 Task: Search one way flight ticket for 1 adult, 1 child, 1 infant in seat in premium economy from Fort Leonard Wood/waynesville: Waynesville-st. Robert Regional Airport (forney Field) to Riverton: Central Wyoming Regional Airport (was Riverton Regional) on 5-4-2023. Choice of flights is Westjet. Number of bags: 1 checked bag. Price is upto 50000. Outbound departure time preference is 4:15.
Action: Mouse moved to (362, 140)
Screenshot: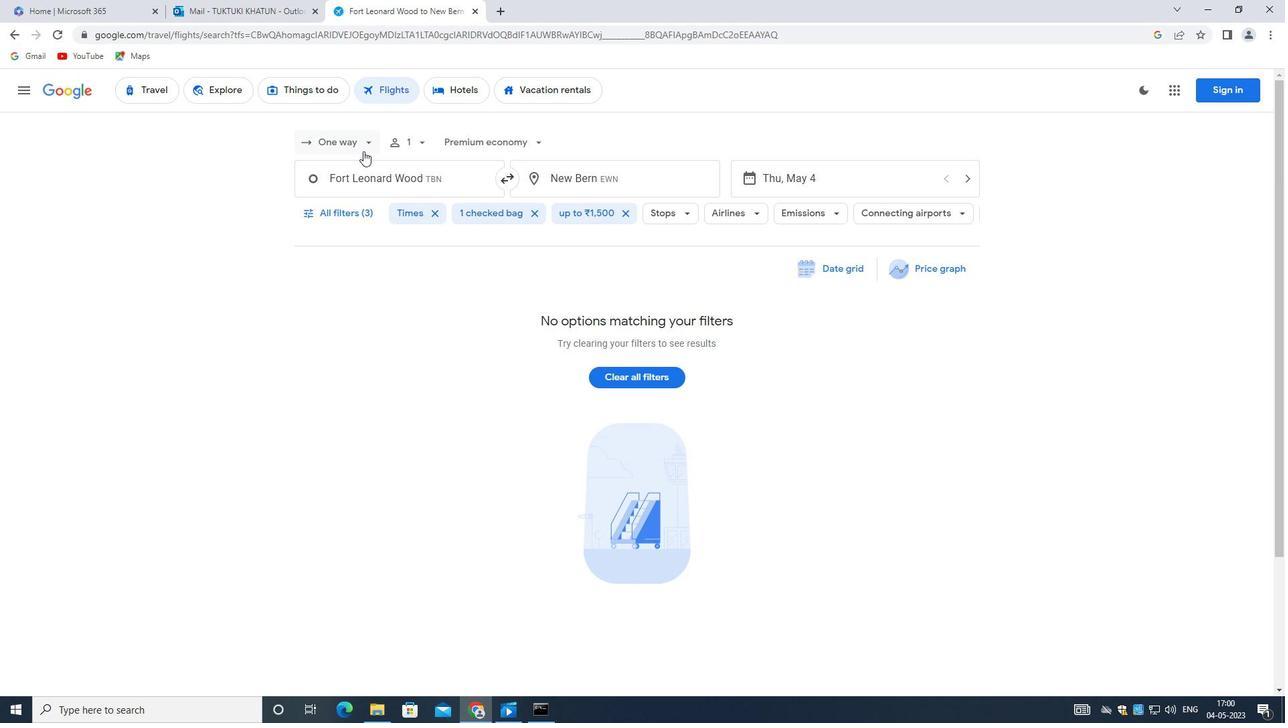 
Action: Mouse pressed left at (362, 140)
Screenshot: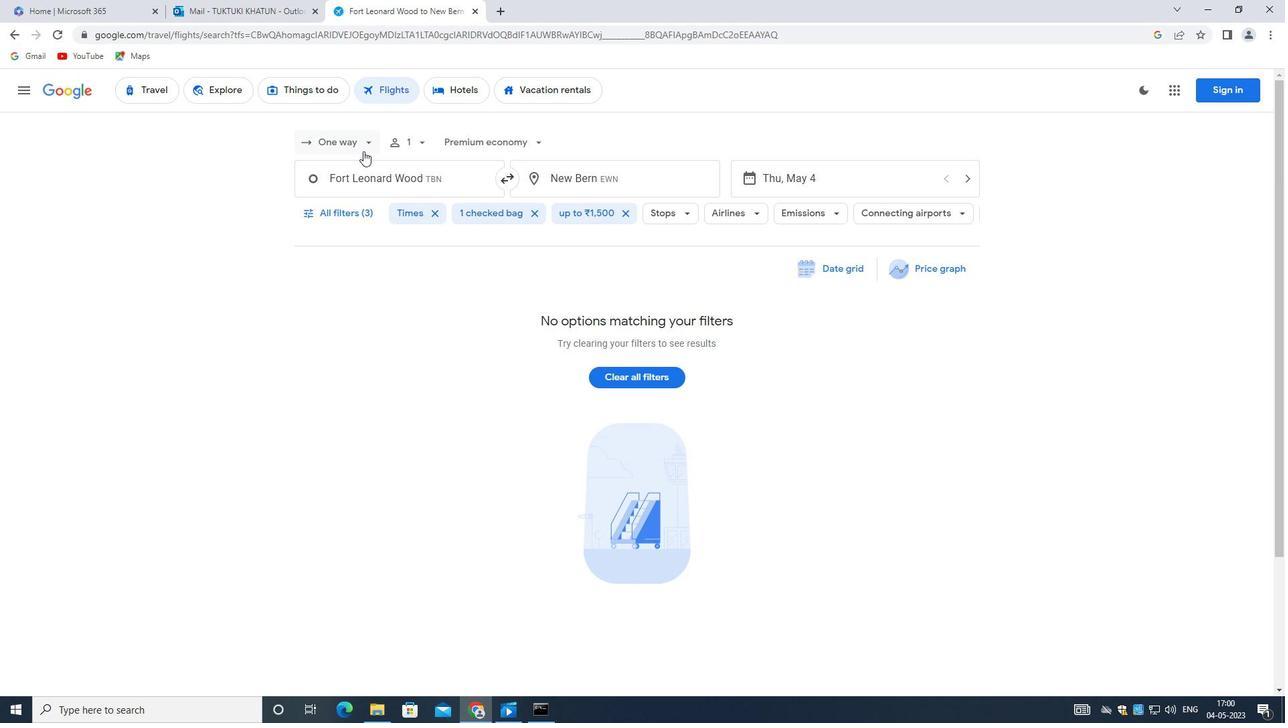 
Action: Mouse moved to (359, 198)
Screenshot: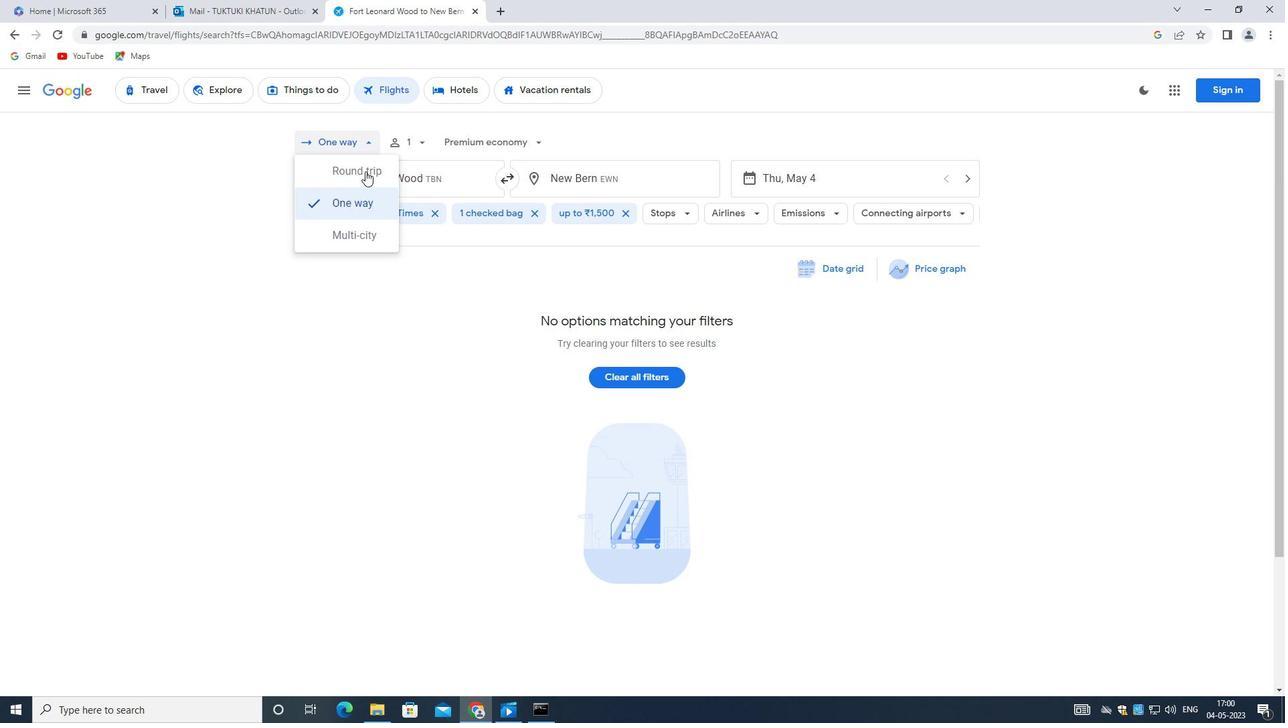 
Action: Mouse pressed left at (359, 198)
Screenshot: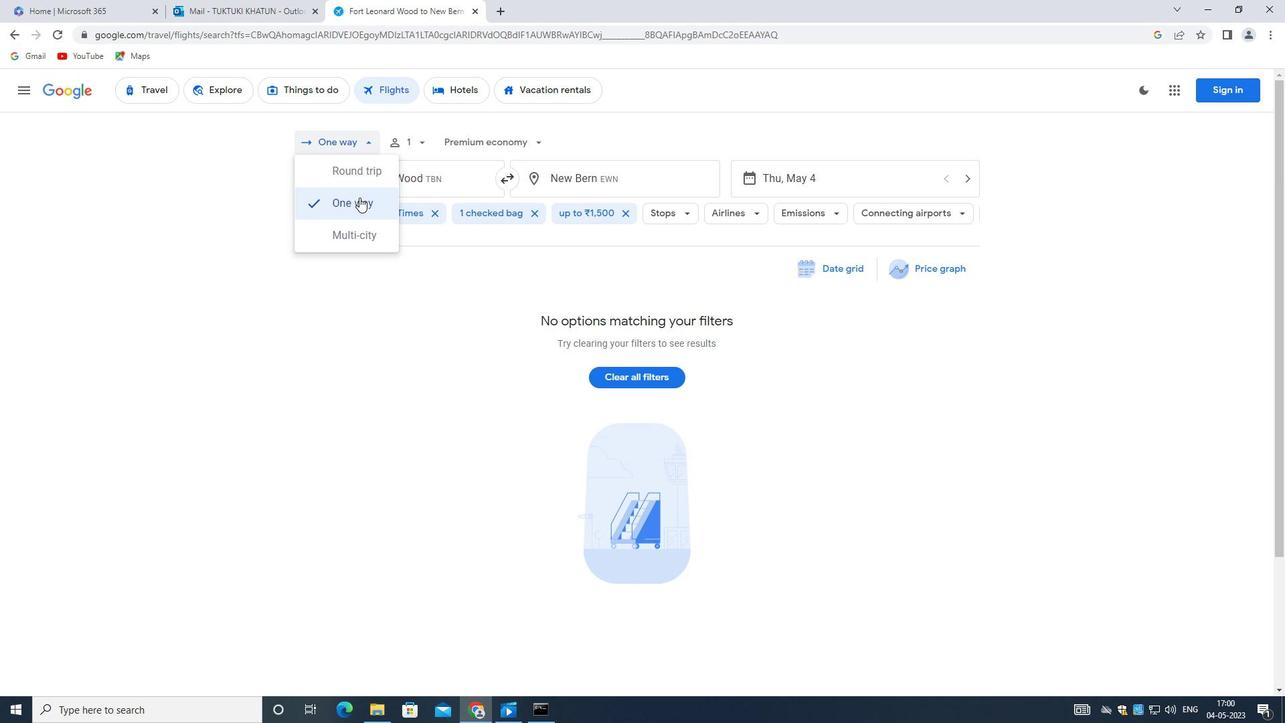 
Action: Mouse moved to (419, 141)
Screenshot: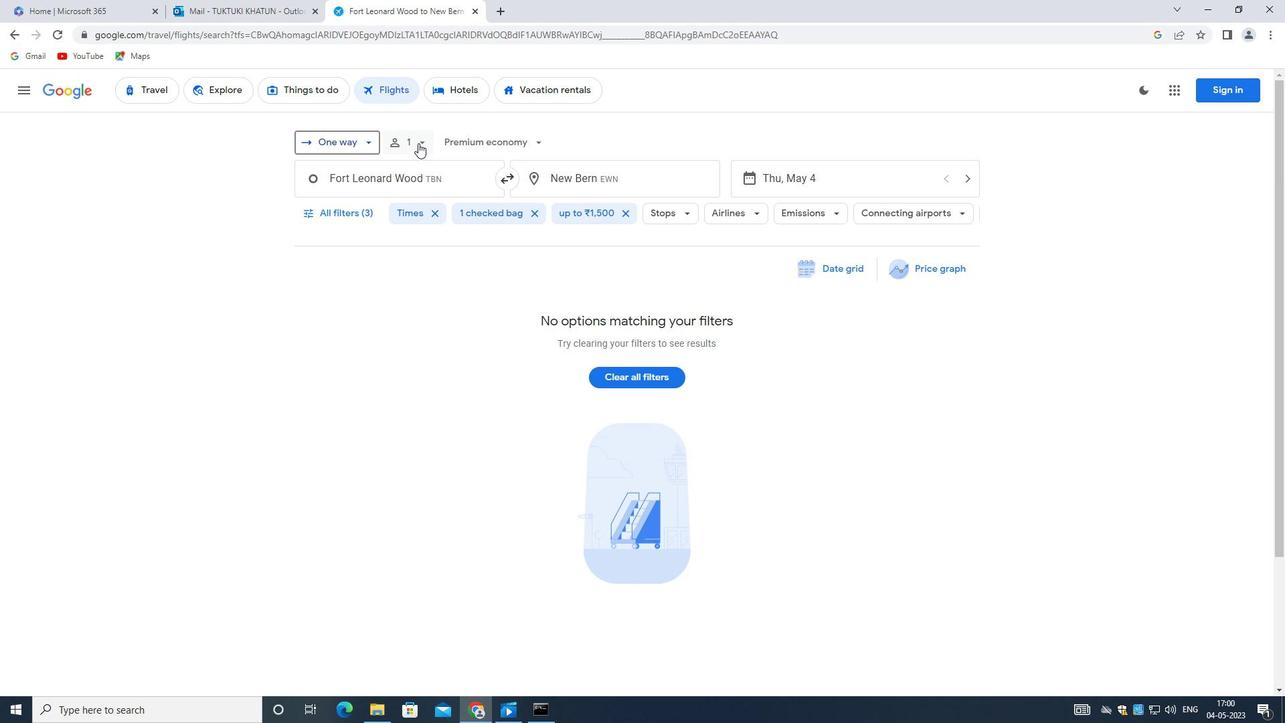 
Action: Mouse pressed left at (419, 141)
Screenshot: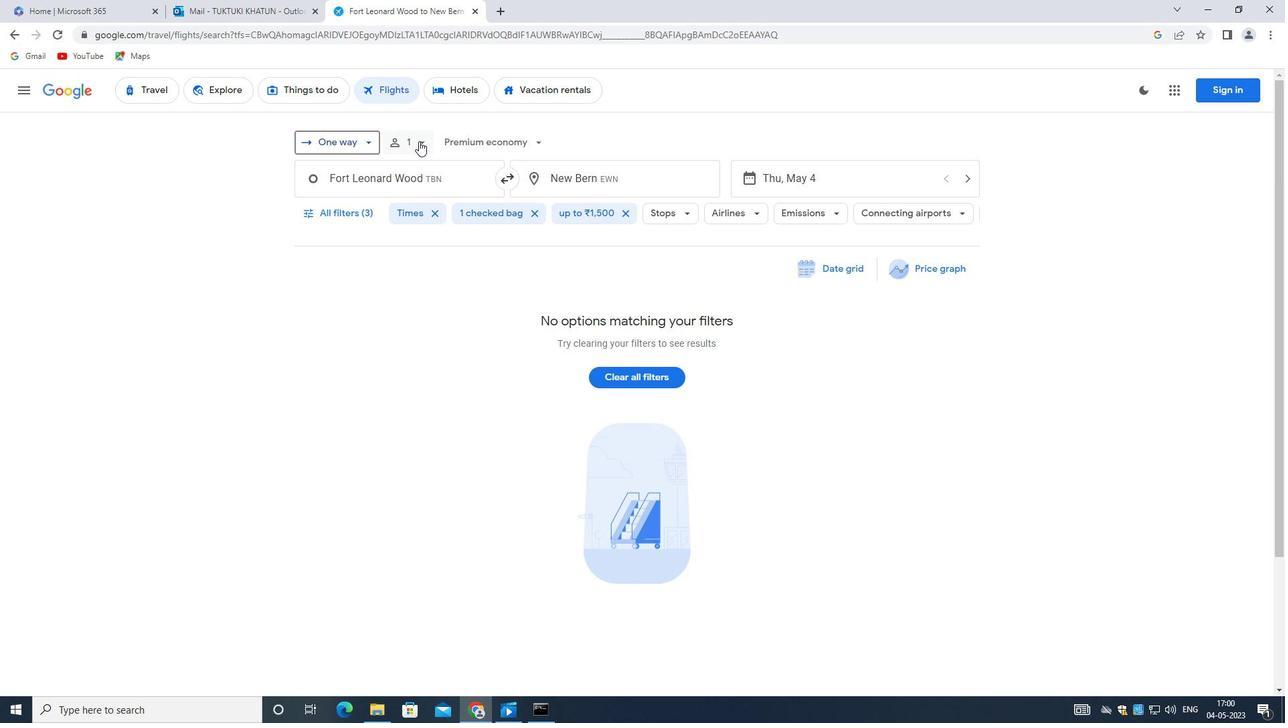 
Action: Mouse moved to (518, 208)
Screenshot: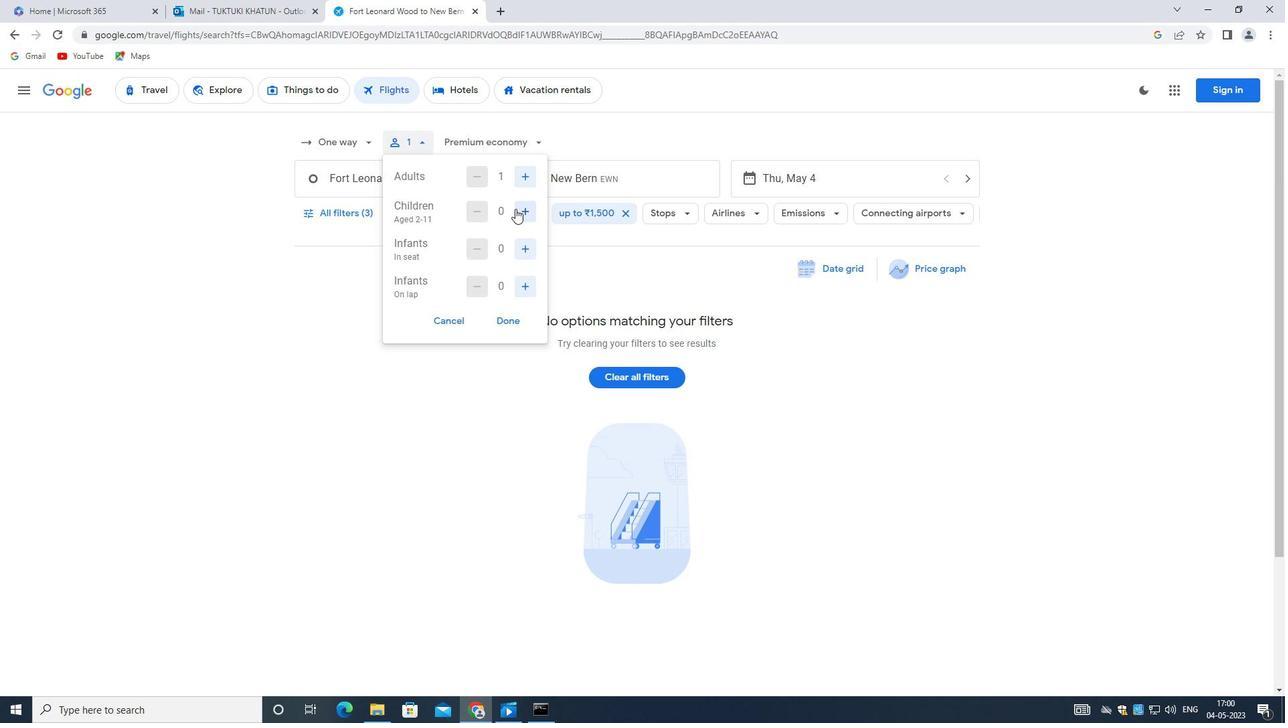 
Action: Mouse pressed left at (518, 208)
Screenshot: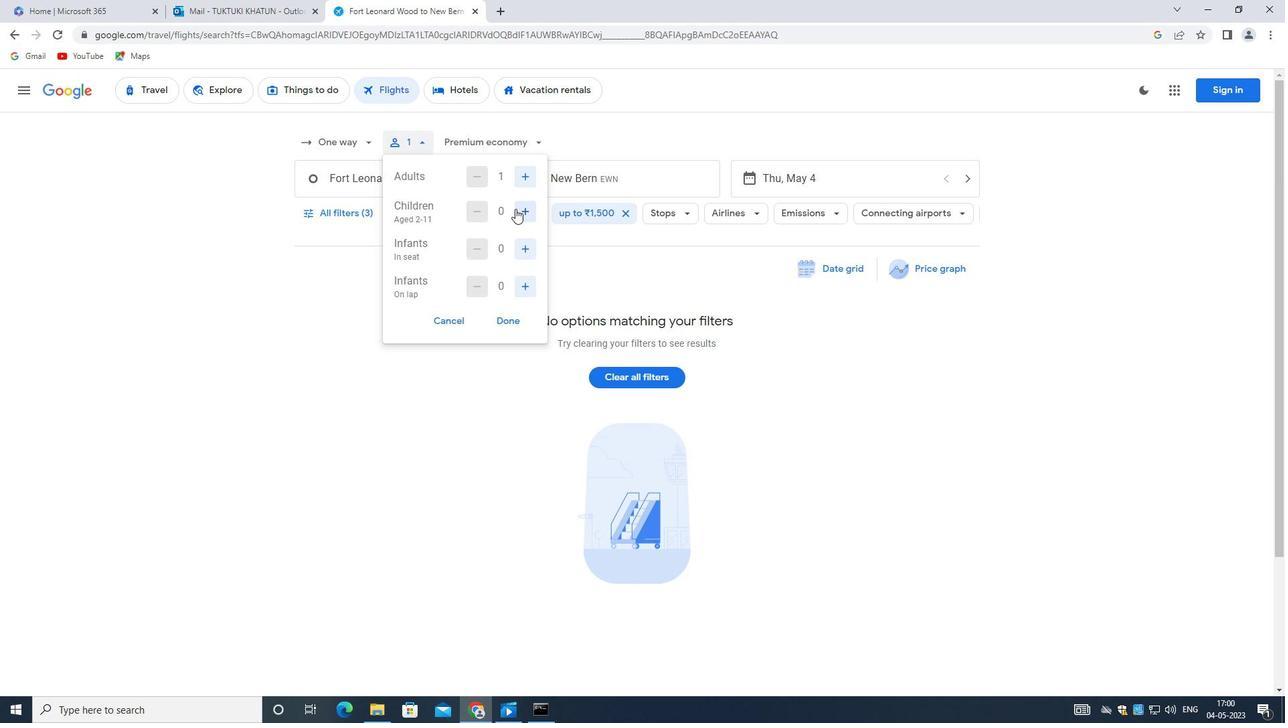 
Action: Mouse moved to (528, 247)
Screenshot: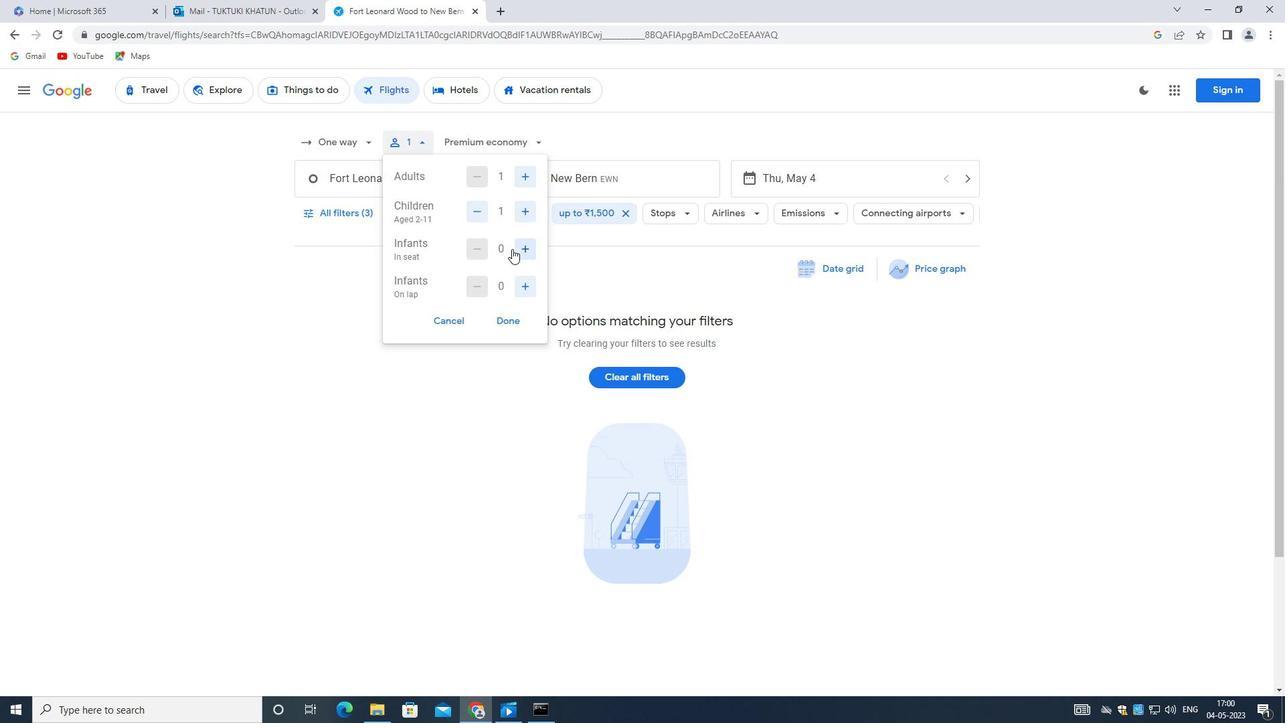 
Action: Mouse pressed left at (528, 247)
Screenshot: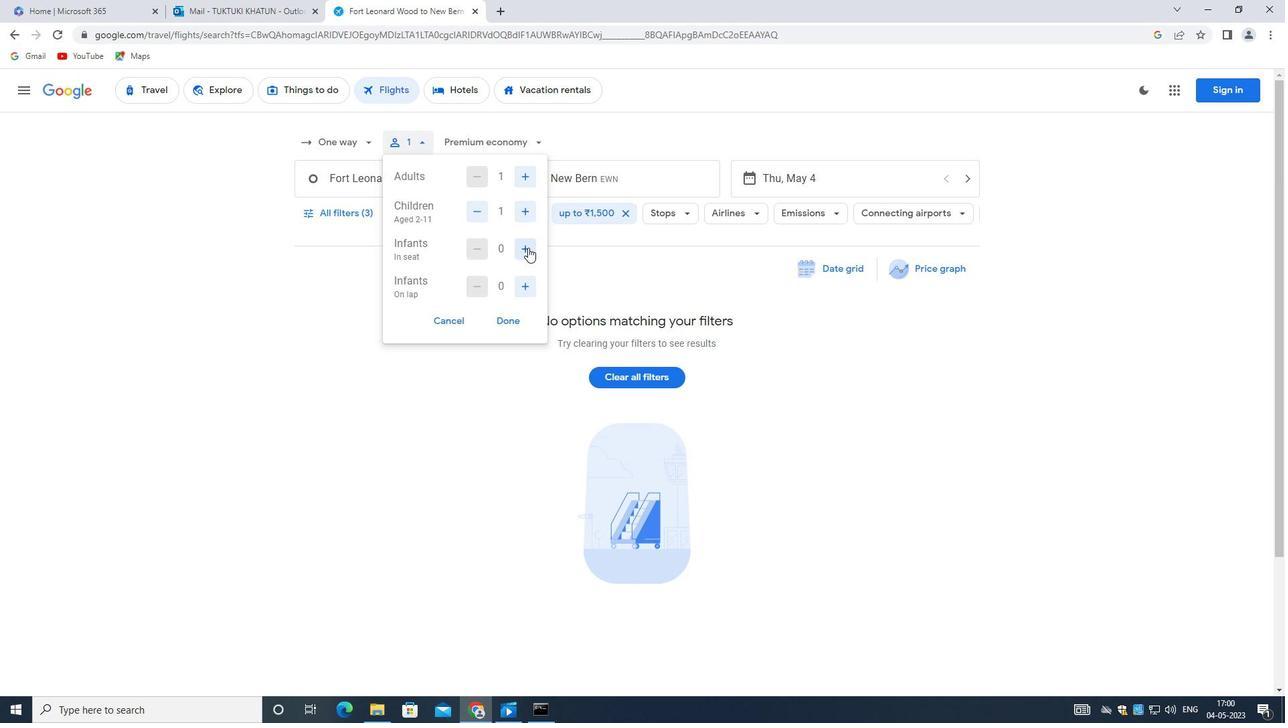 
Action: Mouse moved to (520, 315)
Screenshot: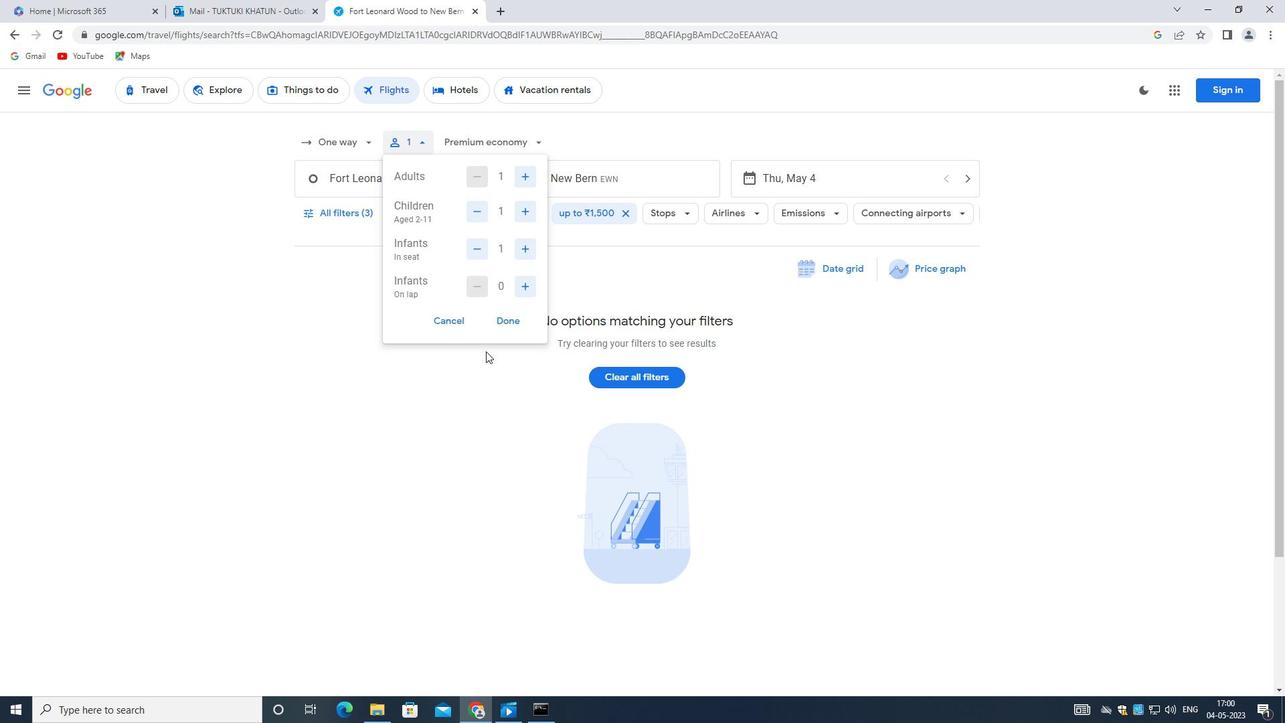 
Action: Mouse pressed left at (520, 315)
Screenshot: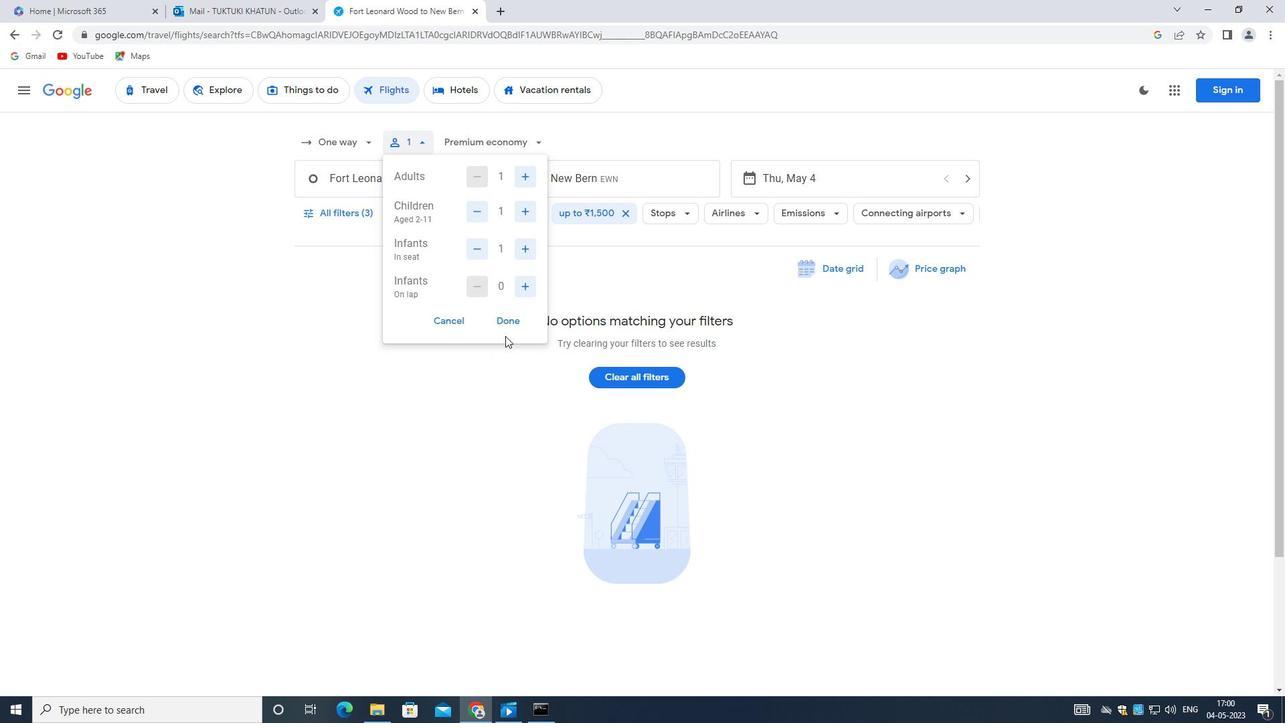 
Action: Mouse moved to (474, 145)
Screenshot: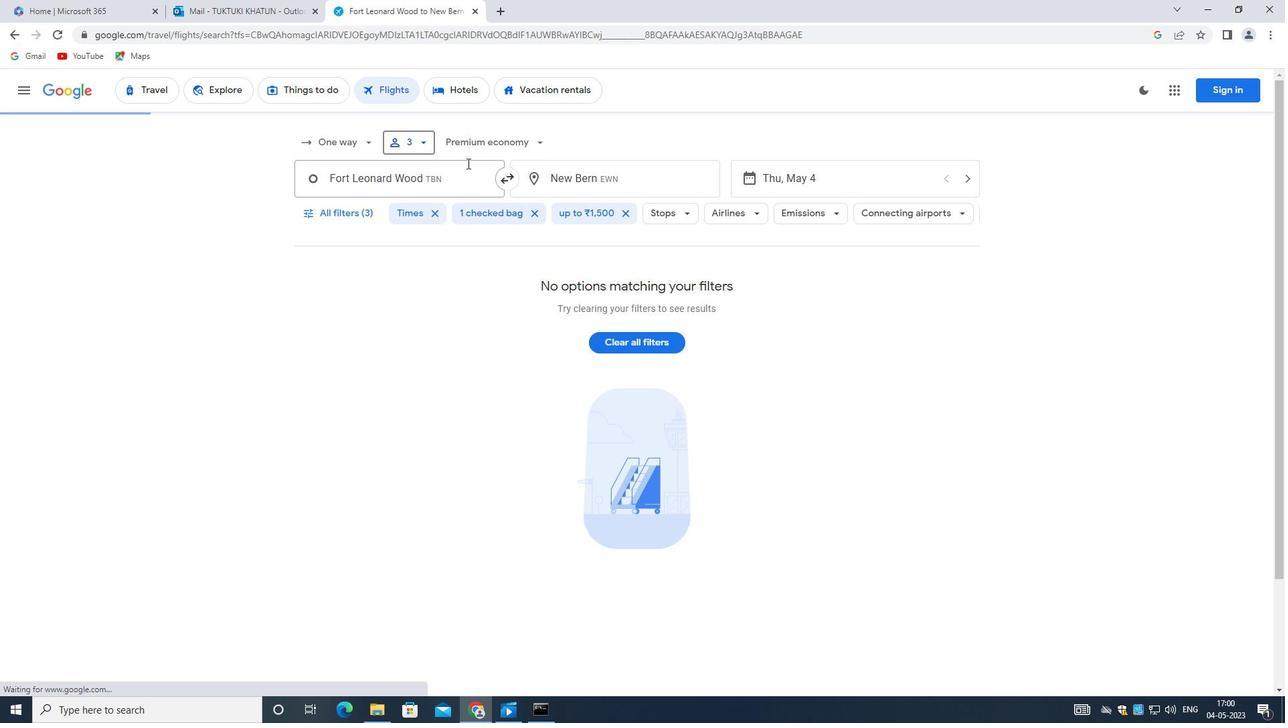 
Action: Mouse pressed left at (474, 145)
Screenshot: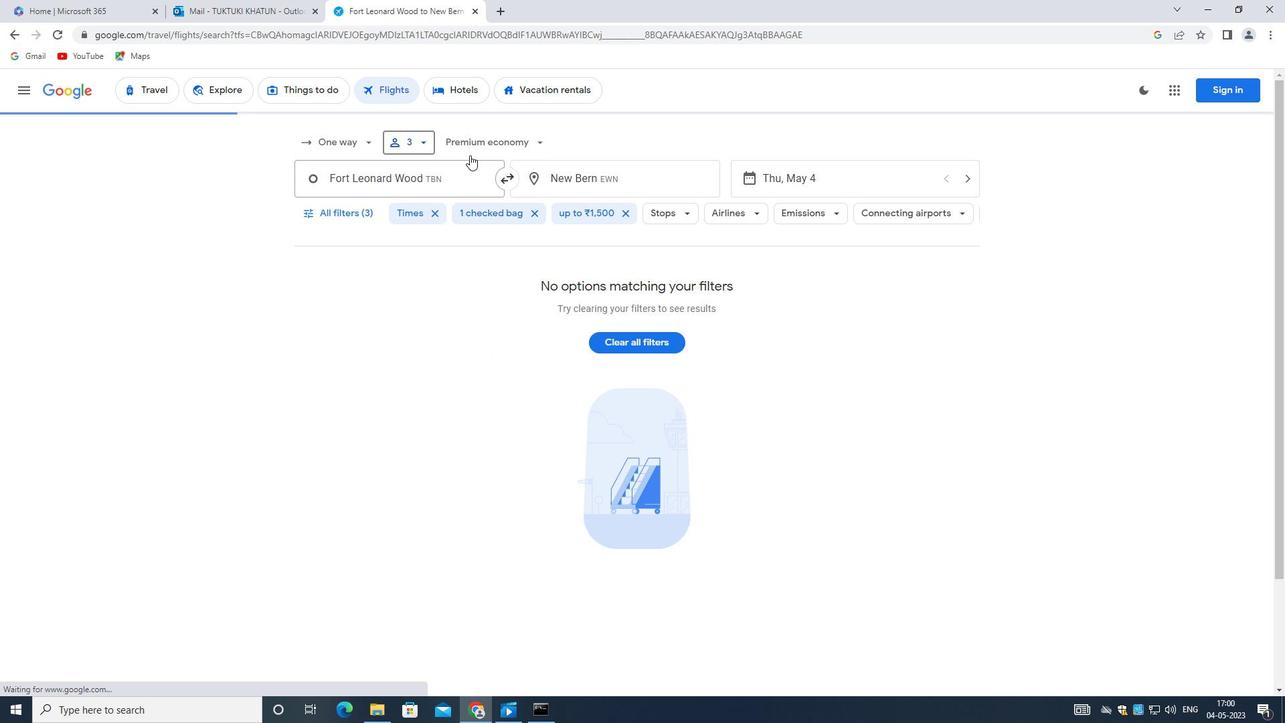 
Action: Mouse moved to (524, 205)
Screenshot: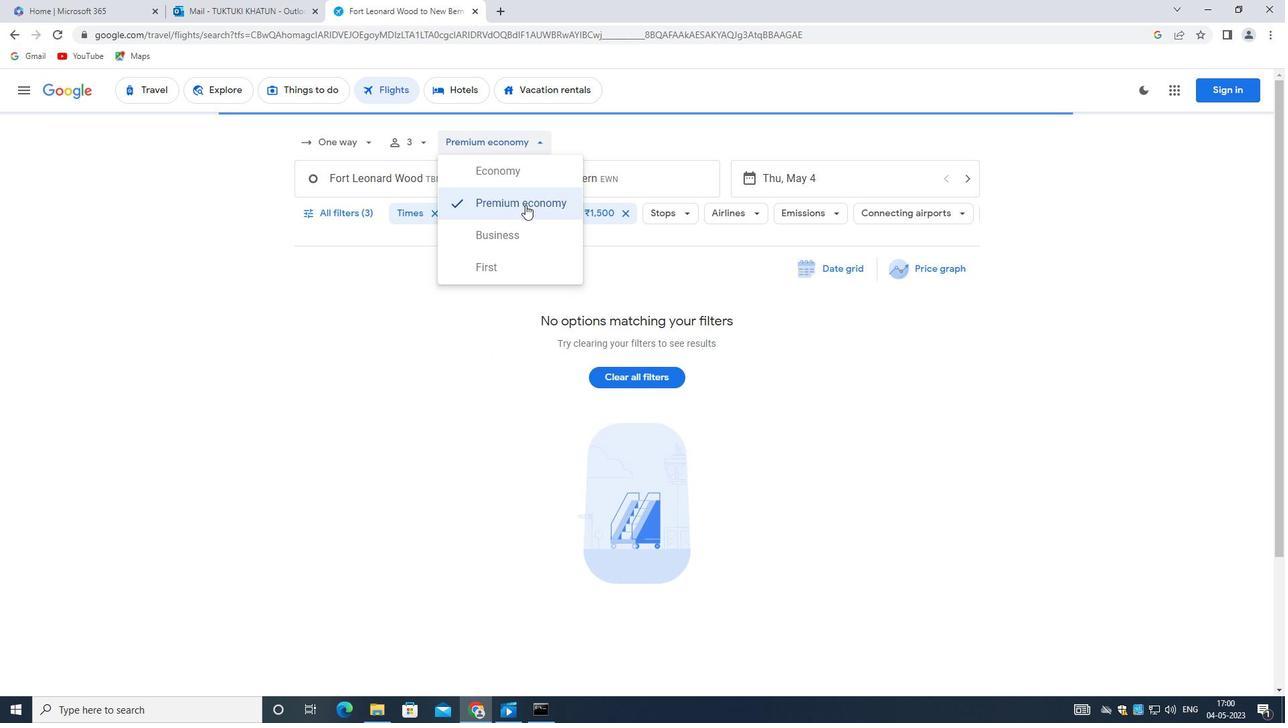 
Action: Mouse pressed left at (524, 205)
Screenshot: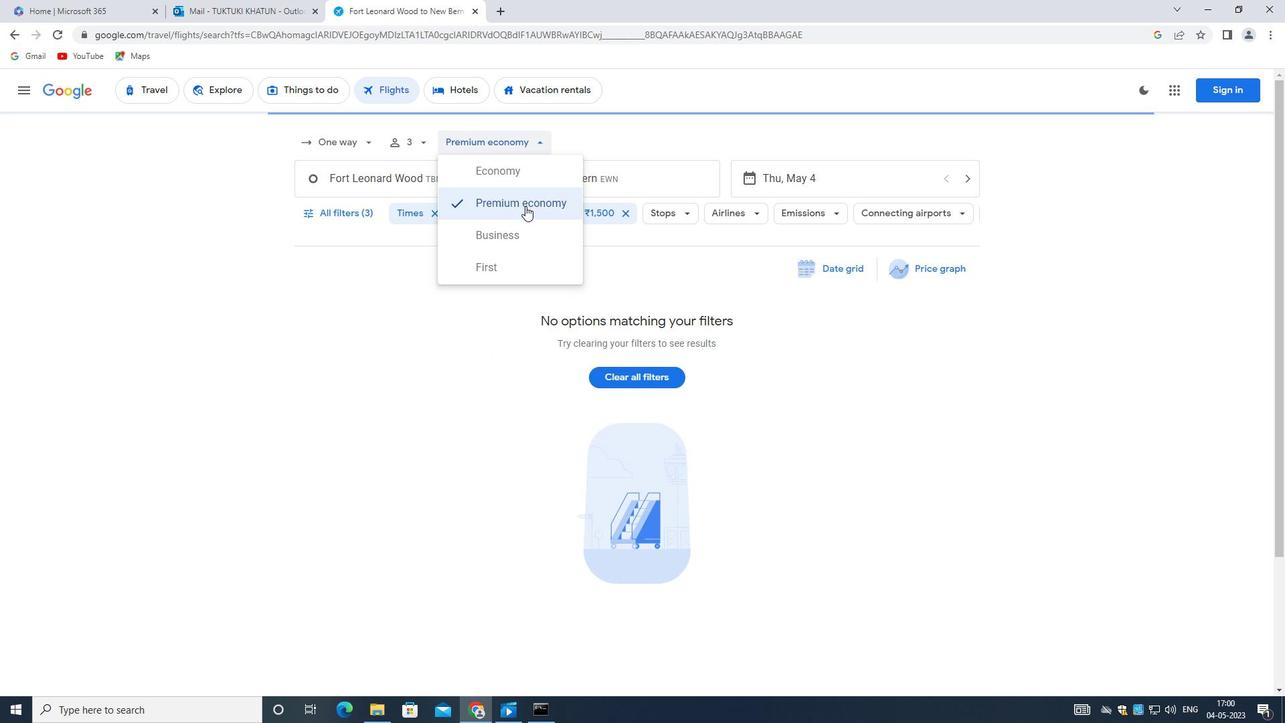 
Action: Mouse moved to (401, 181)
Screenshot: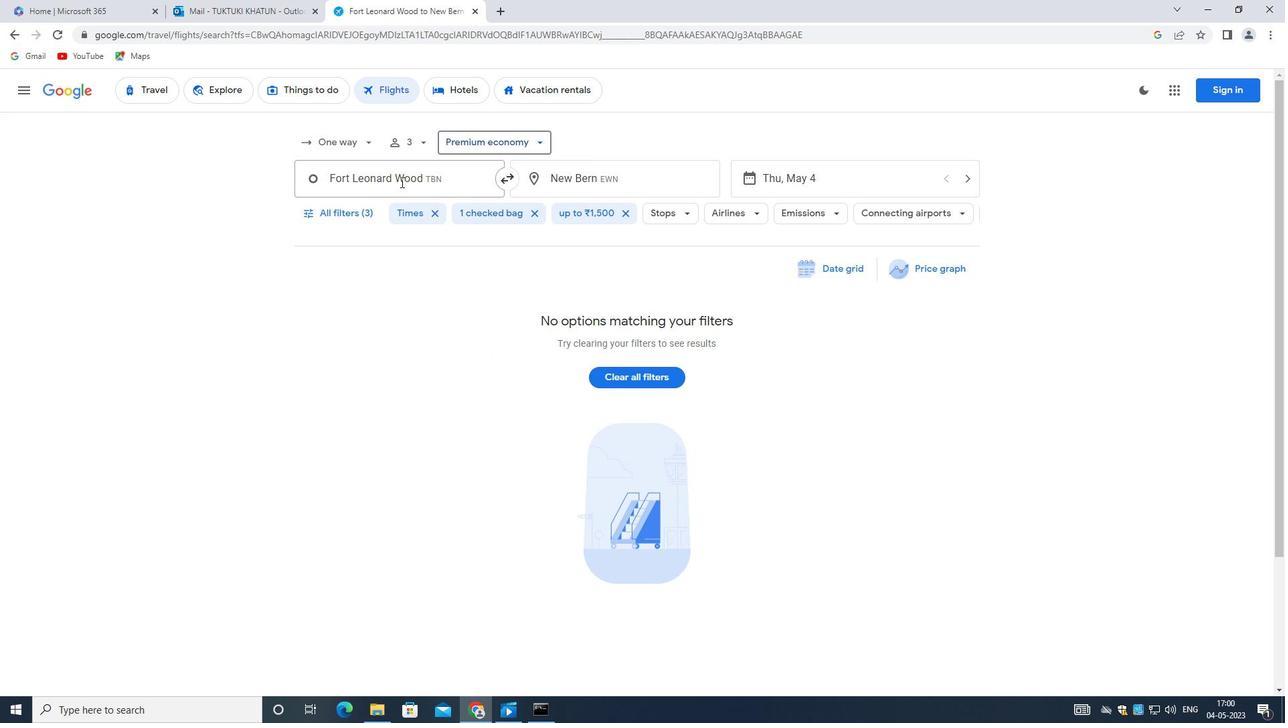 
Action: Mouse pressed left at (401, 181)
Screenshot: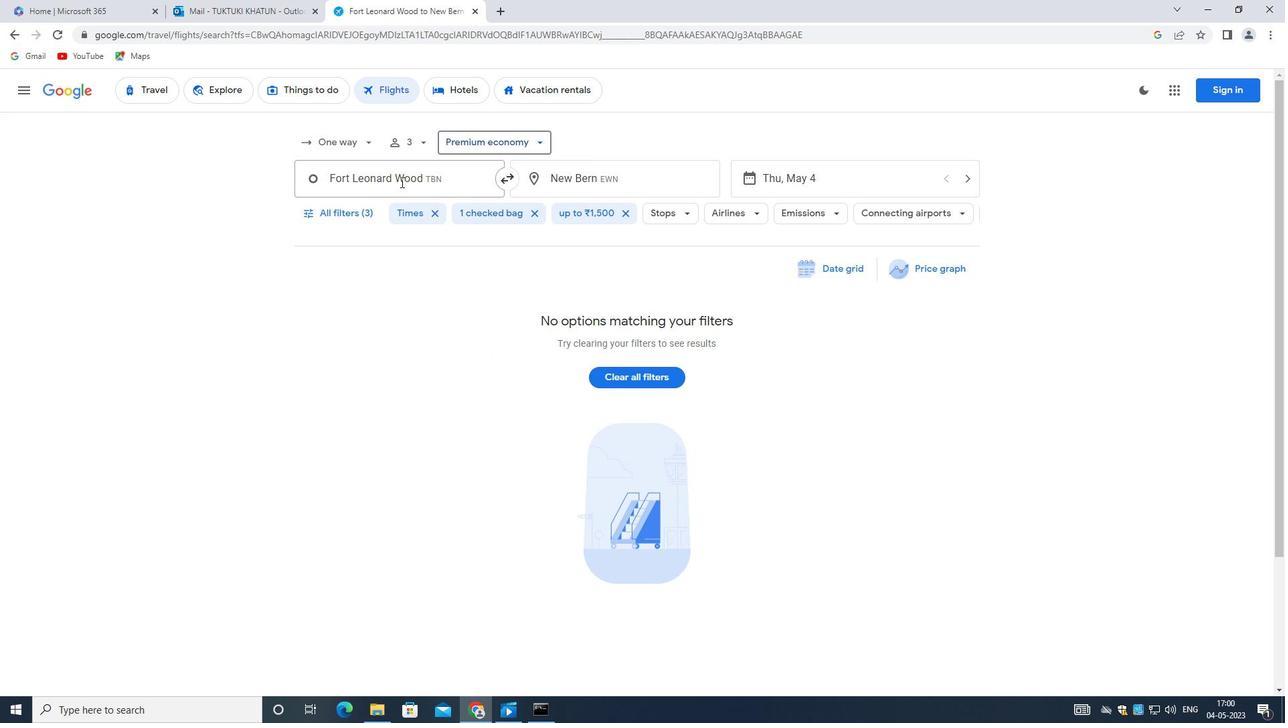 
Action: Mouse moved to (384, 186)
Screenshot: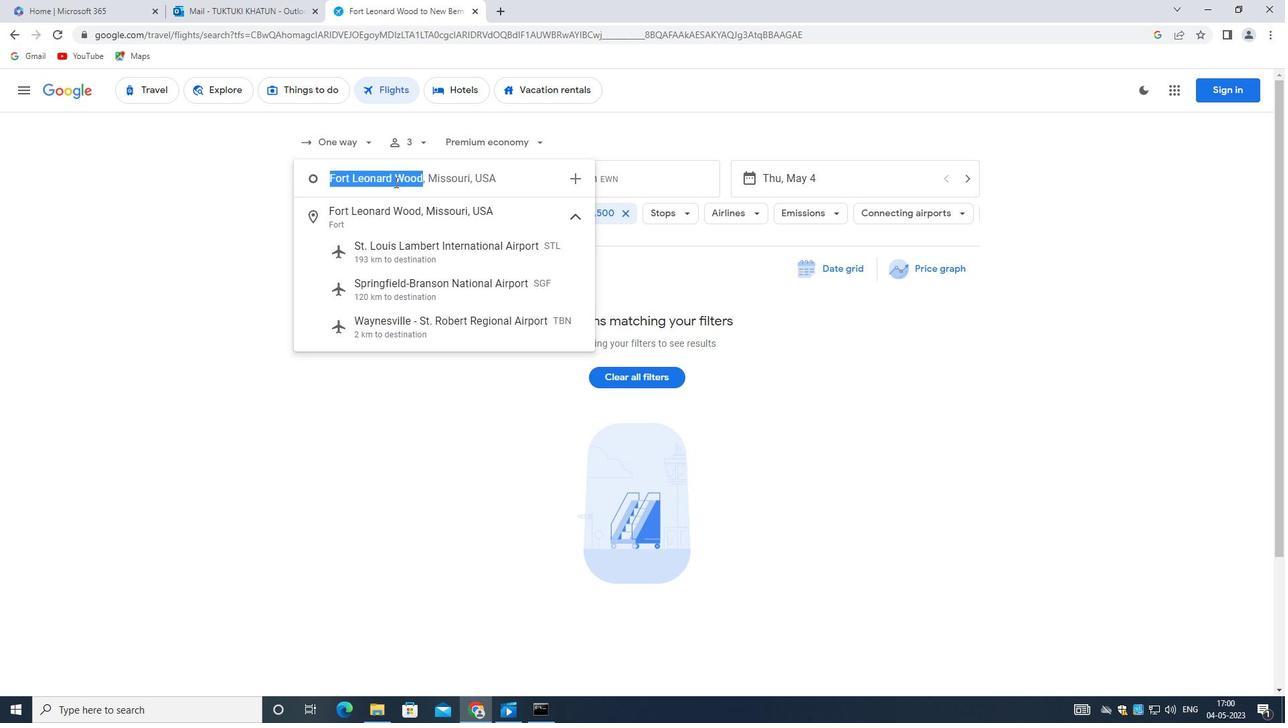
Action: Key pressed <Key.backspace><Key.shift>WAYNES
Screenshot: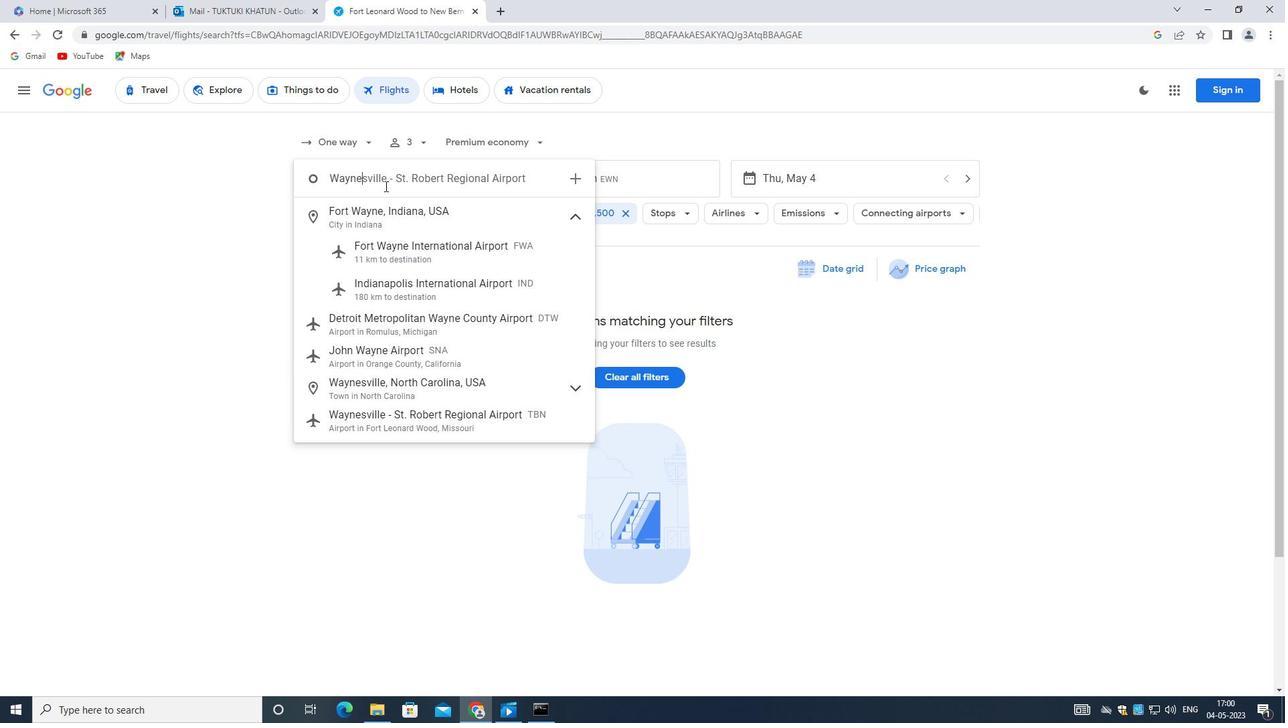 
Action: Mouse moved to (430, 317)
Screenshot: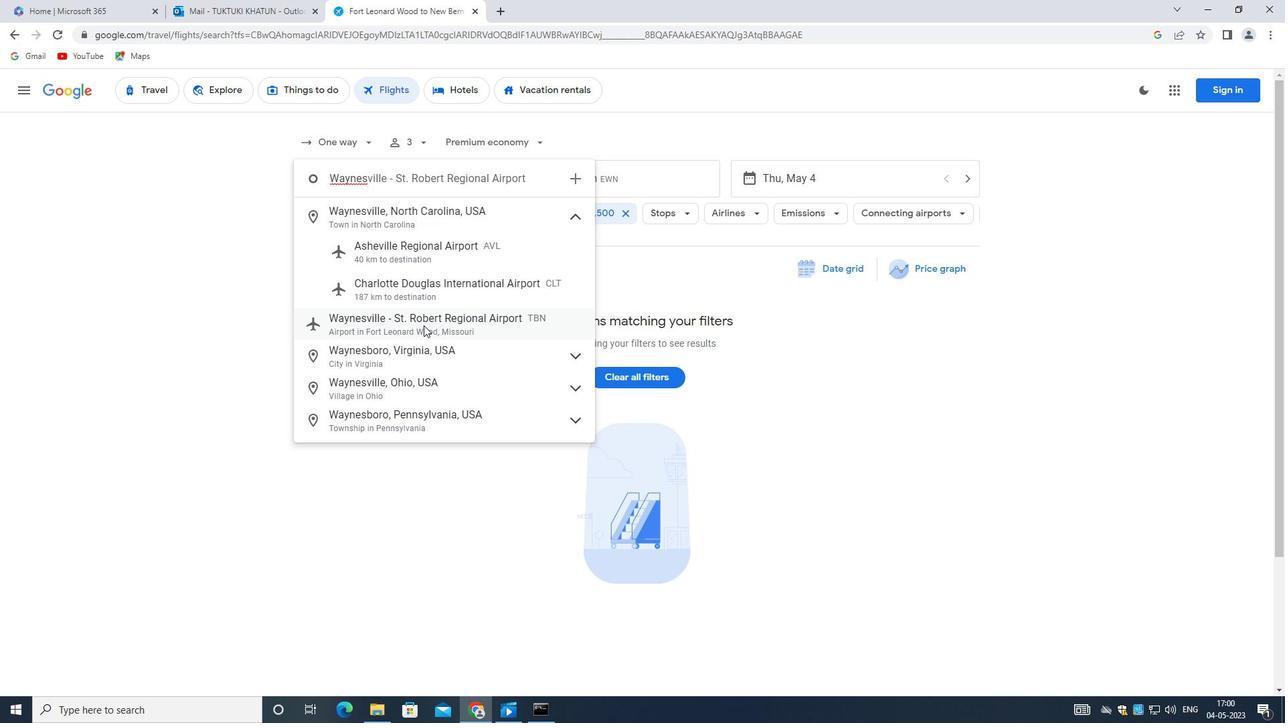 
Action: Mouse pressed left at (430, 317)
Screenshot: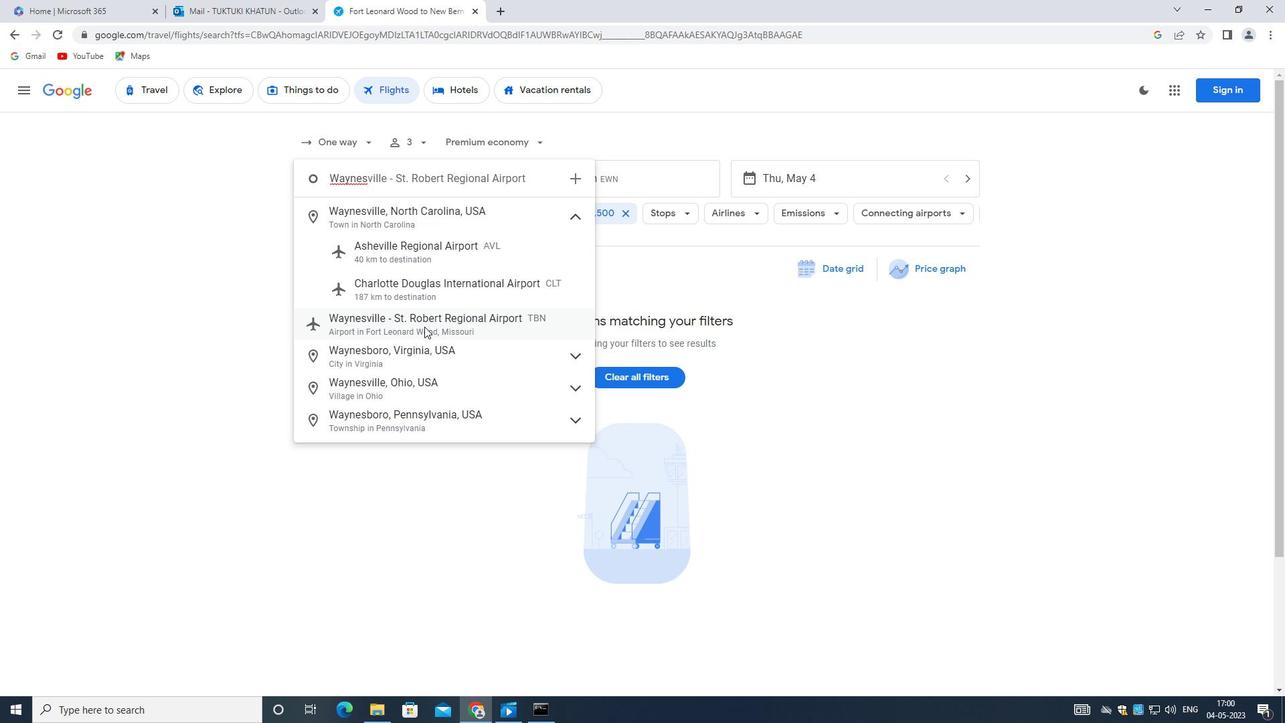 
Action: Mouse moved to (629, 182)
Screenshot: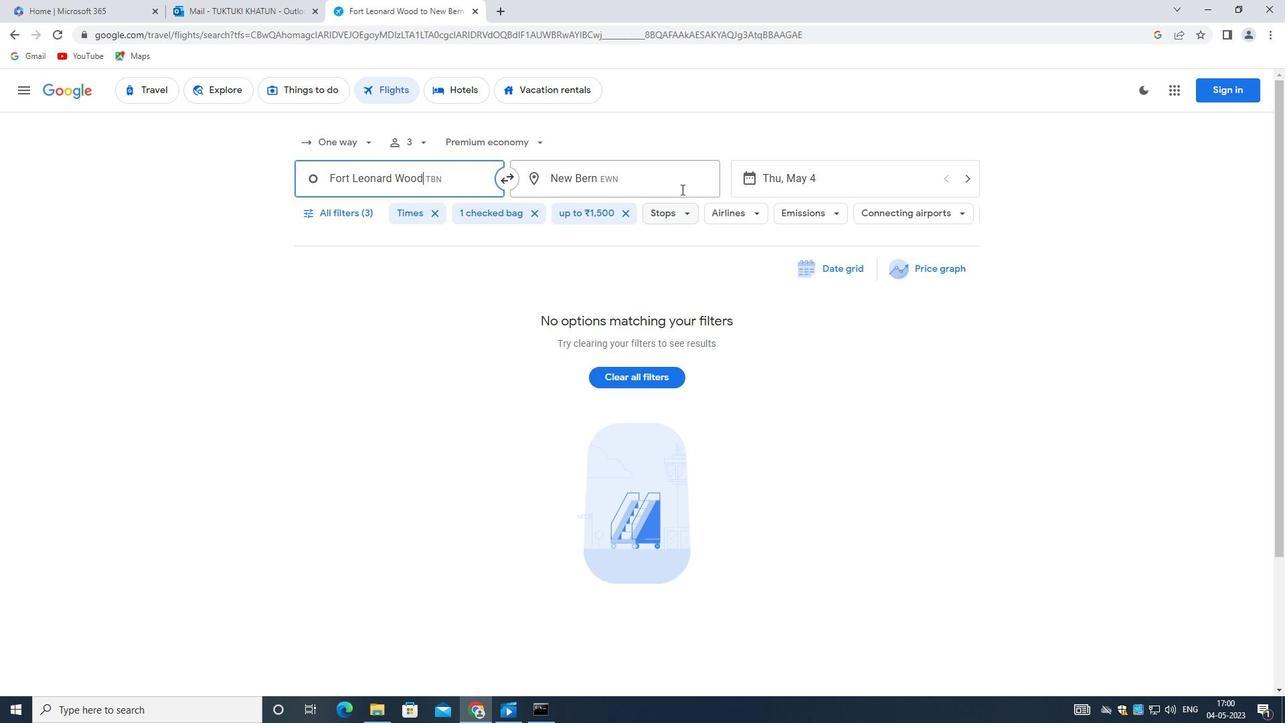 
Action: Mouse pressed left at (629, 182)
Screenshot: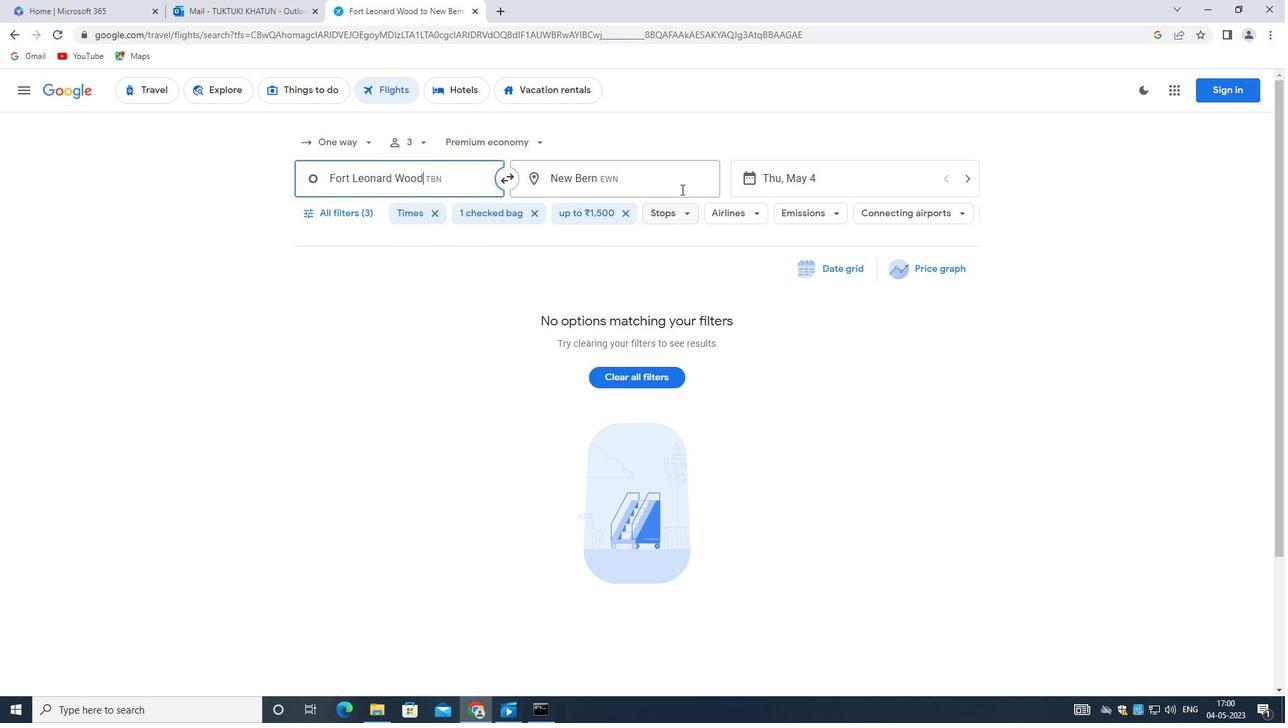 
Action: Mouse moved to (625, 182)
Screenshot: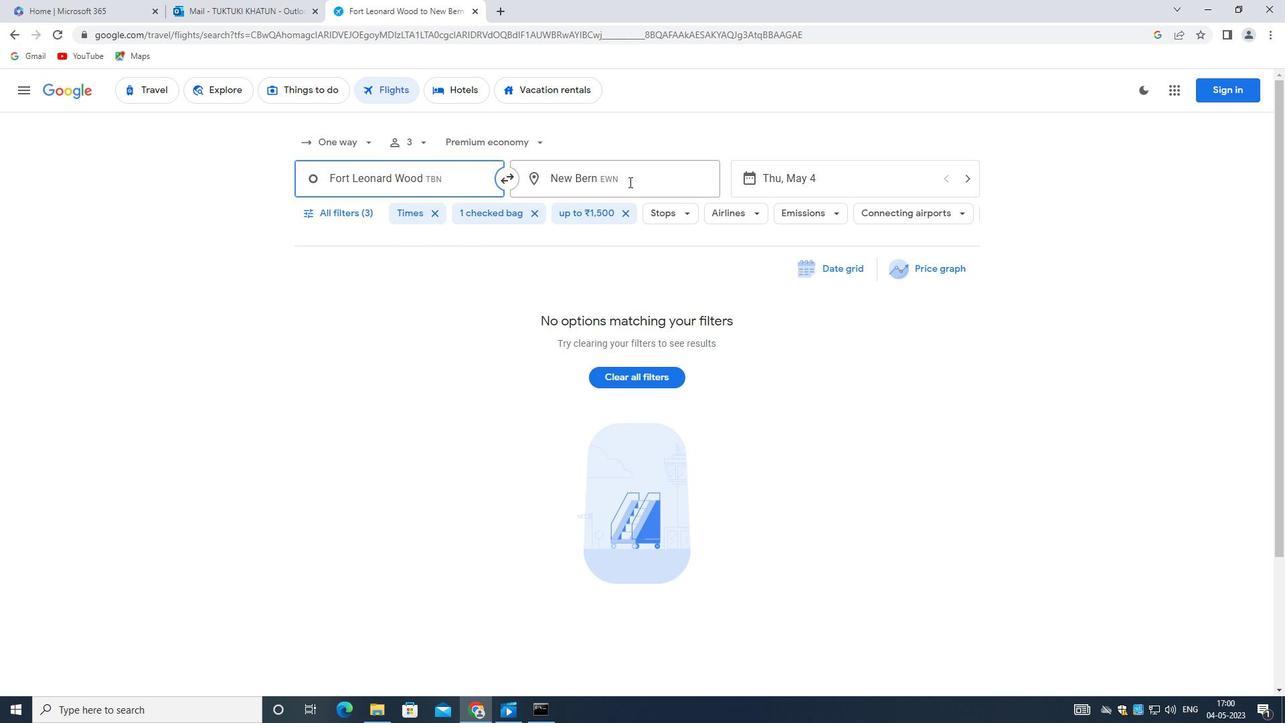 
Action: Key pressed <Key.backspace>
Screenshot: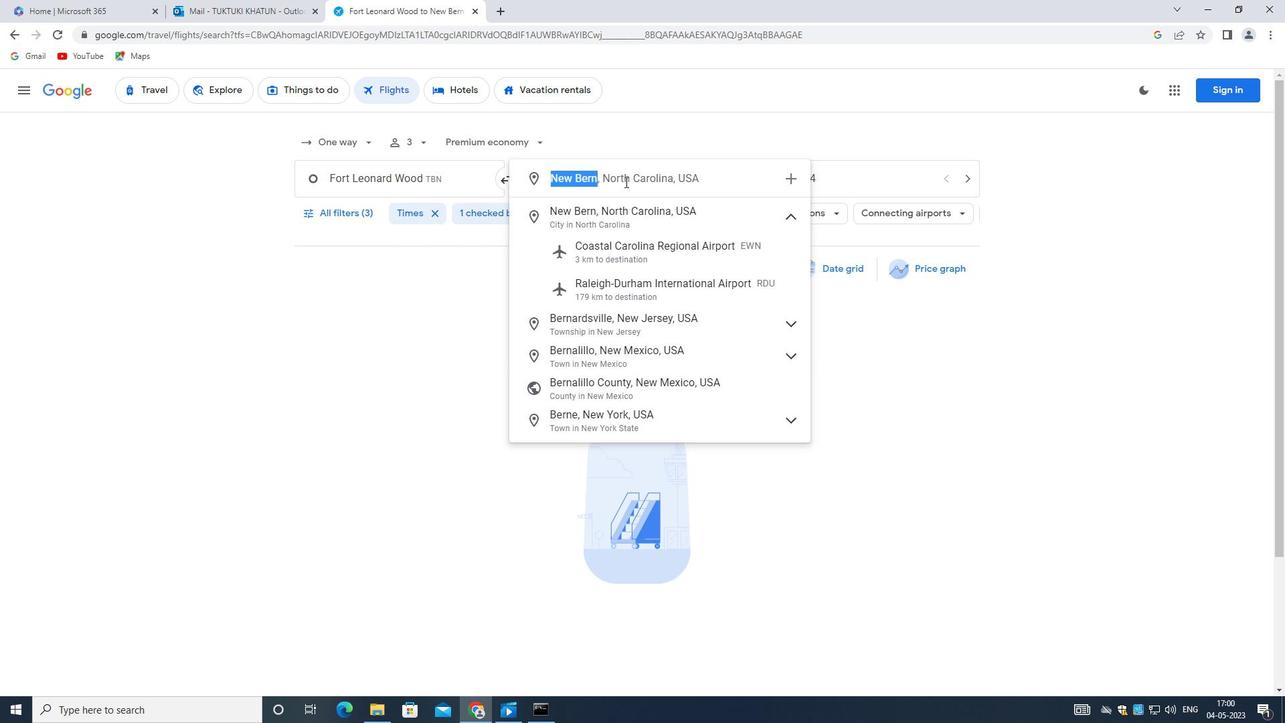 
Action: Mouse moved to (624, 182)
Screenshot: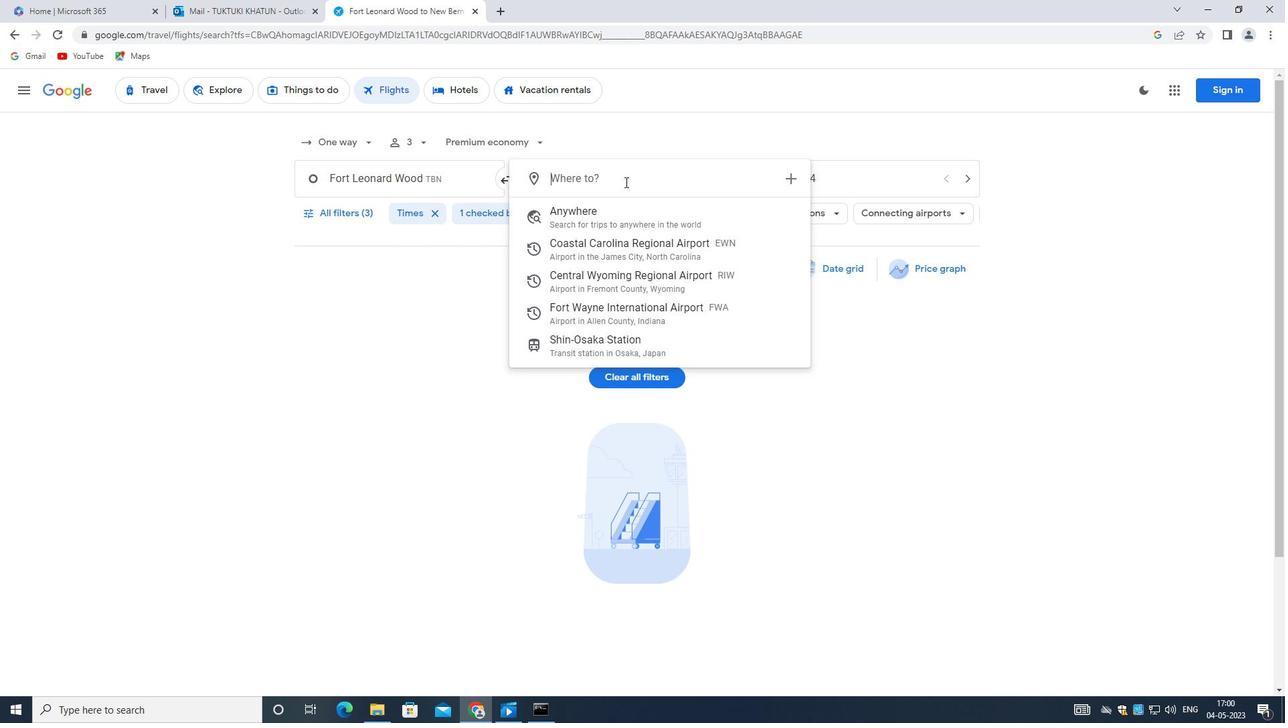 
Action: Key pressed <Key.shift>CENTRAL<Key.space><Key.shift>WYOM
Screenshot: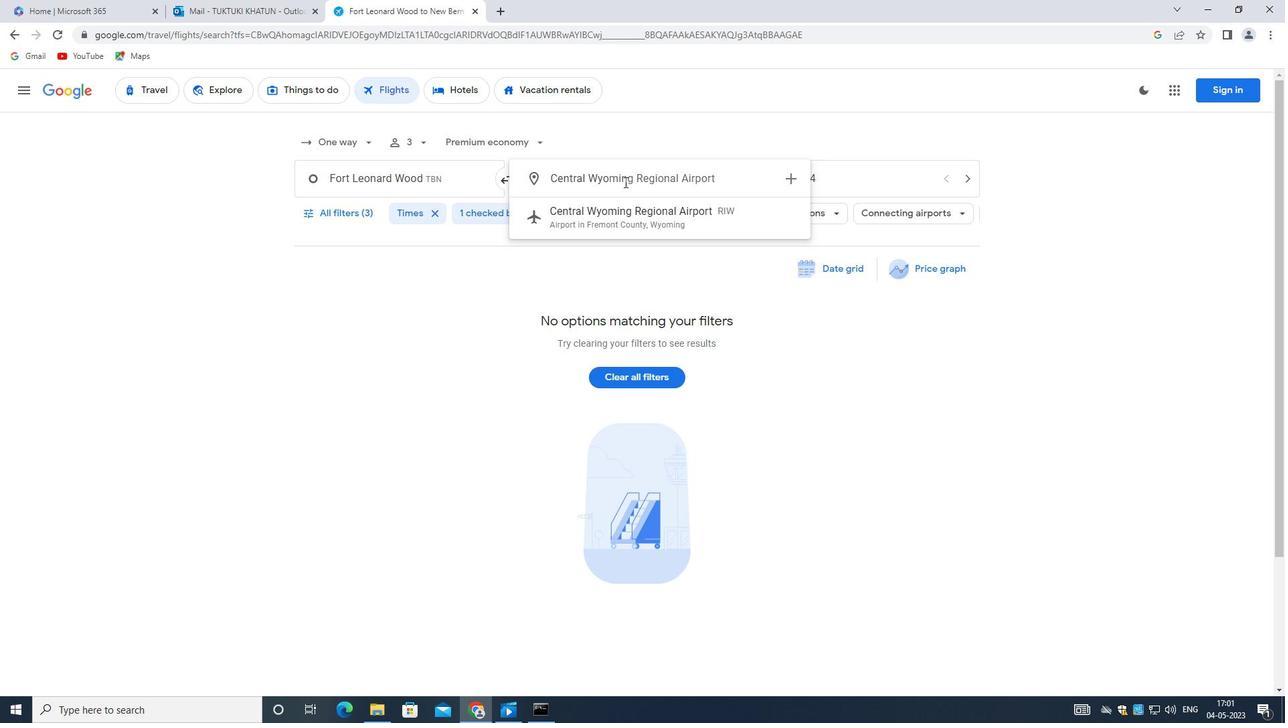 
Action: Mouse moved to (636, 213)
Screenshot: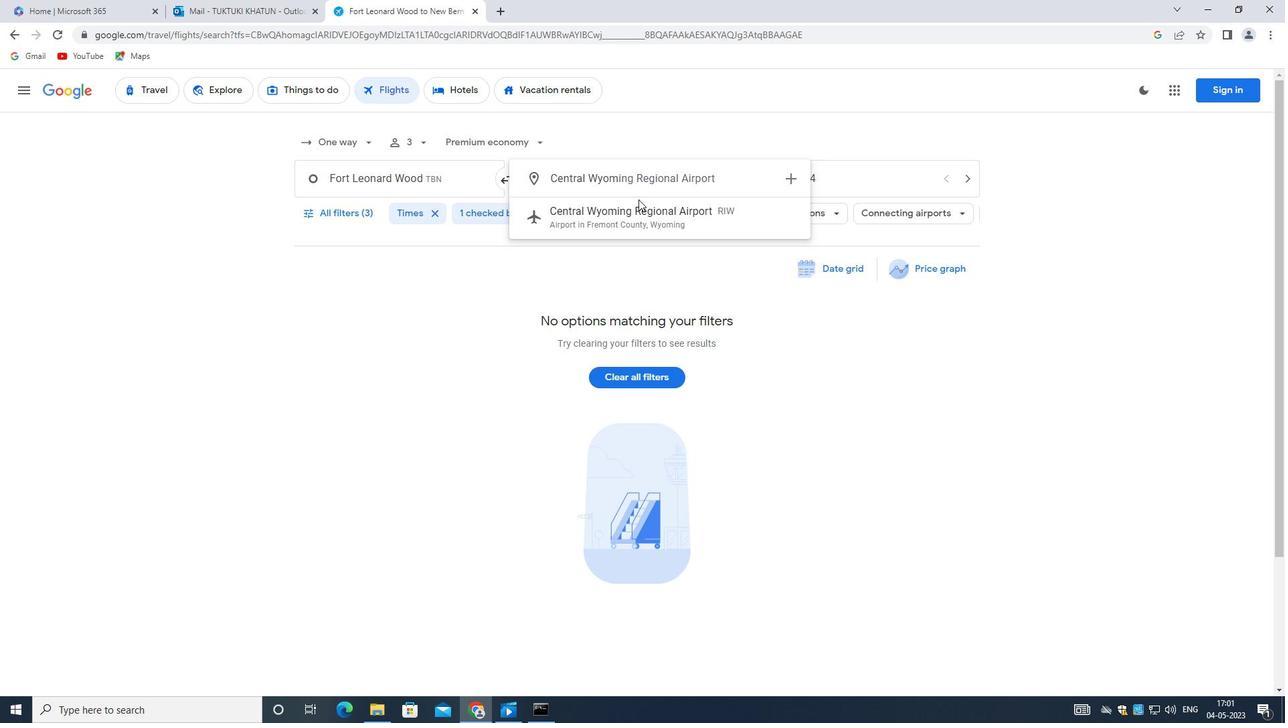 
Action: Mouse pressed left at (636, 213)
Screenshot: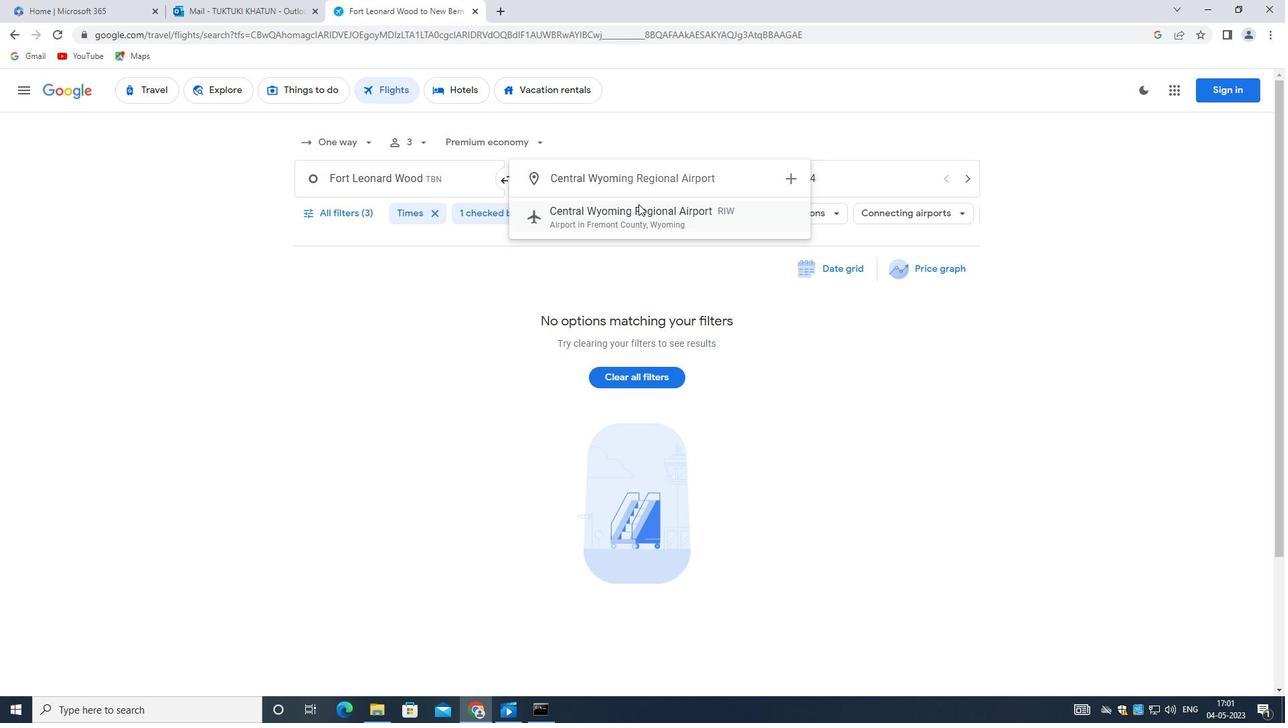 
Action: Mouse moved to (800, 174)
Screenshot: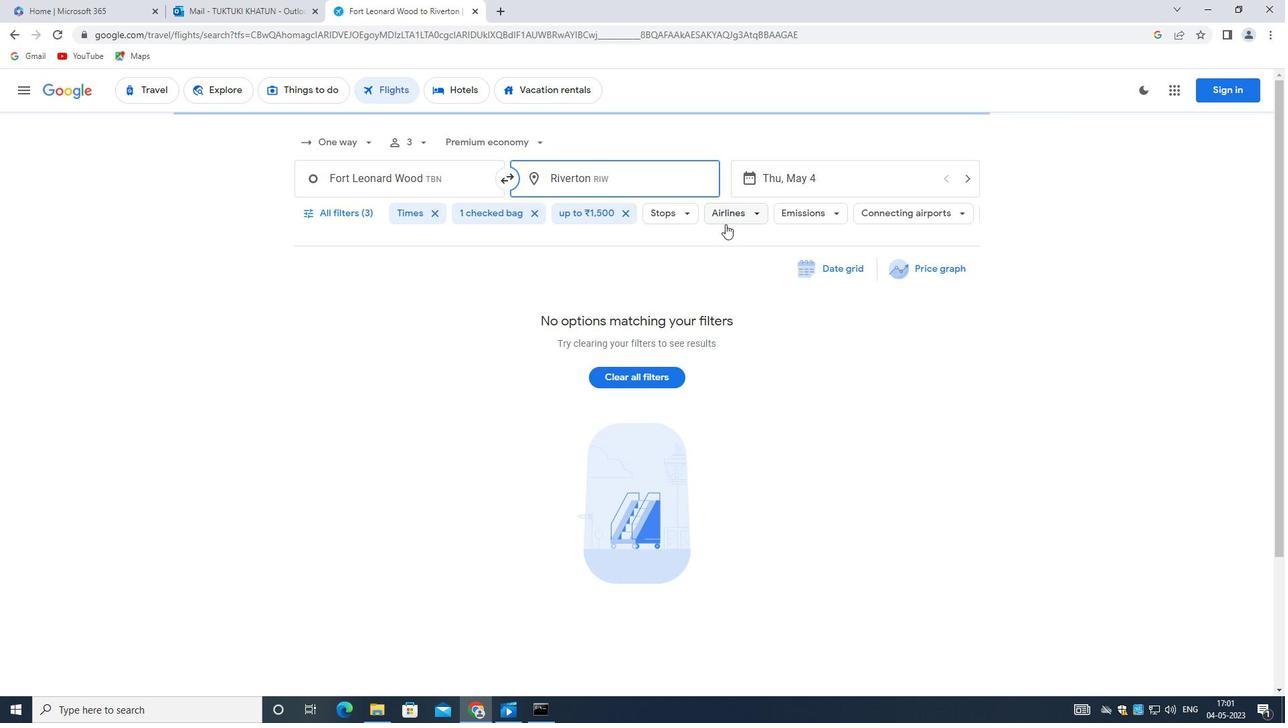 
Action: Mouse pressed left at (800, 174)
Screenshot: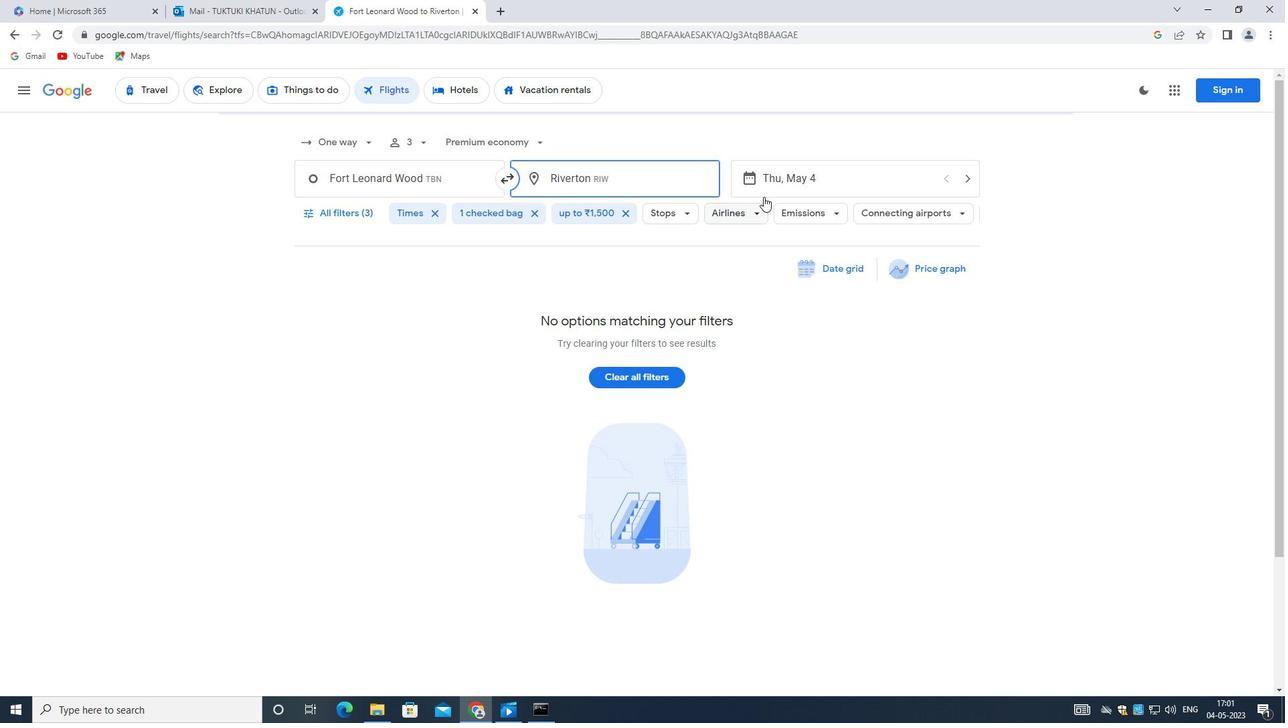 
Action: Mouse moved to (967, 501)
Screenshot: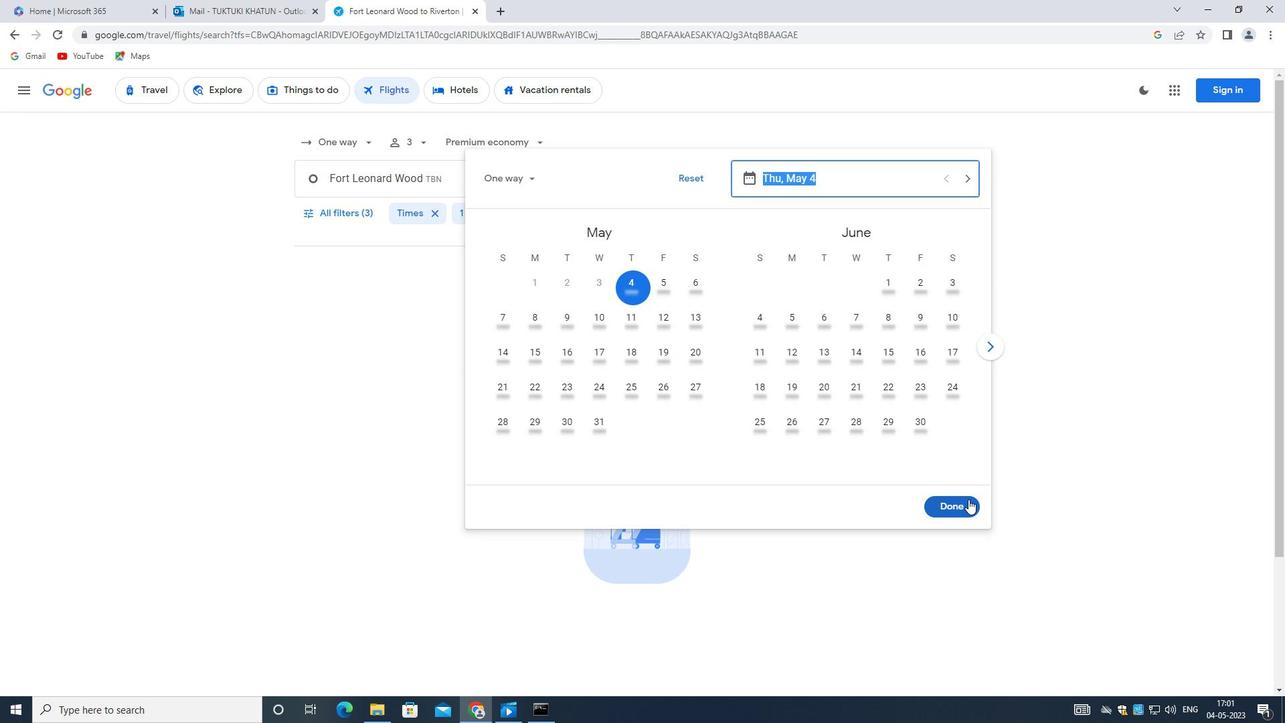 
Action: Mouse pressed left at (967, 501)
Screenshot: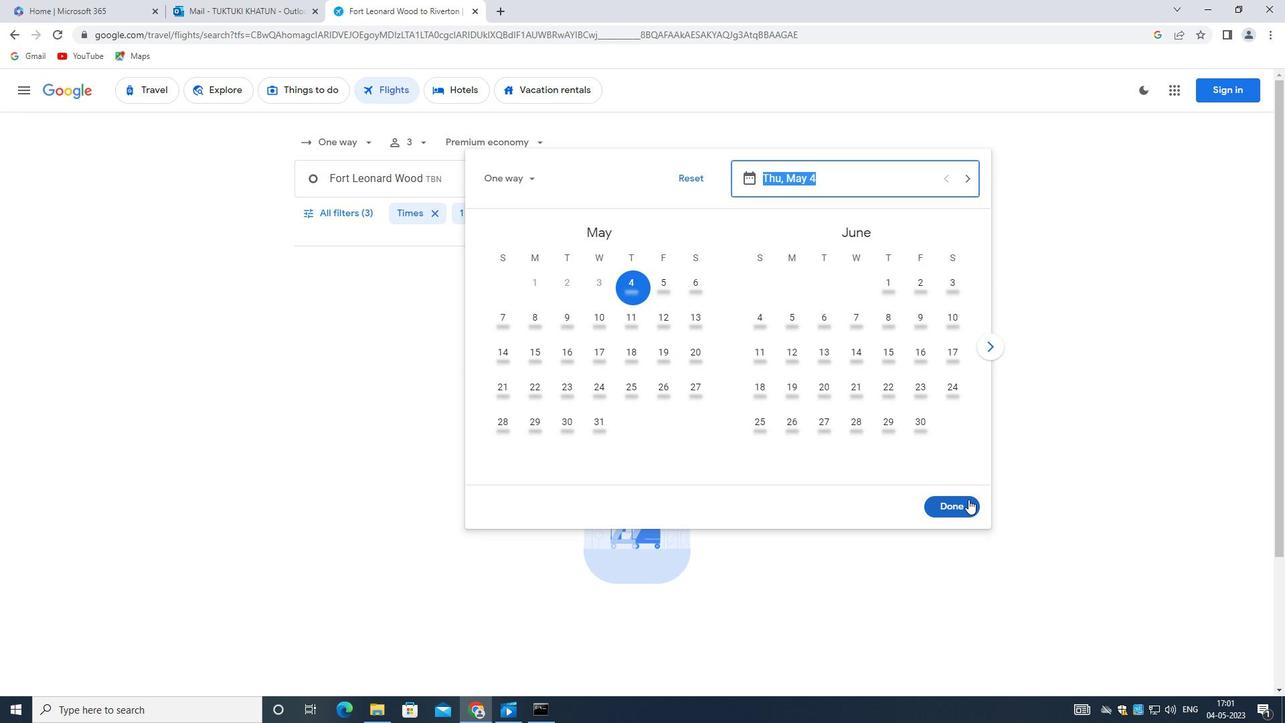 
Action: Mouse moved to (350, 210)
Screenshot: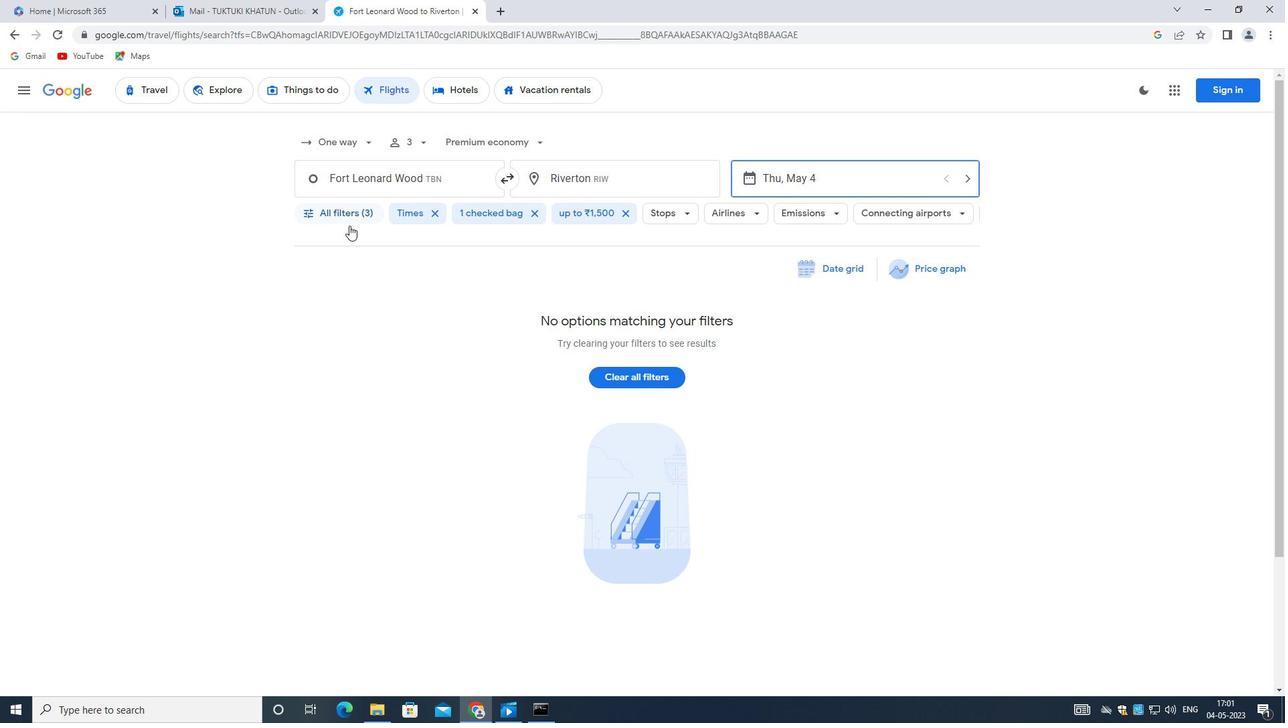 
Action: Mouse pressed left at (350, 210)
Screenshot: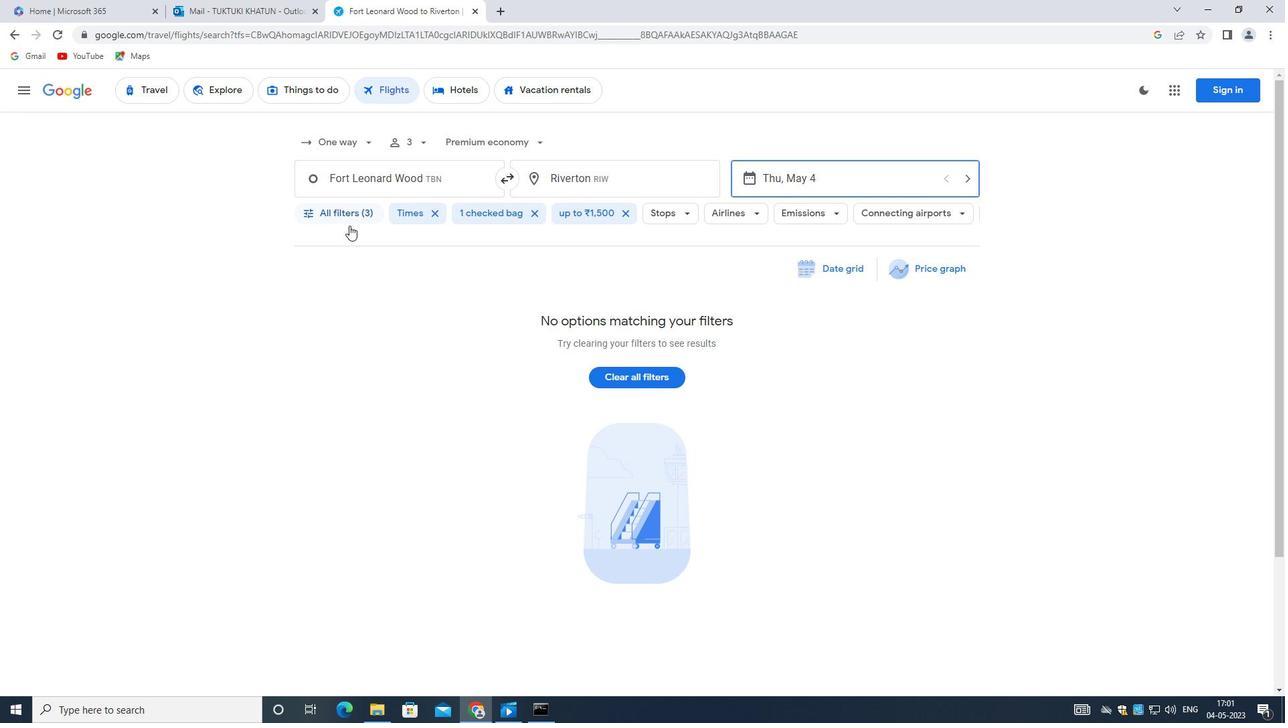
Action: Mouse moved to (371, 253)
Screenshot: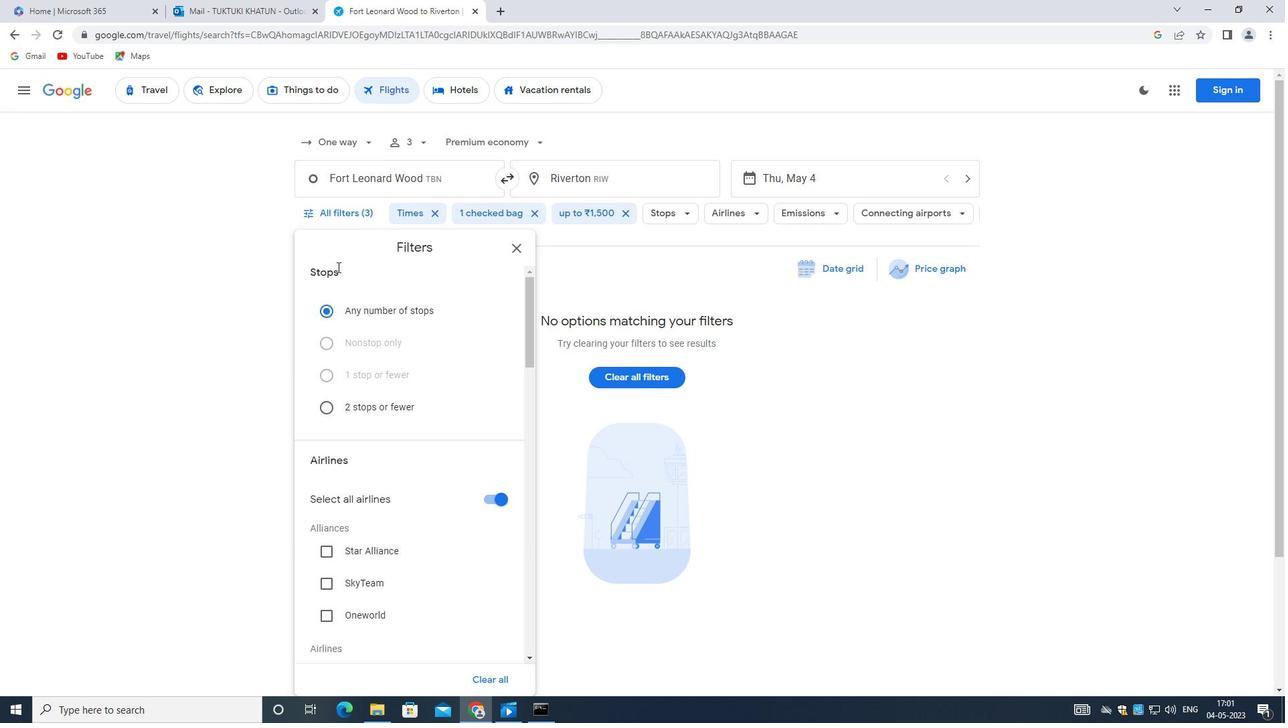 
Action: Mouse scrolled (371, 252) with delta (0, 0)
Screenshot: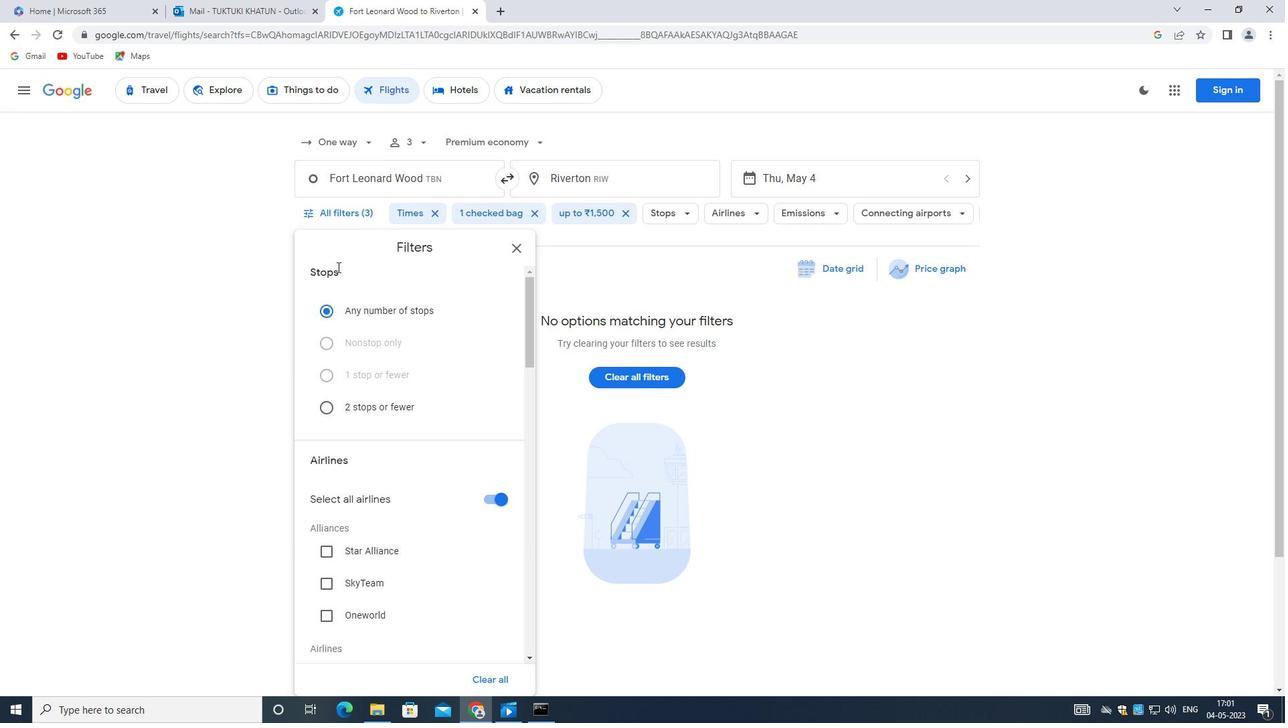 
Action: Mouse moved to (377, 266)
Screenshot: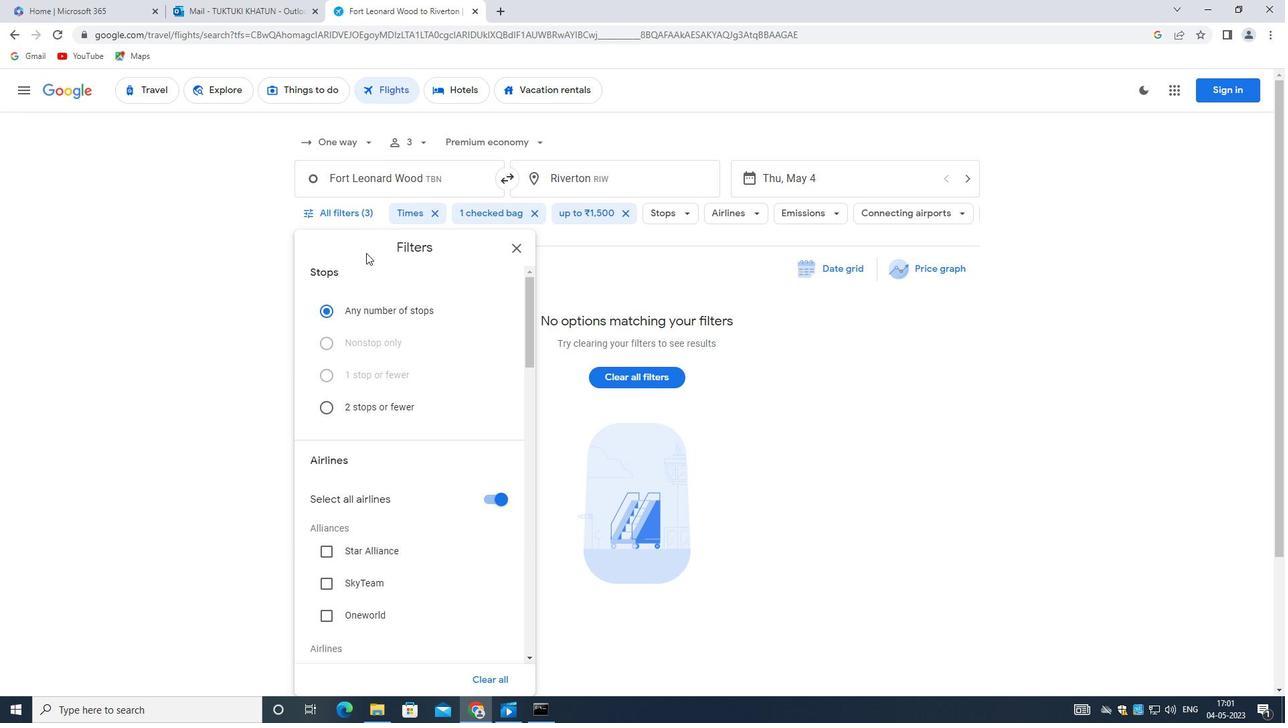 
Action: Mouse scrolled (377, 265) with delta (0, 0)
Screenshot: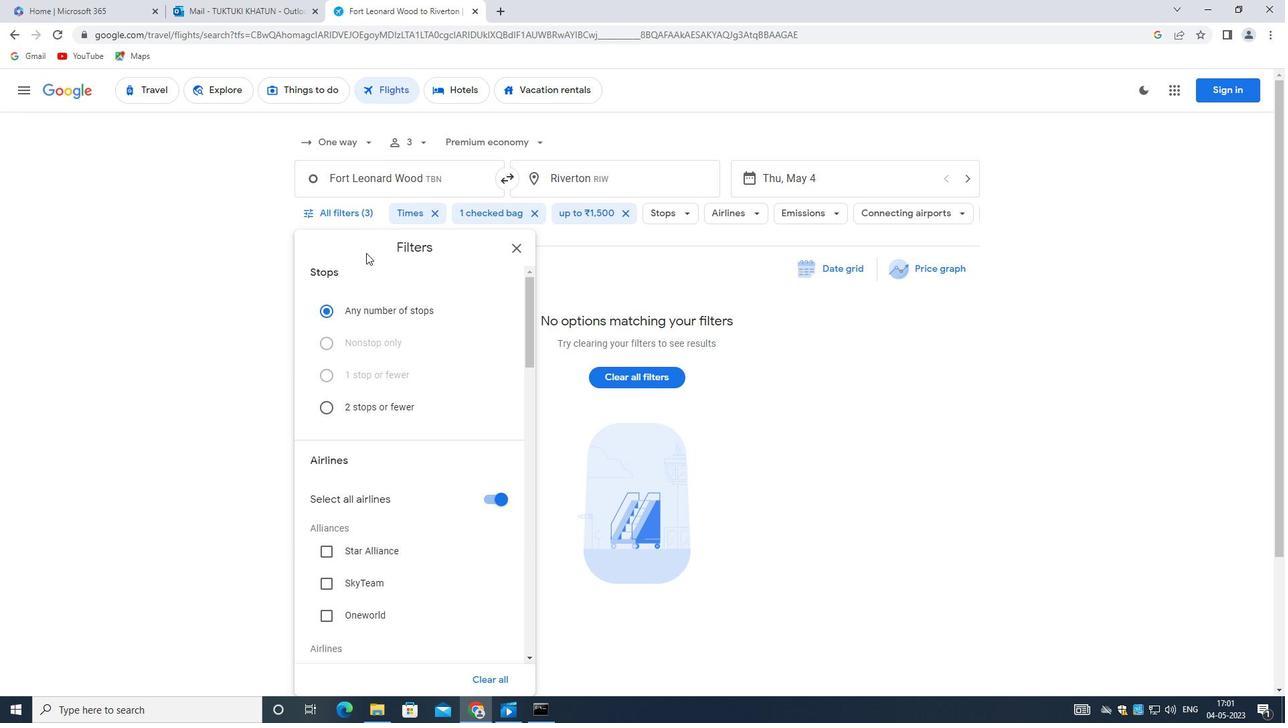 
Action: Mouse moved to (385, 383)
Screenshot: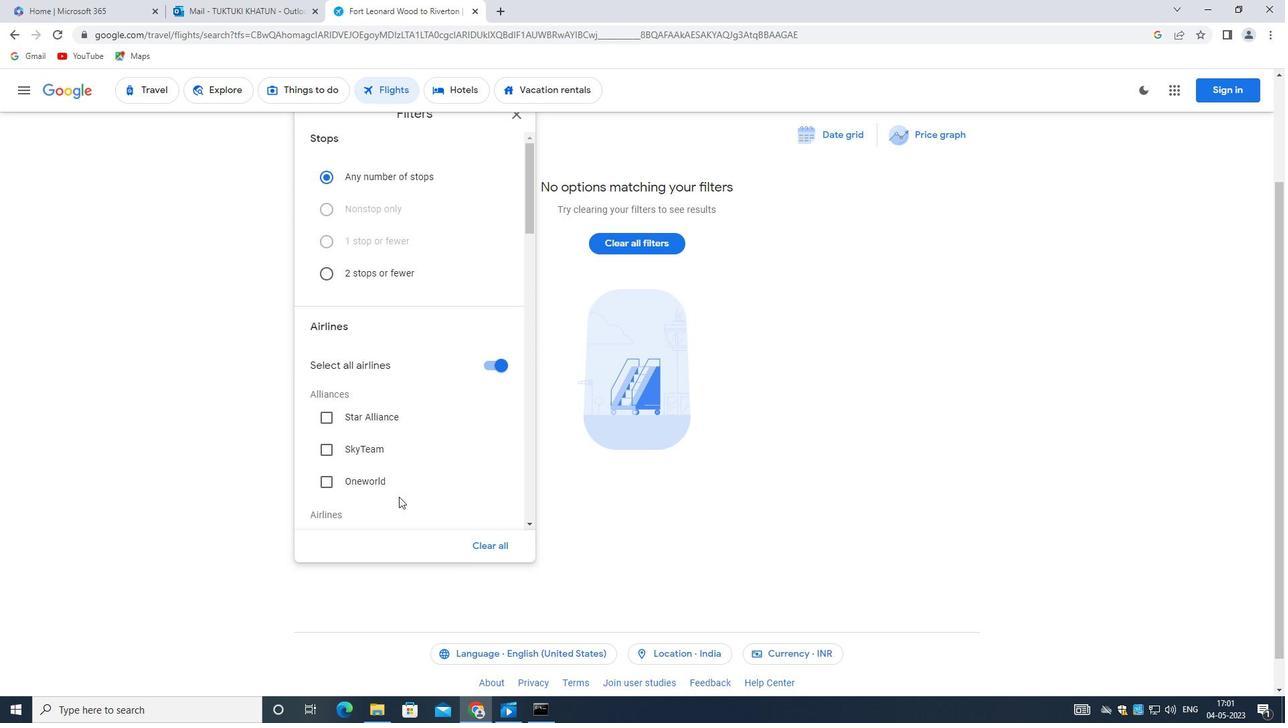 
Action: Mouse scrolled (385, 382) with delta (0, 0)
Screenshot: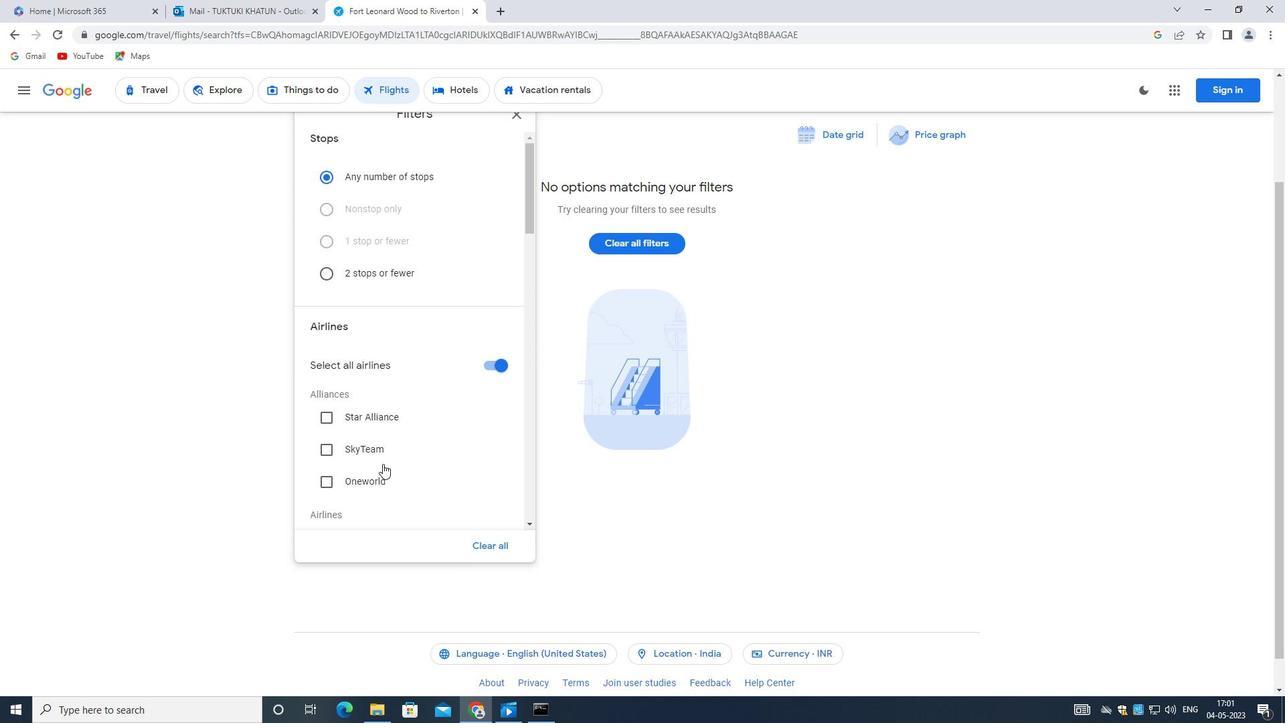 
Action: Mouse moved to (494, 353)
Screenshot: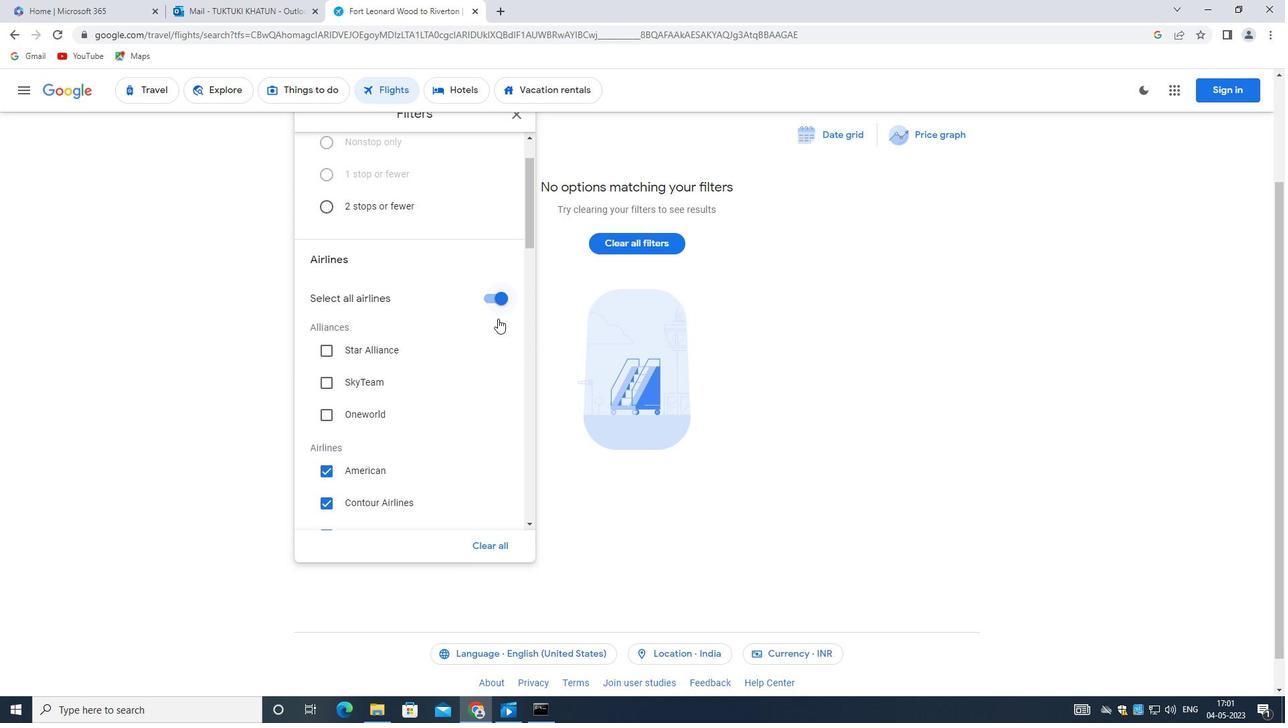 
Action: Mouse scrolled (494, 352) with delta (0, 0)
Screenshot: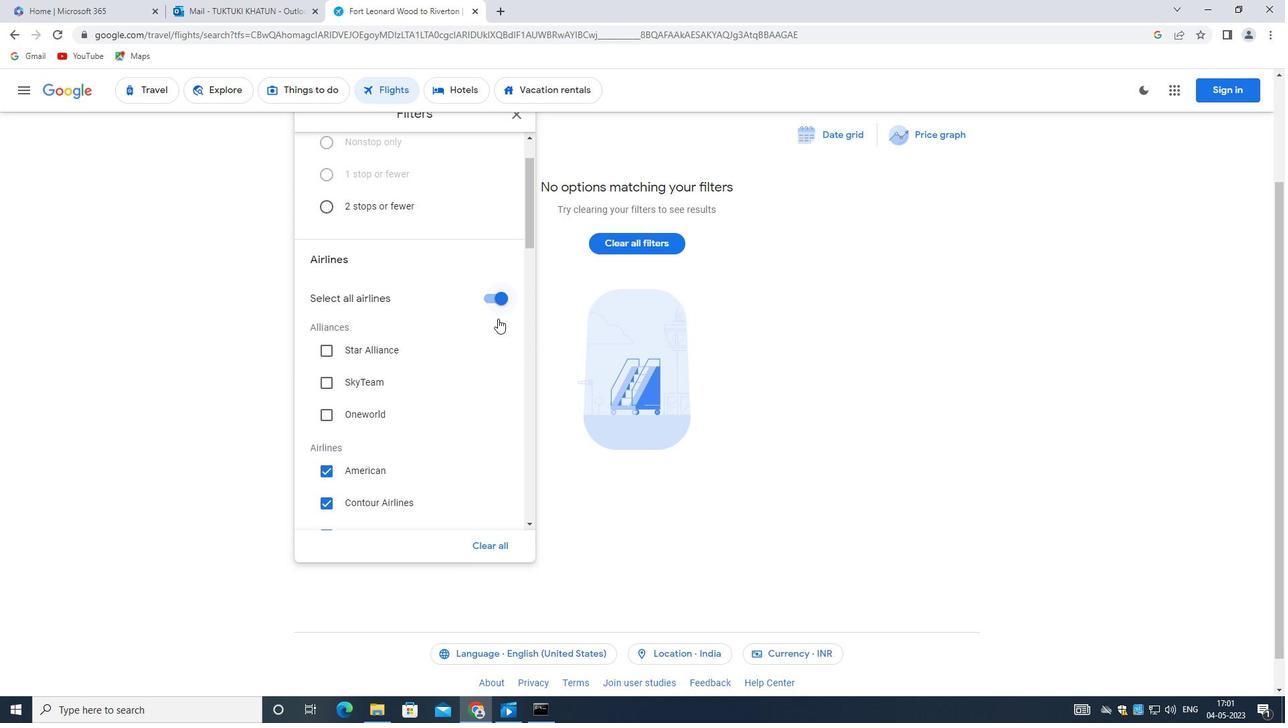 
Action: Mouse moved to (494, 356)
Screenshot: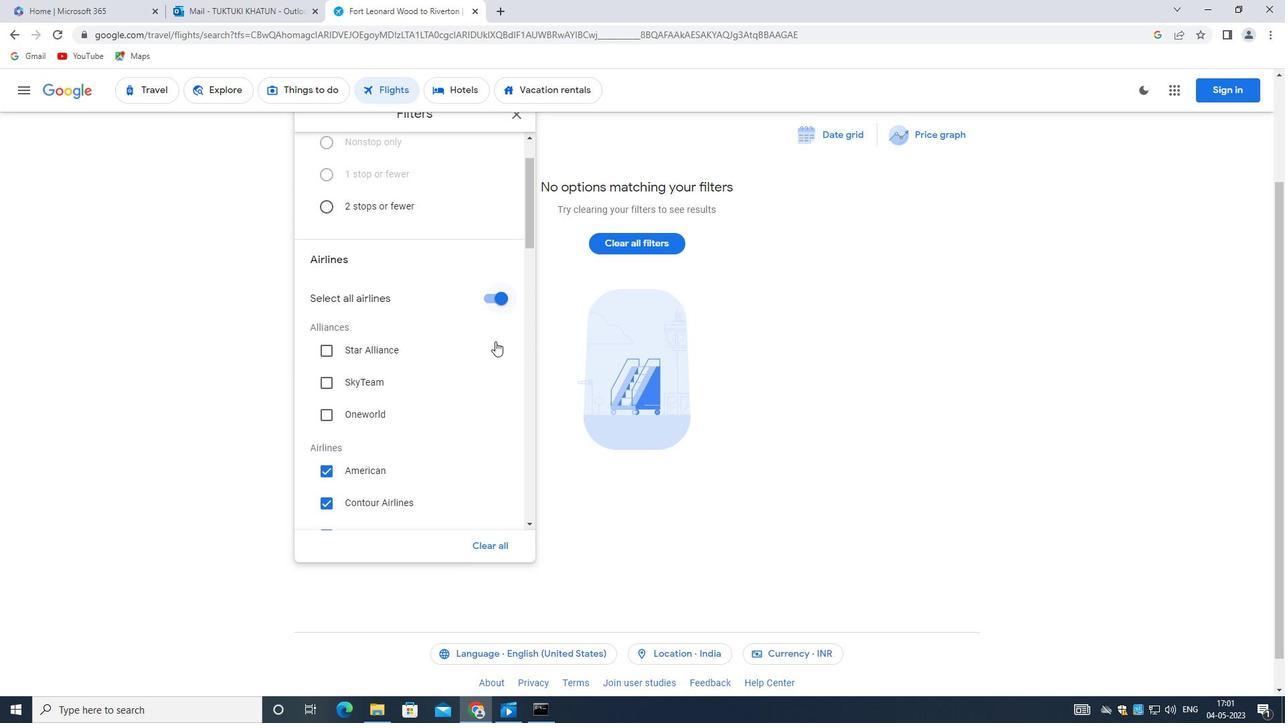 
Action: Mouse scrolled (494, 356) with delta (0, 0)
Screenshot: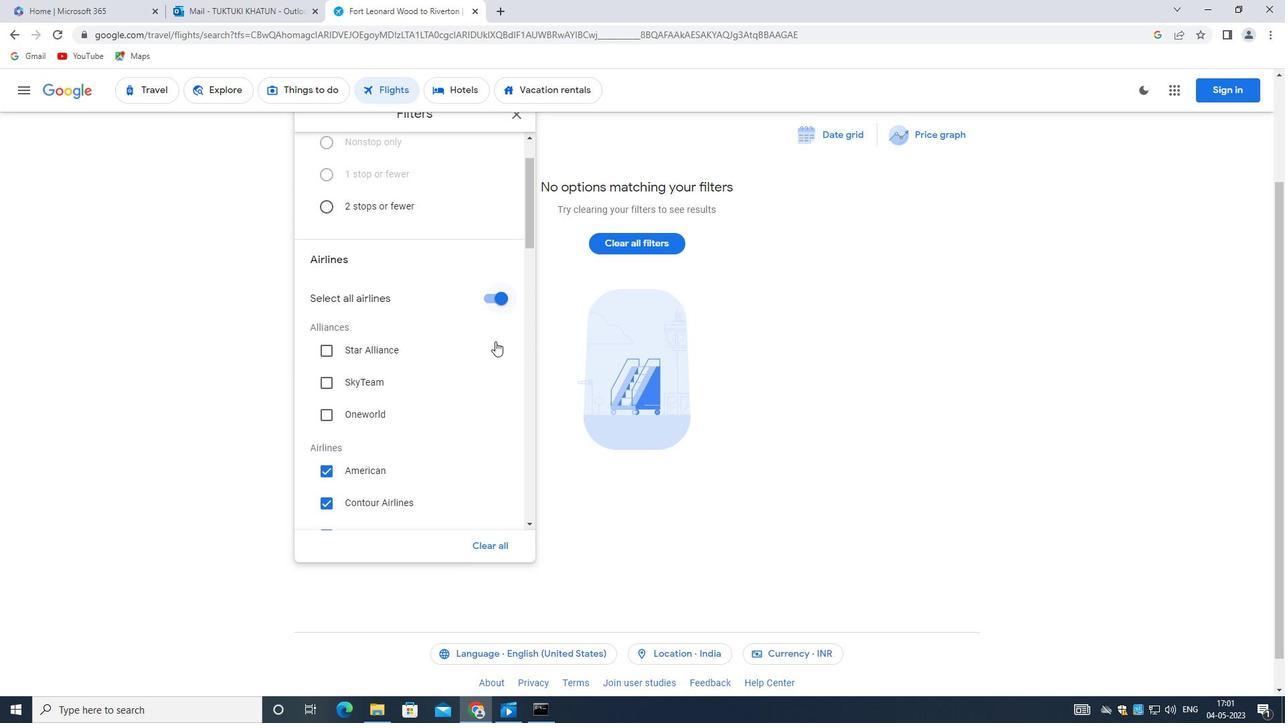 
Action: Mouse moved to (494, 358)
Screenshot: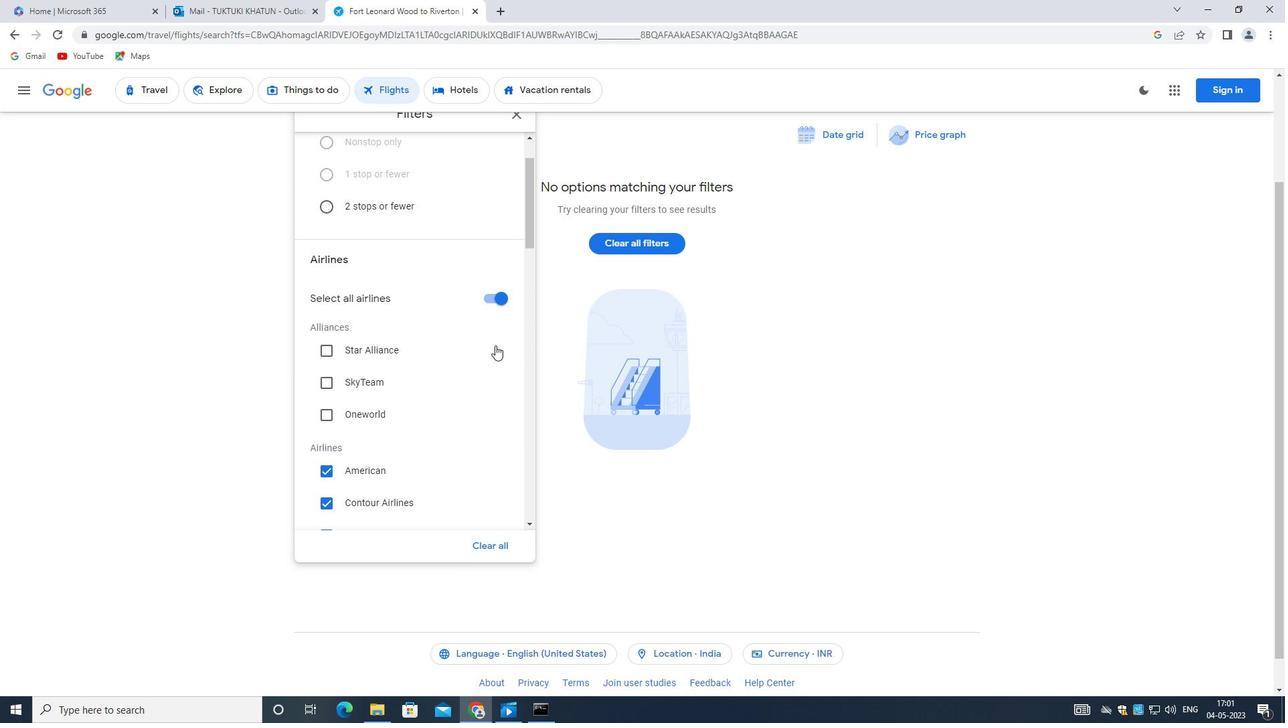 
Action: Mouse scrolled (494, 357) with delta (0, 0)
Screenshot: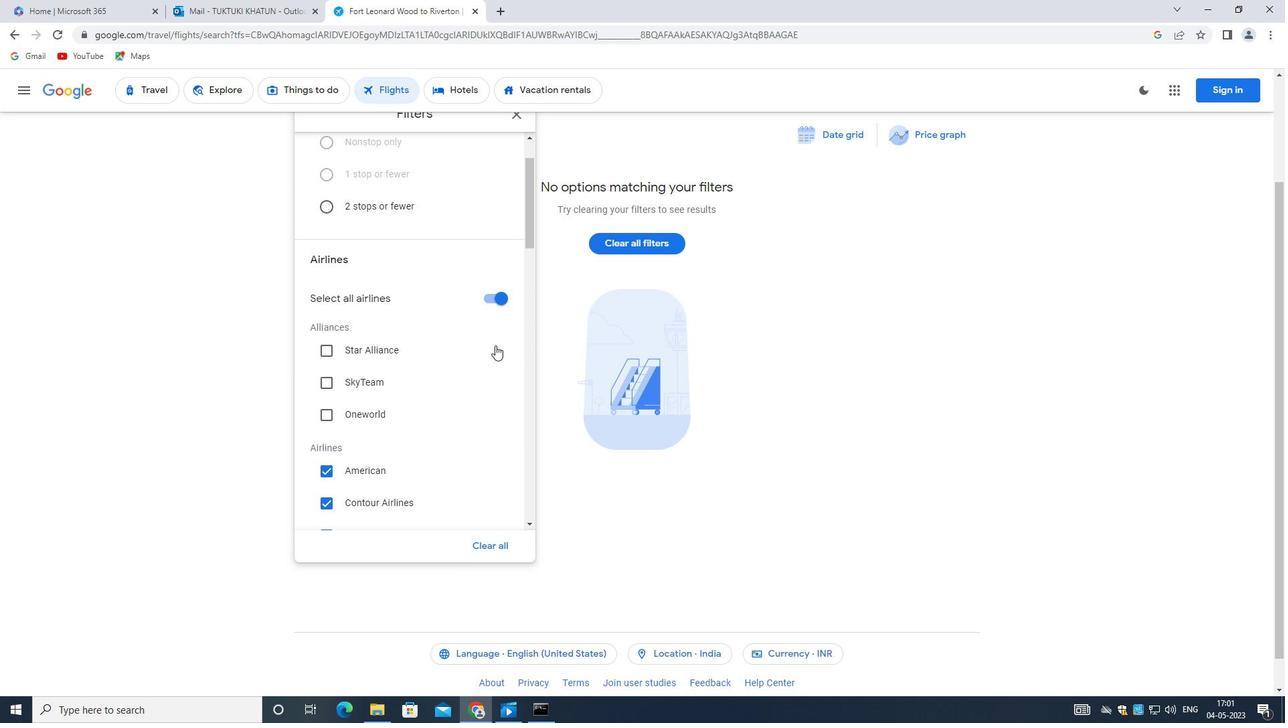 
Action: Mouse moved to (493, 359)
Screenshot: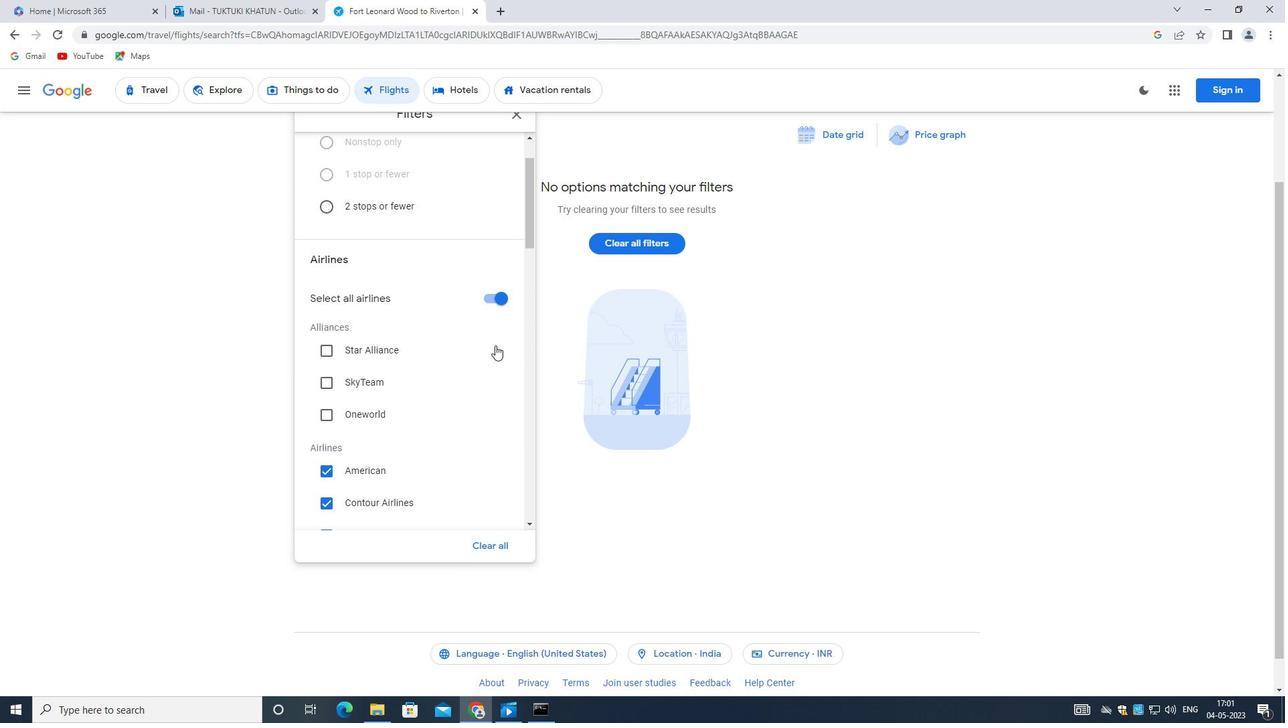 
Action: Mouse scrolled (493, 358) with delta (0, 0)
Screenshot: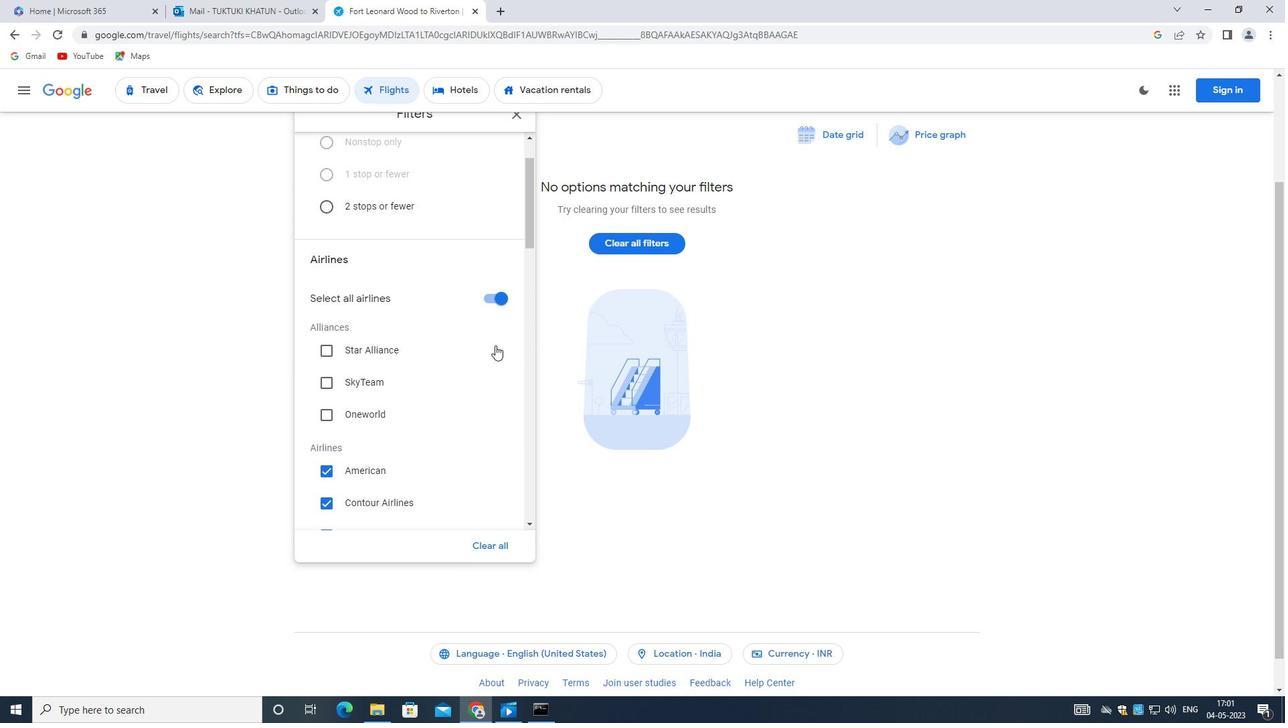 
Action: Mouse moved to (415, 318)
Screenshot: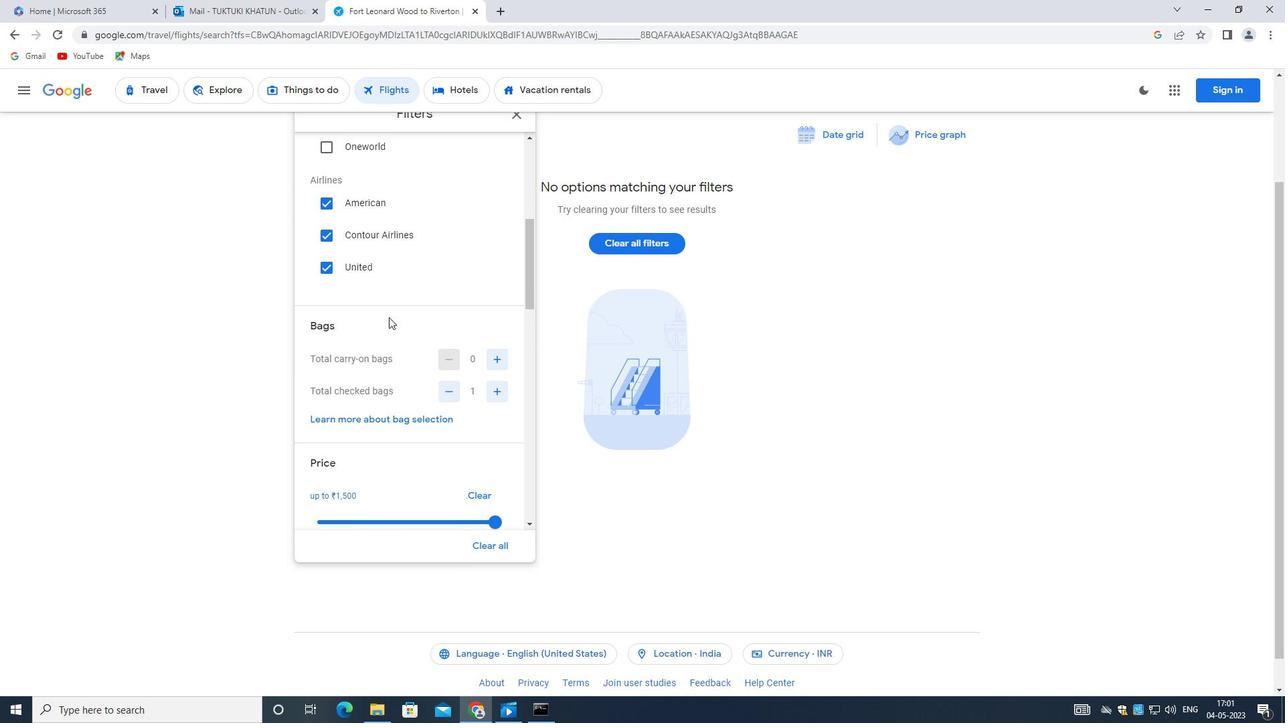 
Action: Mouse scrolled (415, 319) with delta (0, 0)
Screenshot: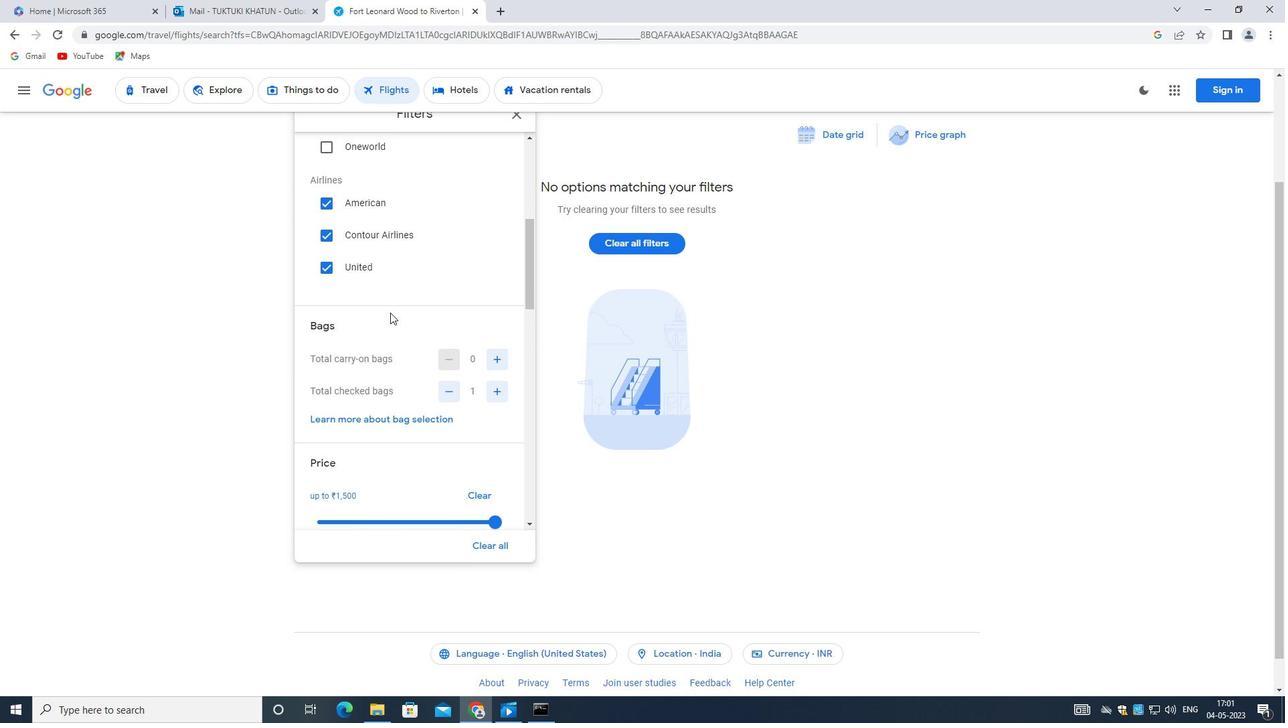 
Action: Mouse scrolled (415, 319) with delta (0, 0)
Screenshot: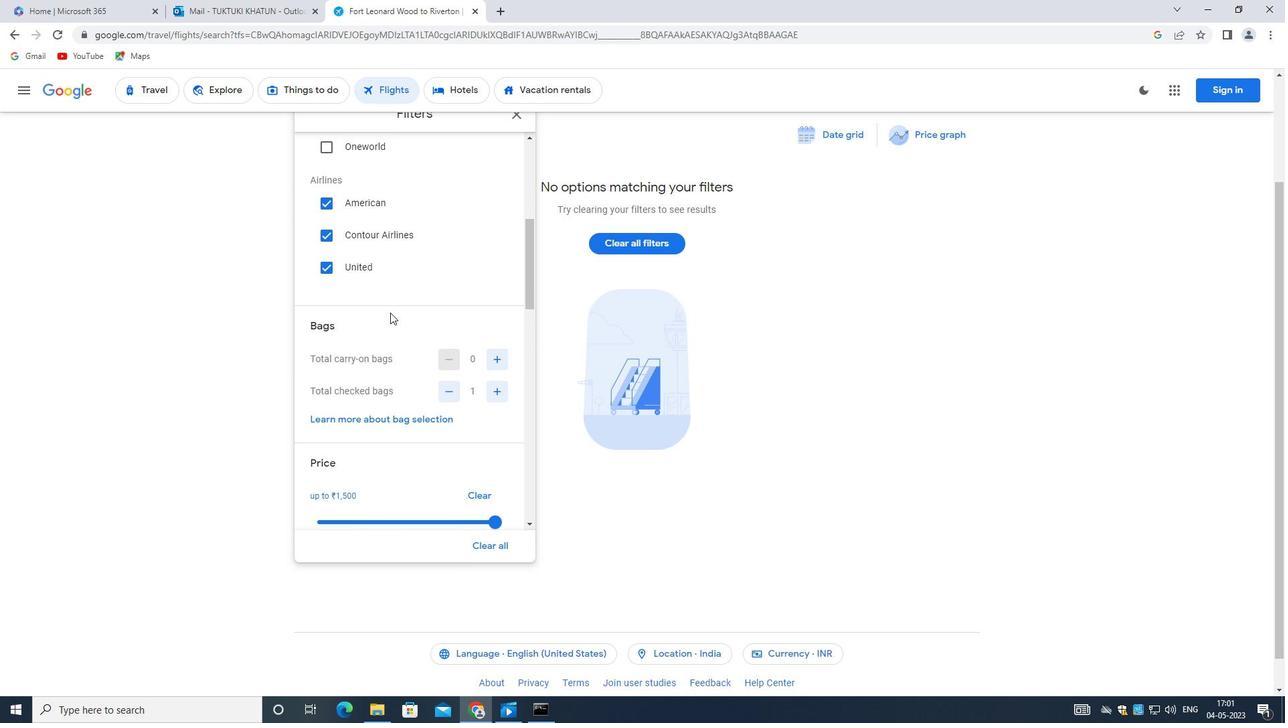 
Action: Mouse scrolled (415, 319) with delta (0, 0)
Screenshot: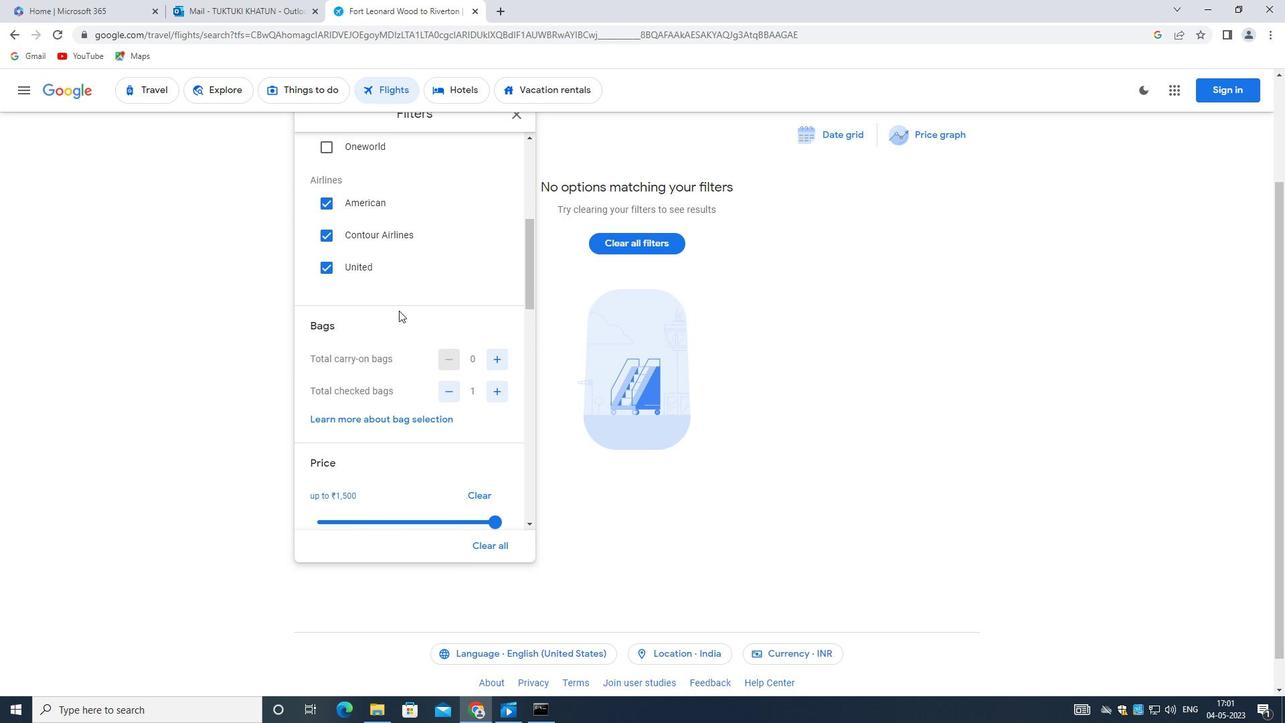 
Action: Mouse scrolled (415, 319) with delta (0, 0)
Screenshot: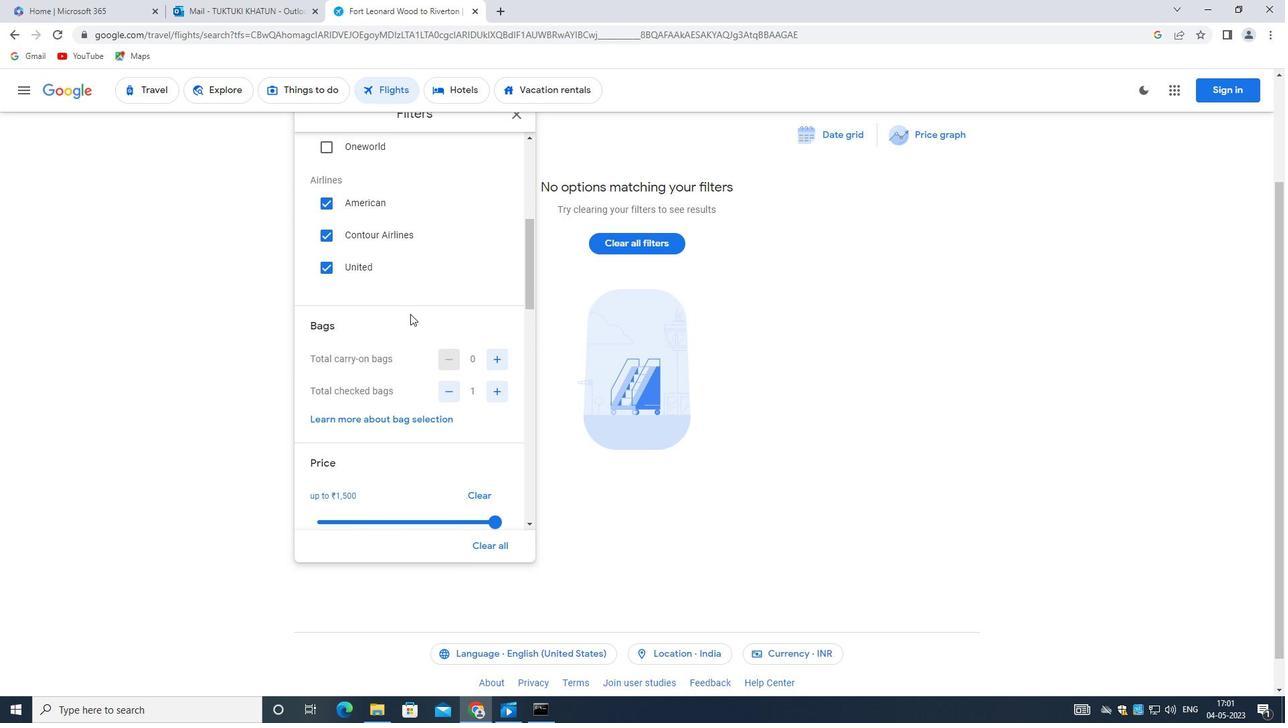 
Action: Mouse moved to (493, 298)
Screenshot: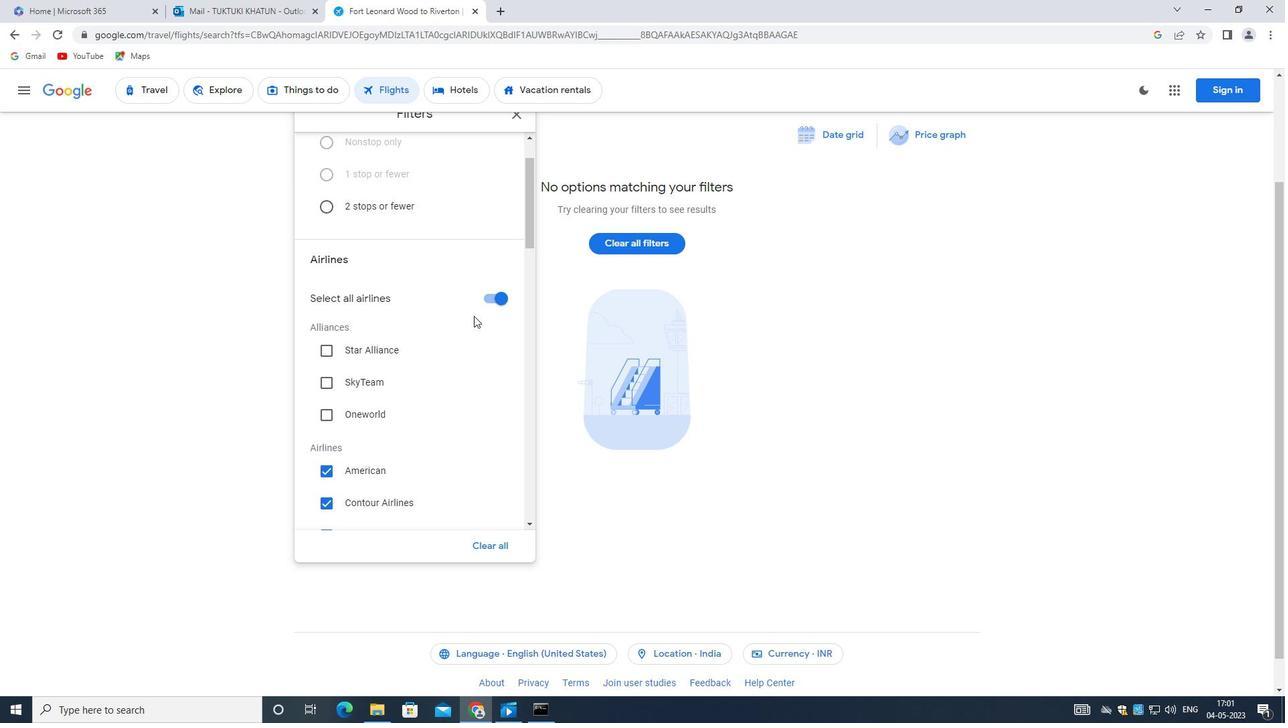 
Action: Mouse pressed left at (493, 298)
Screenshot: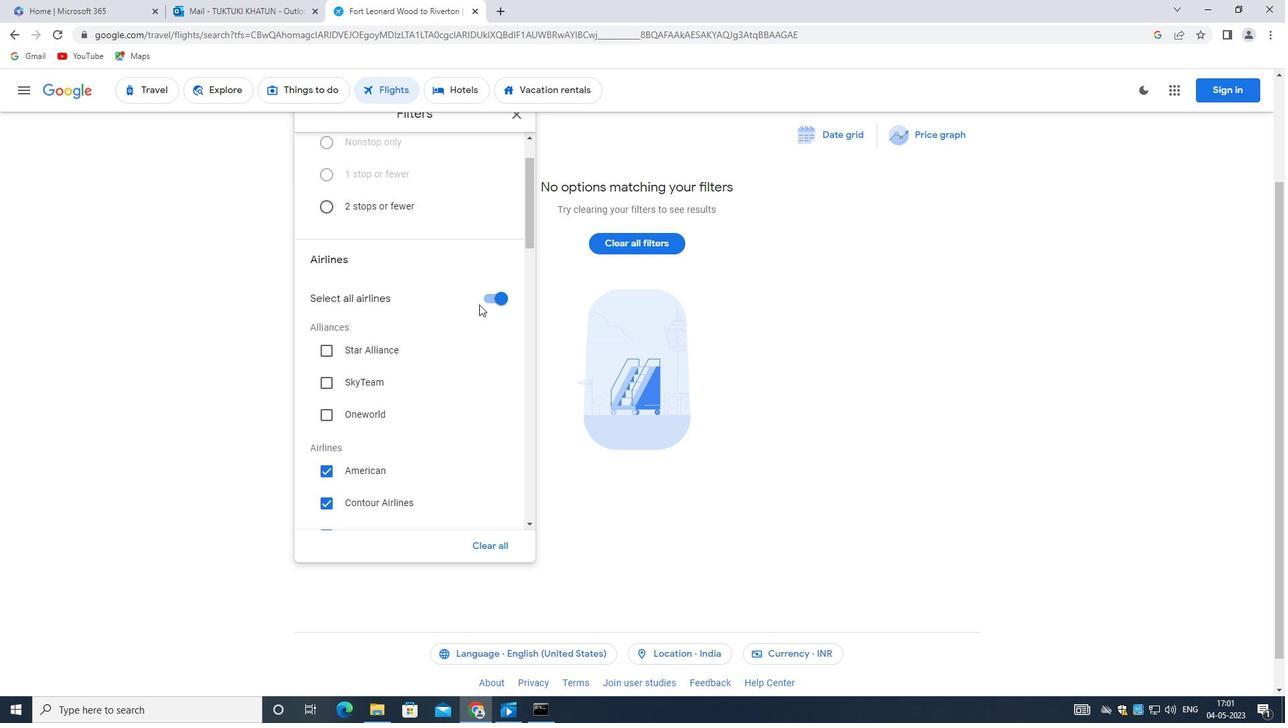 
Action: Mouse moved to (451, 331)
Screenshot: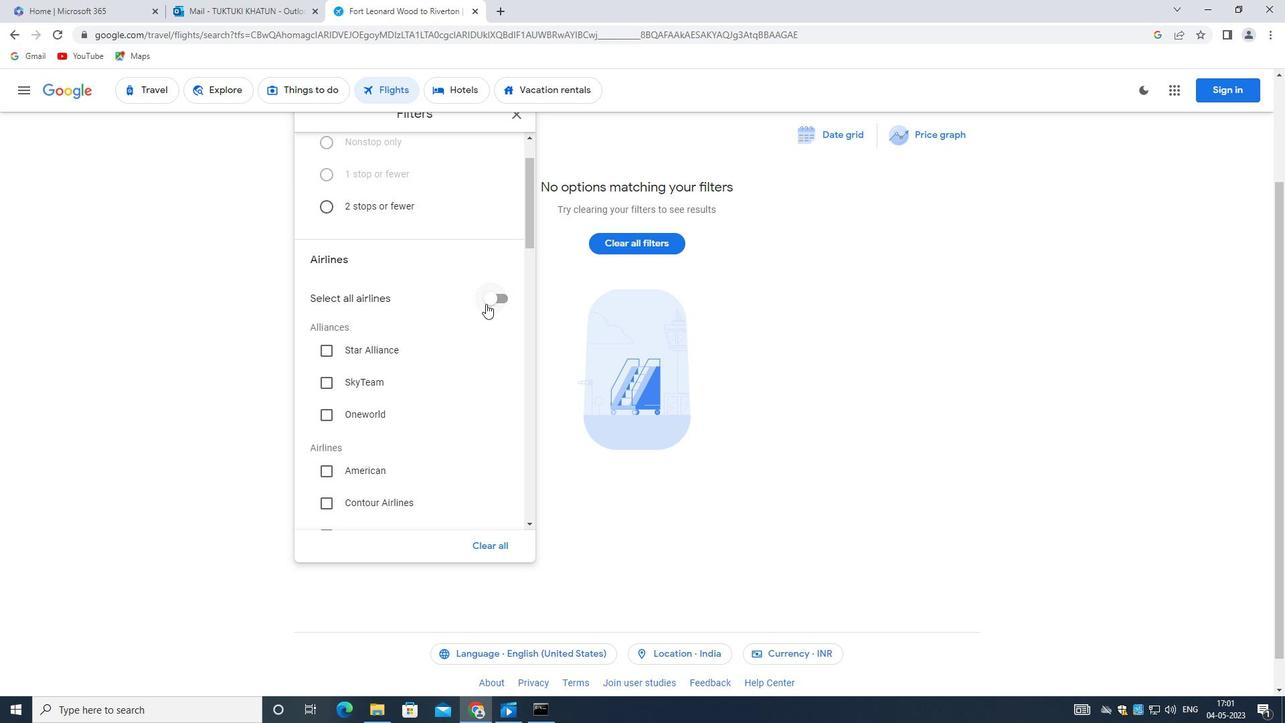 
Action: Mouse scrolled (451, 330) with delta (0, 0)
Screenshot: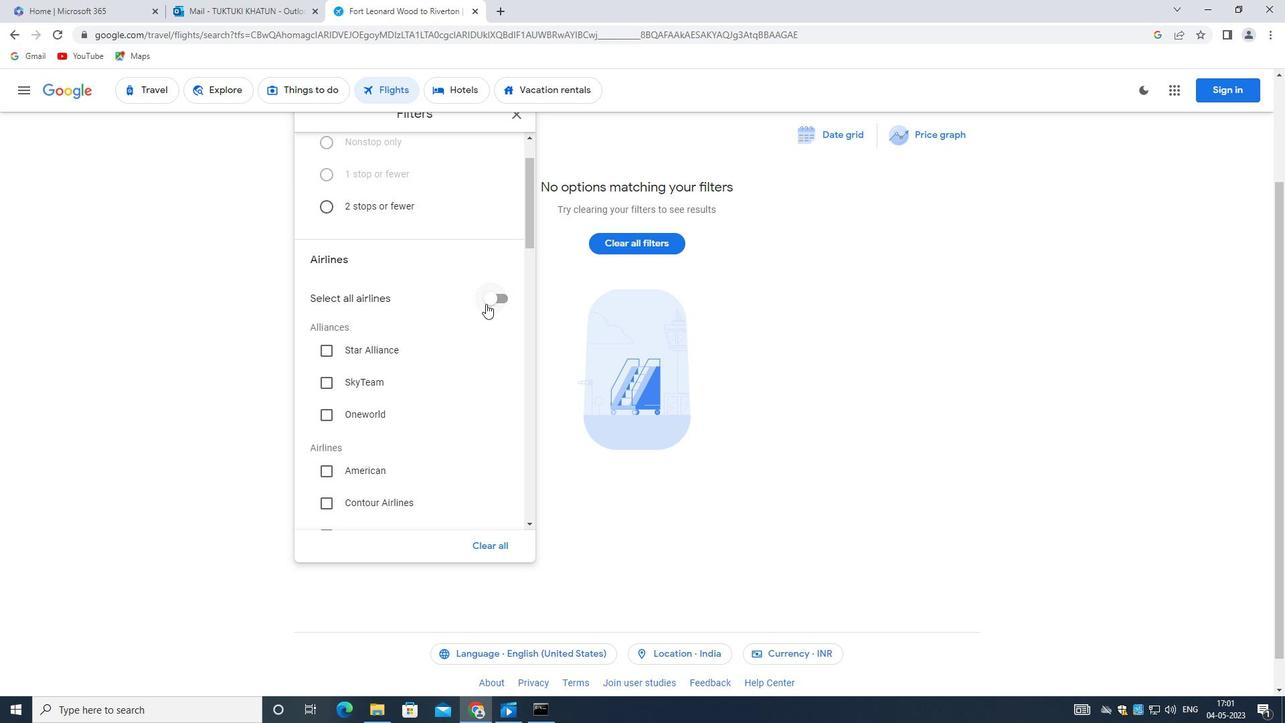 
Action: Mouse moved to (451, 336)
Screenshot: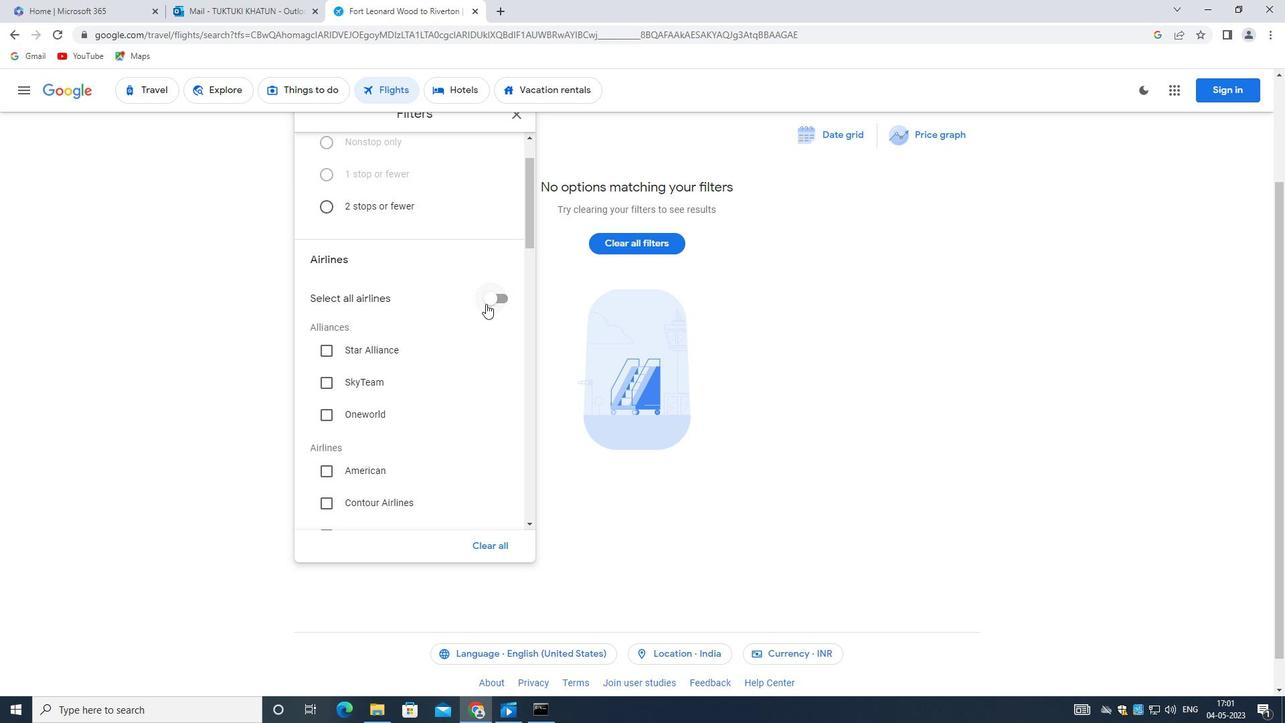 
Action: Mouse scrolled (451, 335) with delta (0, 0)
Screenshot: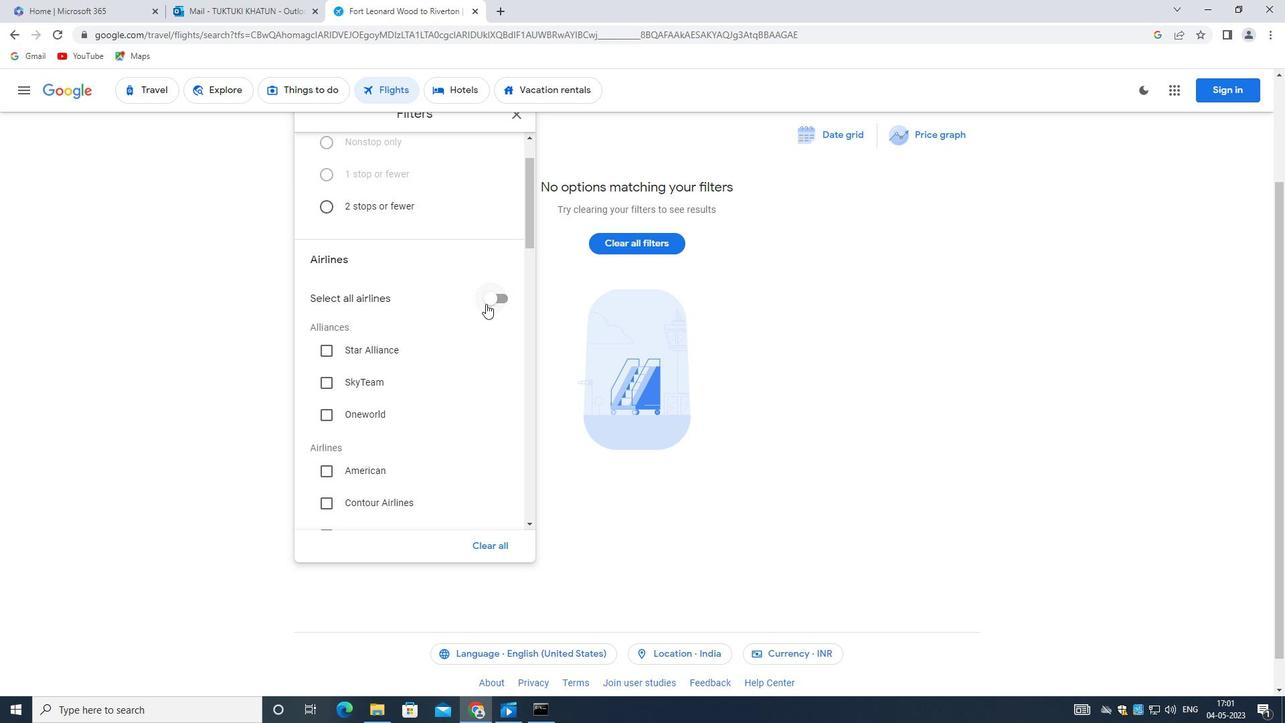 
Action: Mouse moved to (449, 338)
Screenshot: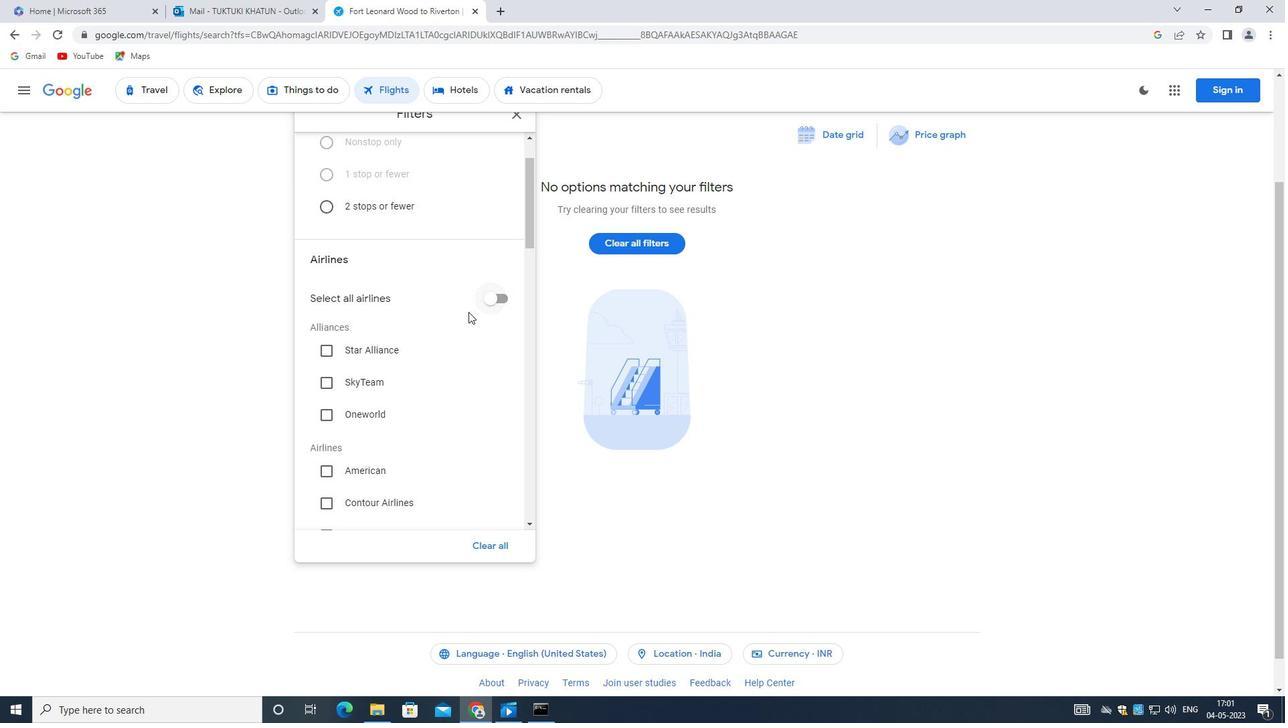 
Action: Mouse scrolled (449, 338) with delta (0, 0)
Screenshot: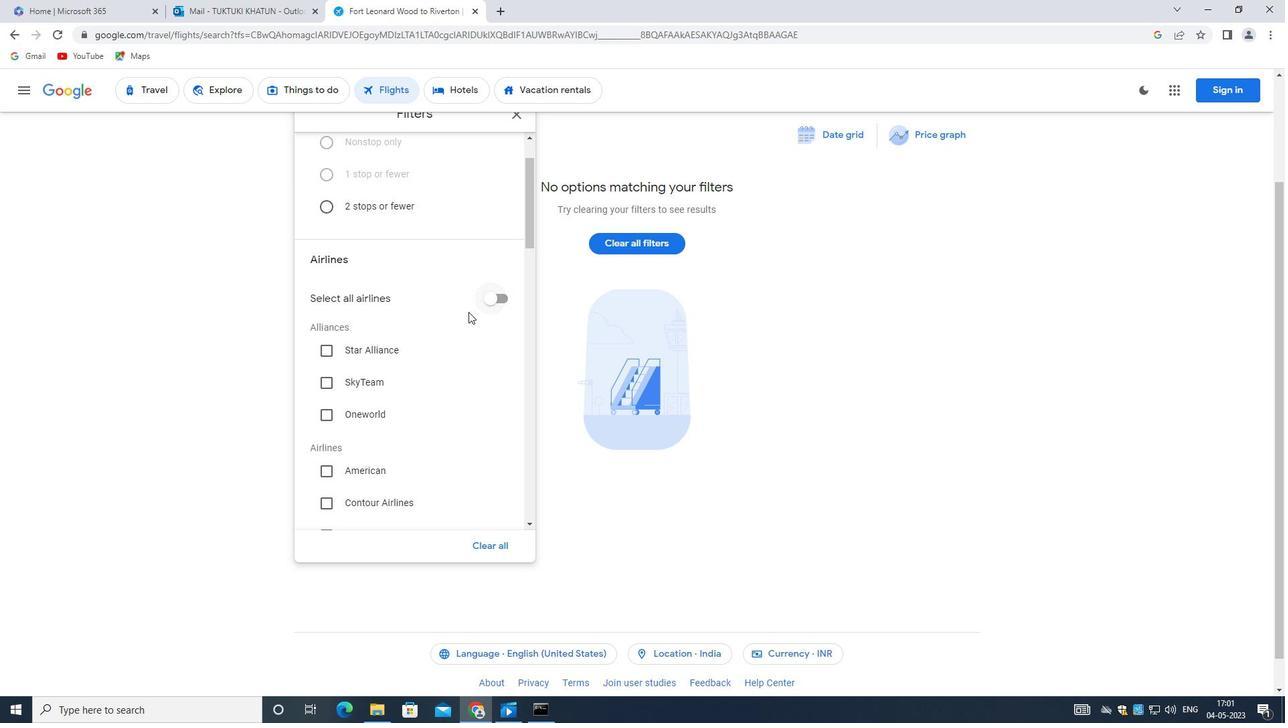
Action: Mouse moved to (449, 339)
Screenshot: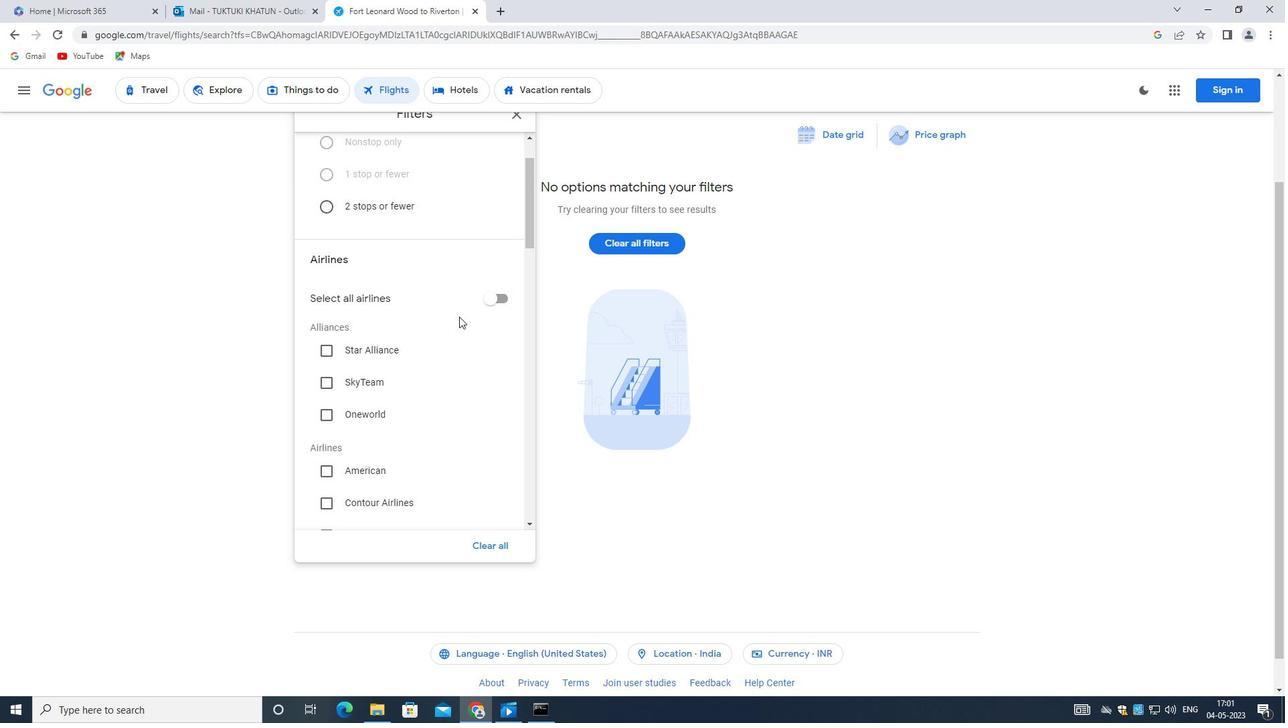 
Action: Mouse scrolled (449, 338) with delta (0, 0)
Screenshot: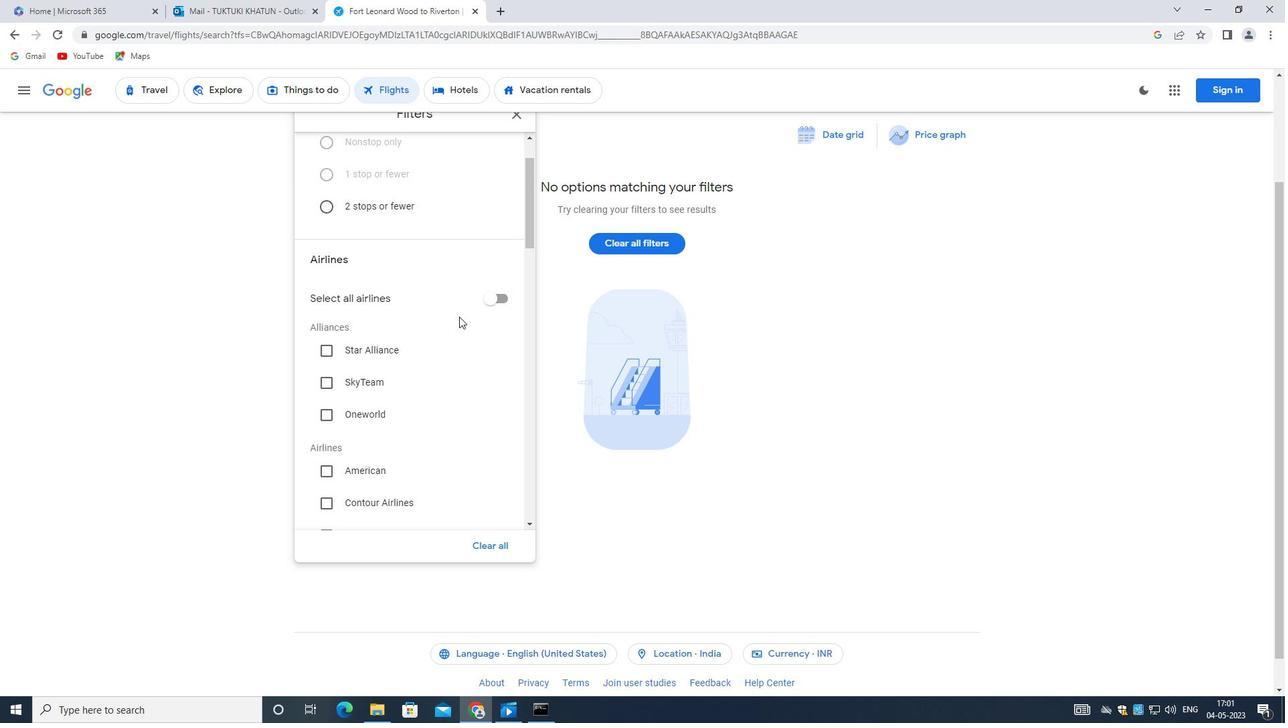 
Action: Mouse moved to (450, 377)
Screenshot: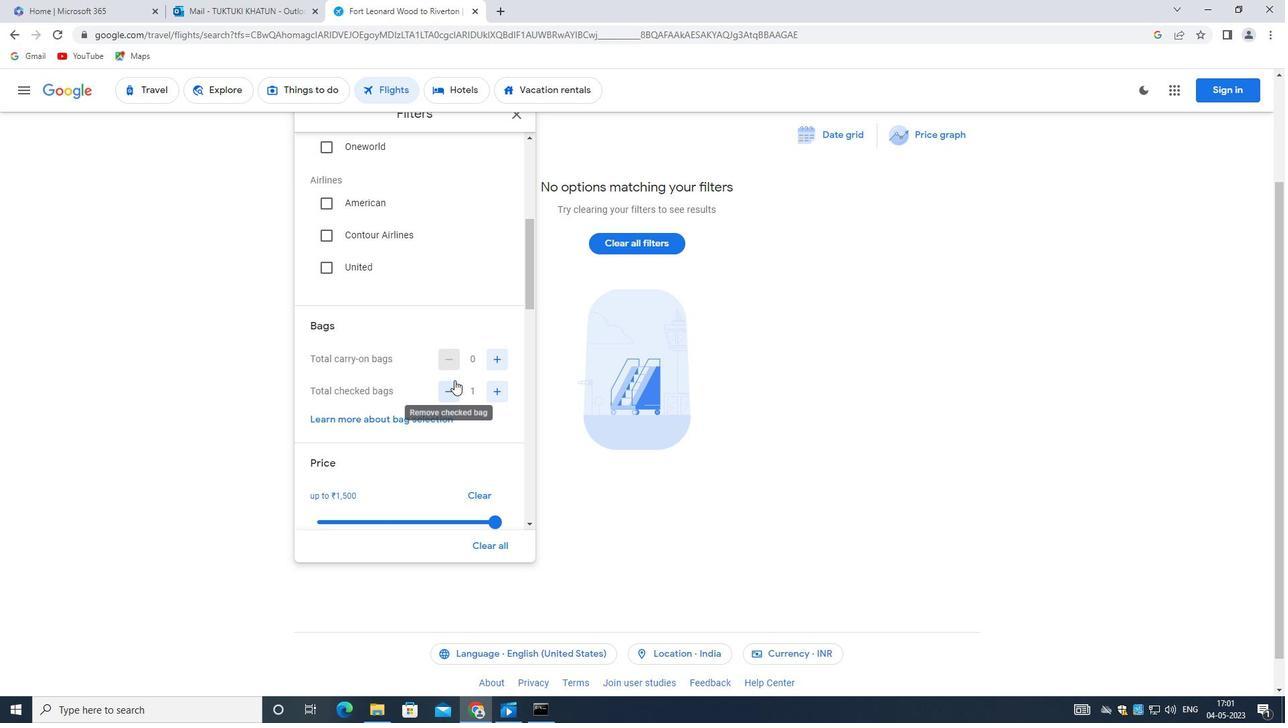 
Action: Mouse scrolled (450, 376) with delta (0, 0)
Screenshot: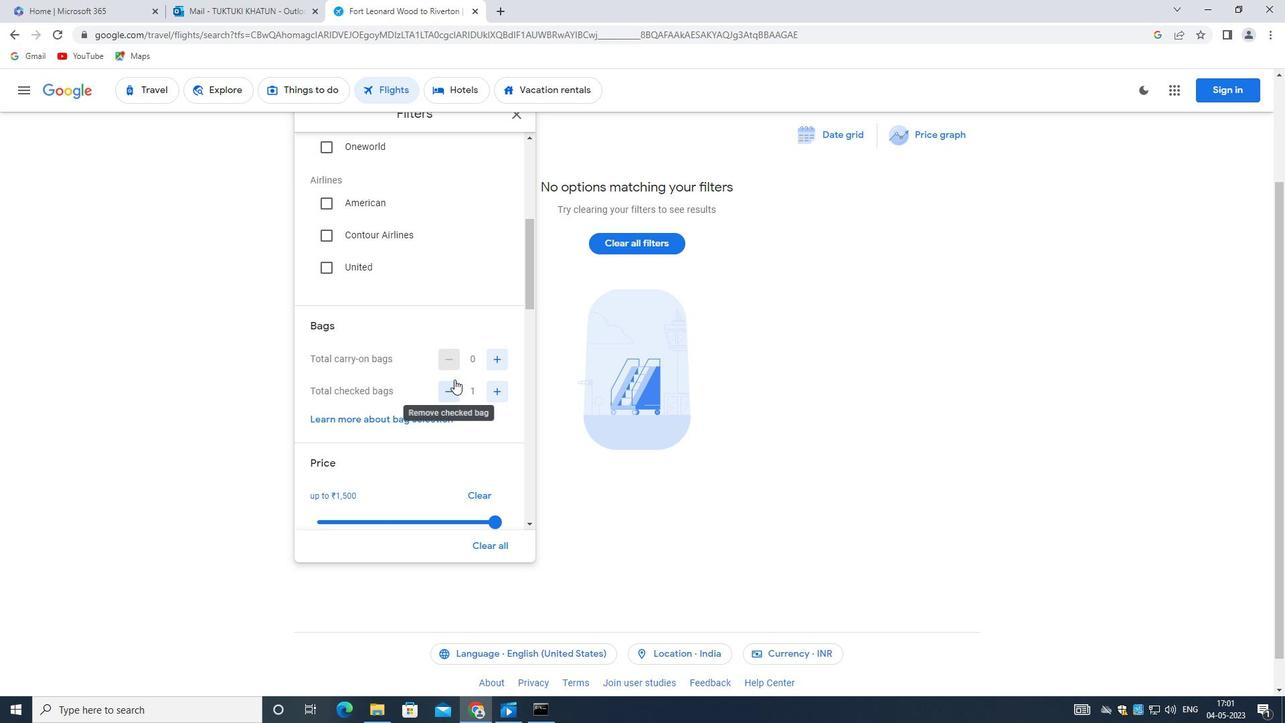 
Action: Mouse moved to (498, 445)
Screenshot: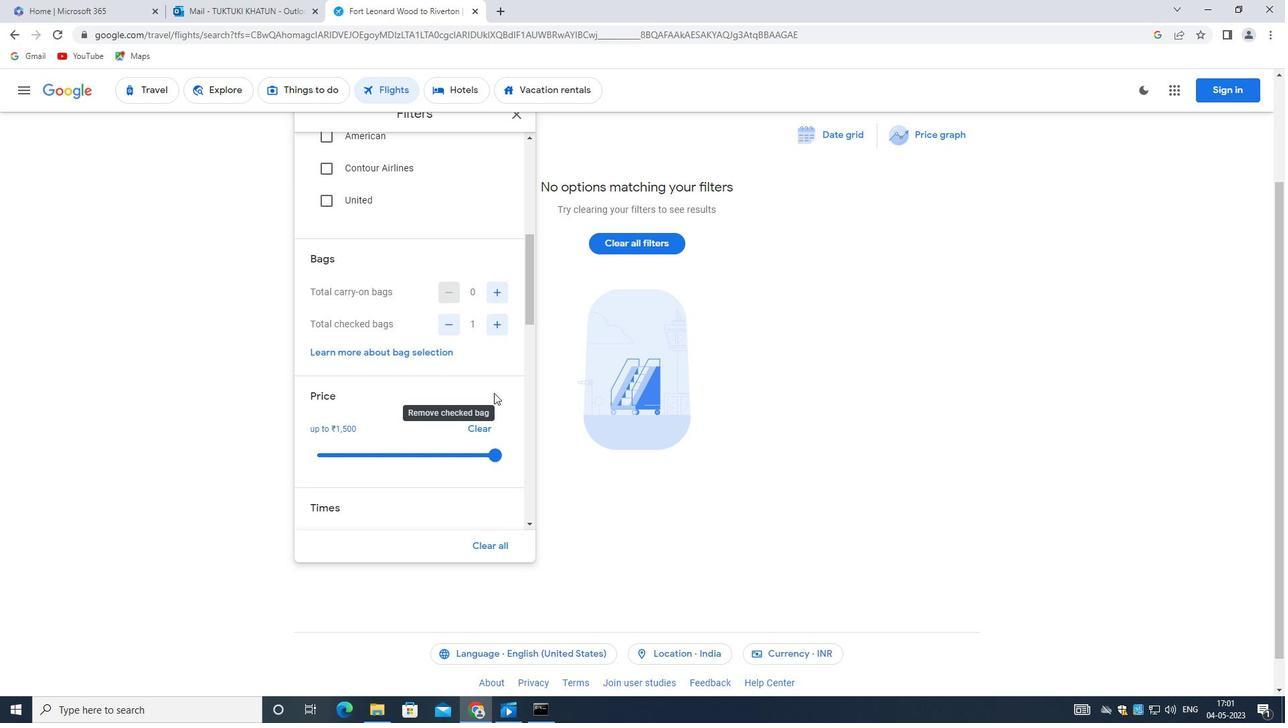 
Action: Mouse pressed left at (498, 445)
Screenshot: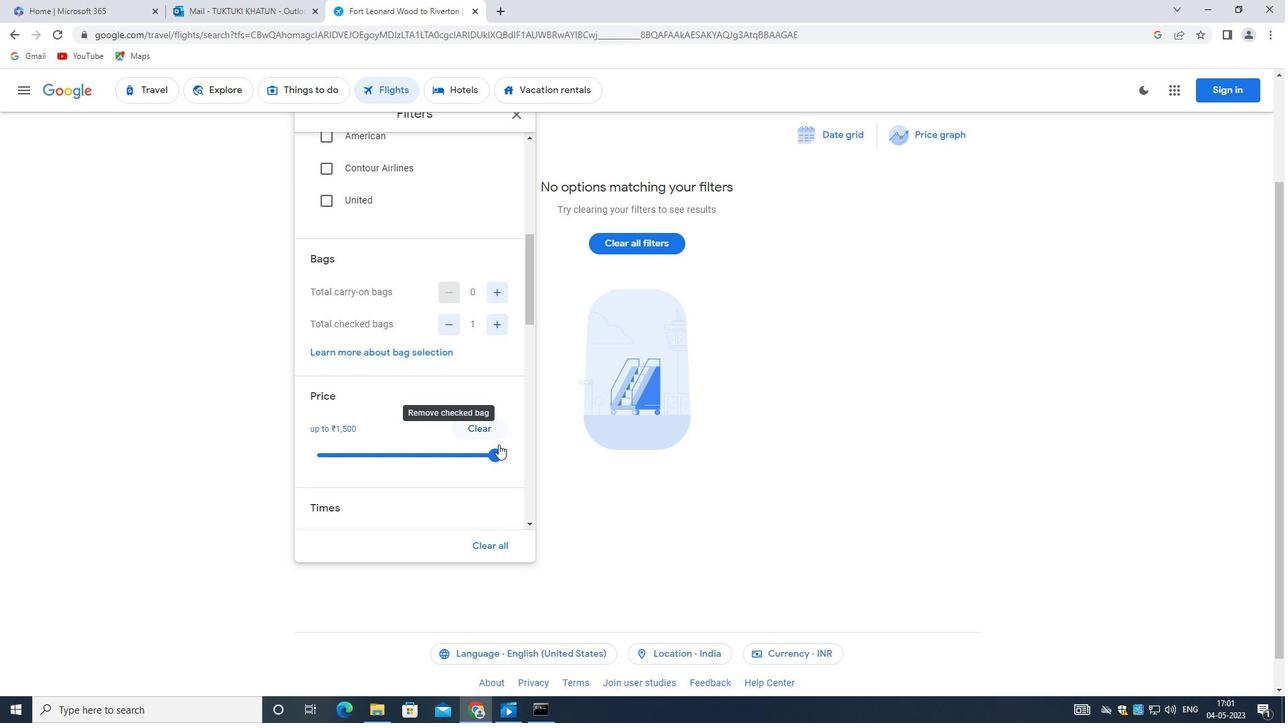 
Action: Mouse moved to (498, 447)
Screenshot: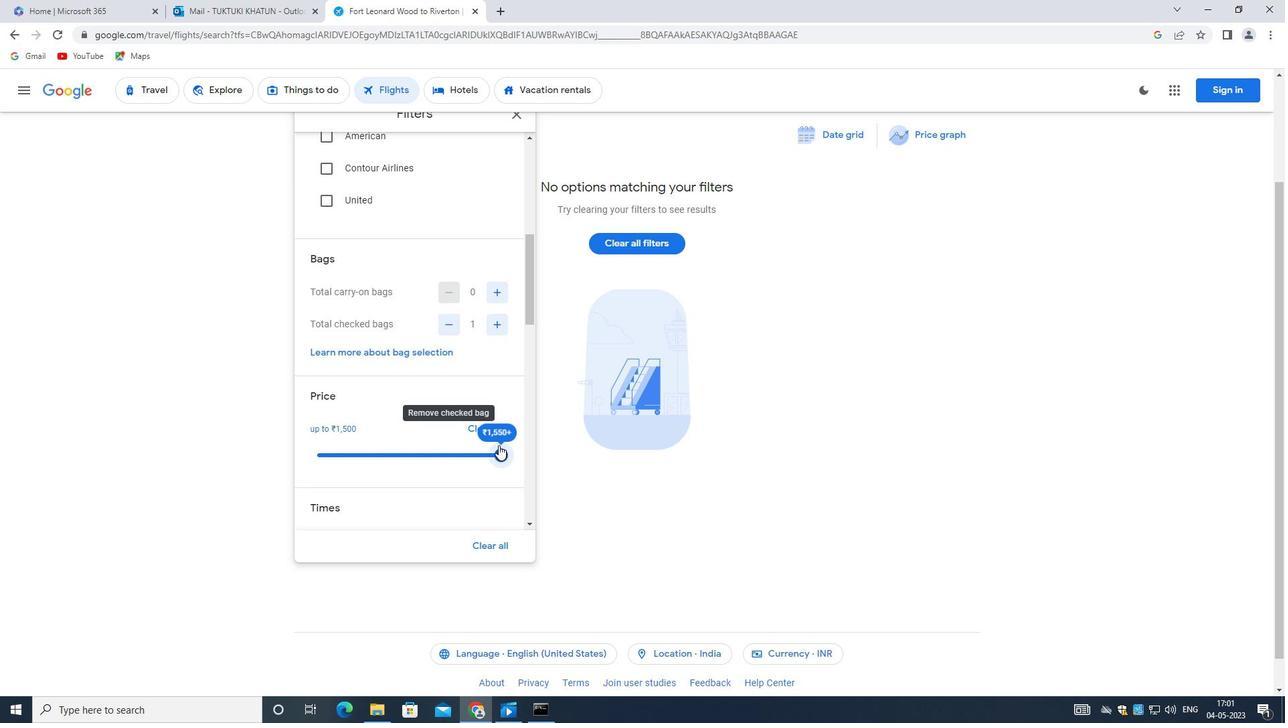 
Action: Mouse pressed left at (498, 447)
Screenshot: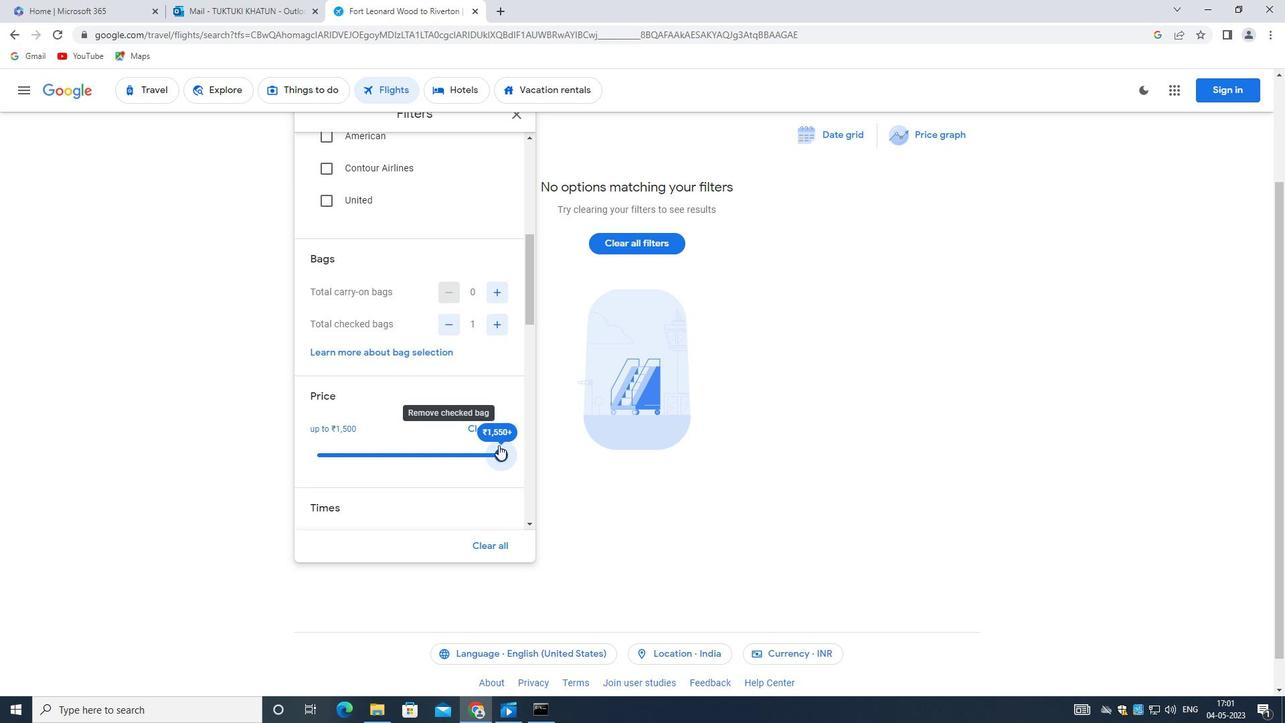 
Action: Mouse moved to (368, 331)
Screenshot: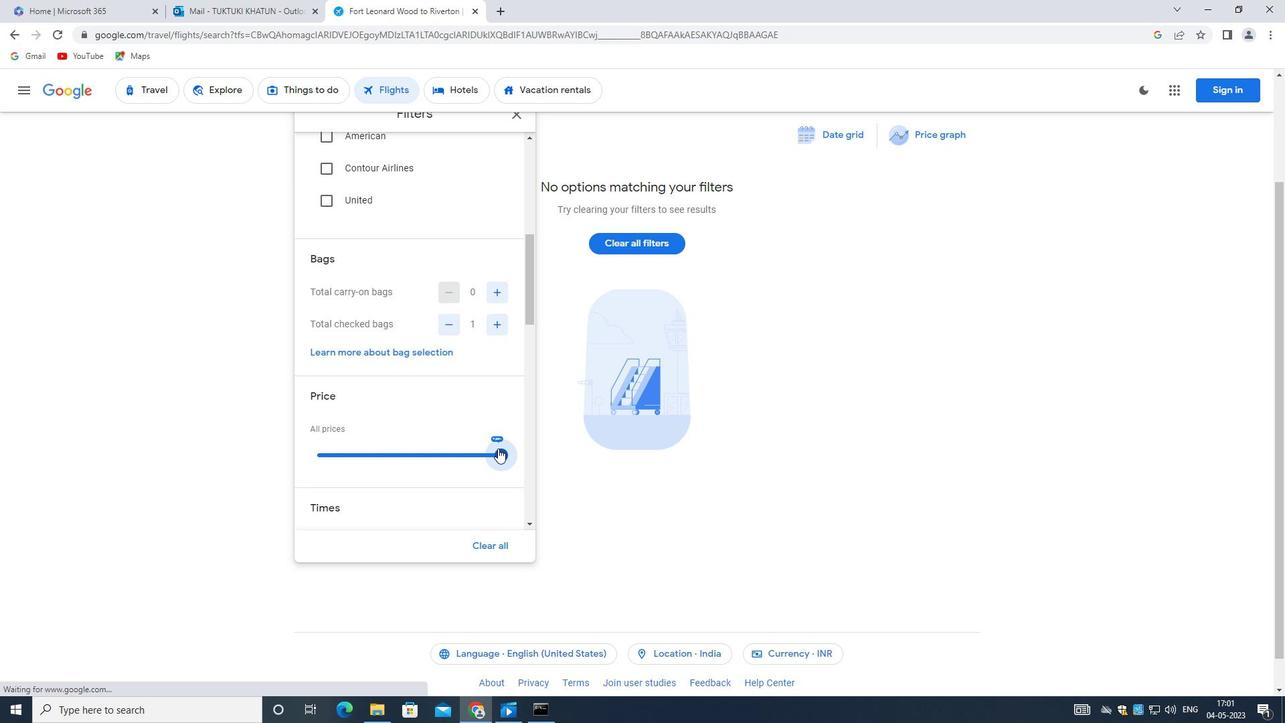 
Action: Mouse scrolled (368, 330) with delta (0, 0)
Screenshot: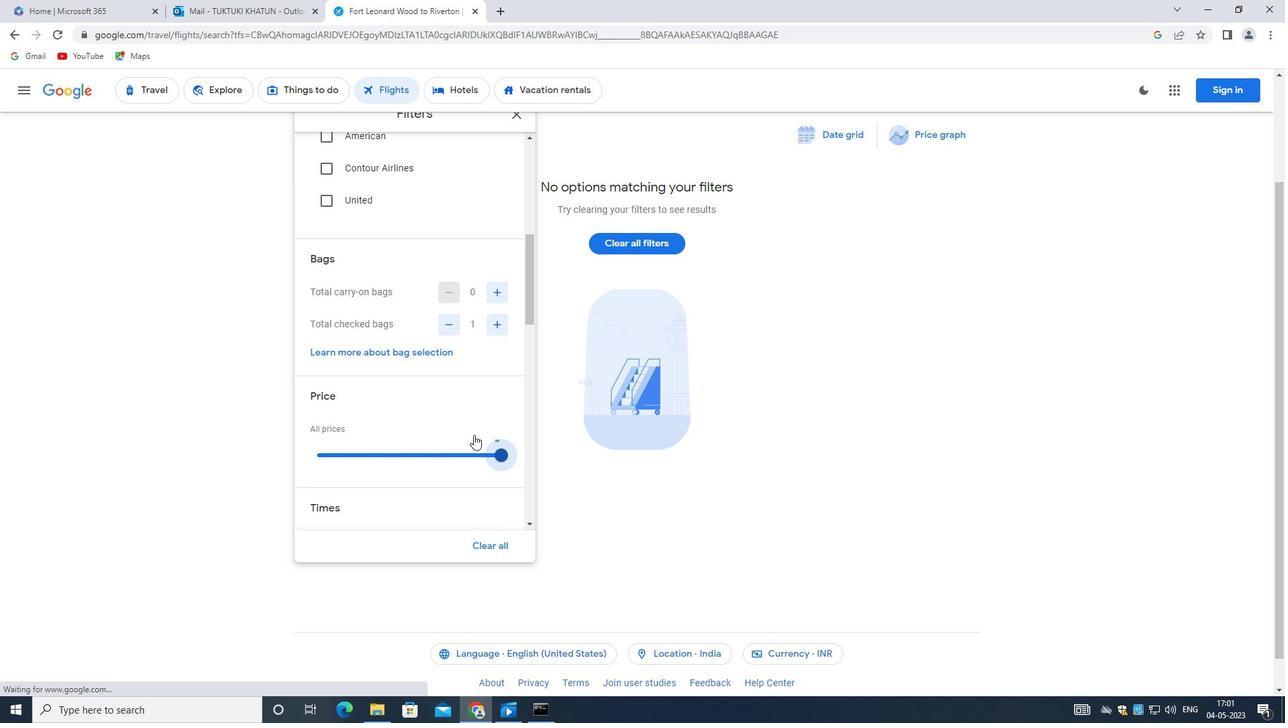 
Action: Mouse scrolled (368, 330) with delta (0, 0)
Screenshot: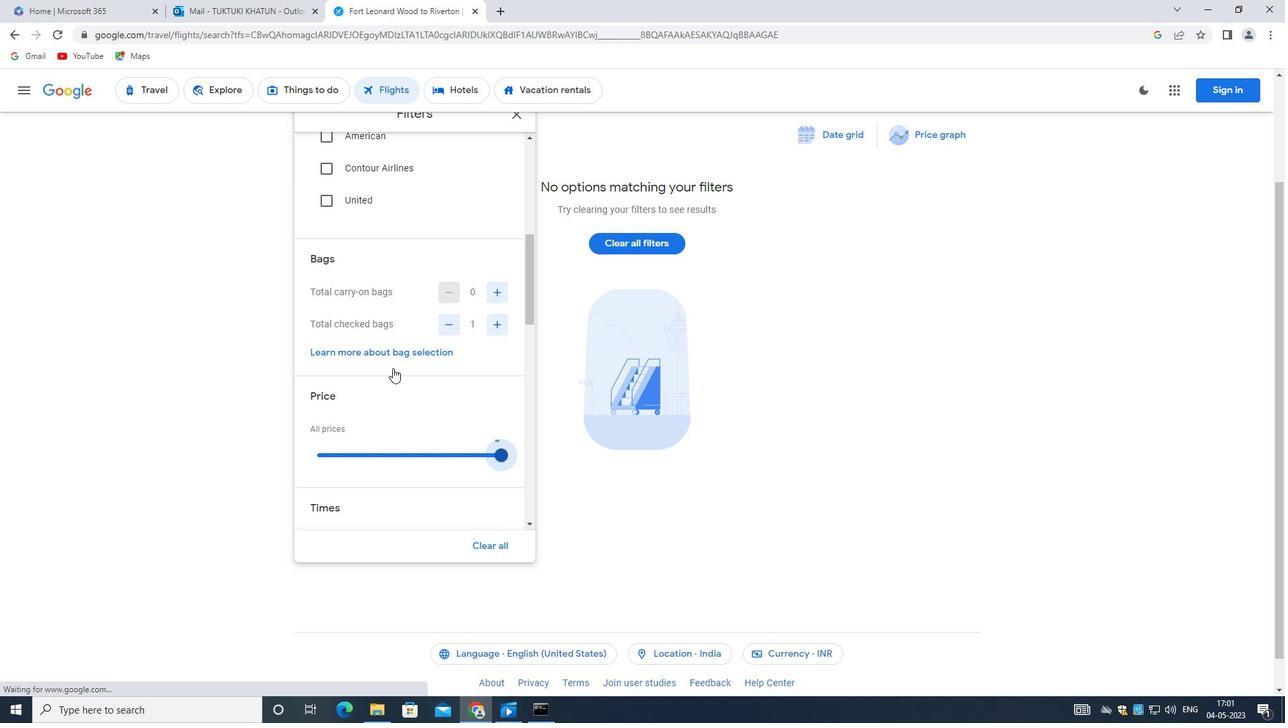 
Action: Mouse moved to (368, 331)
Screenshot: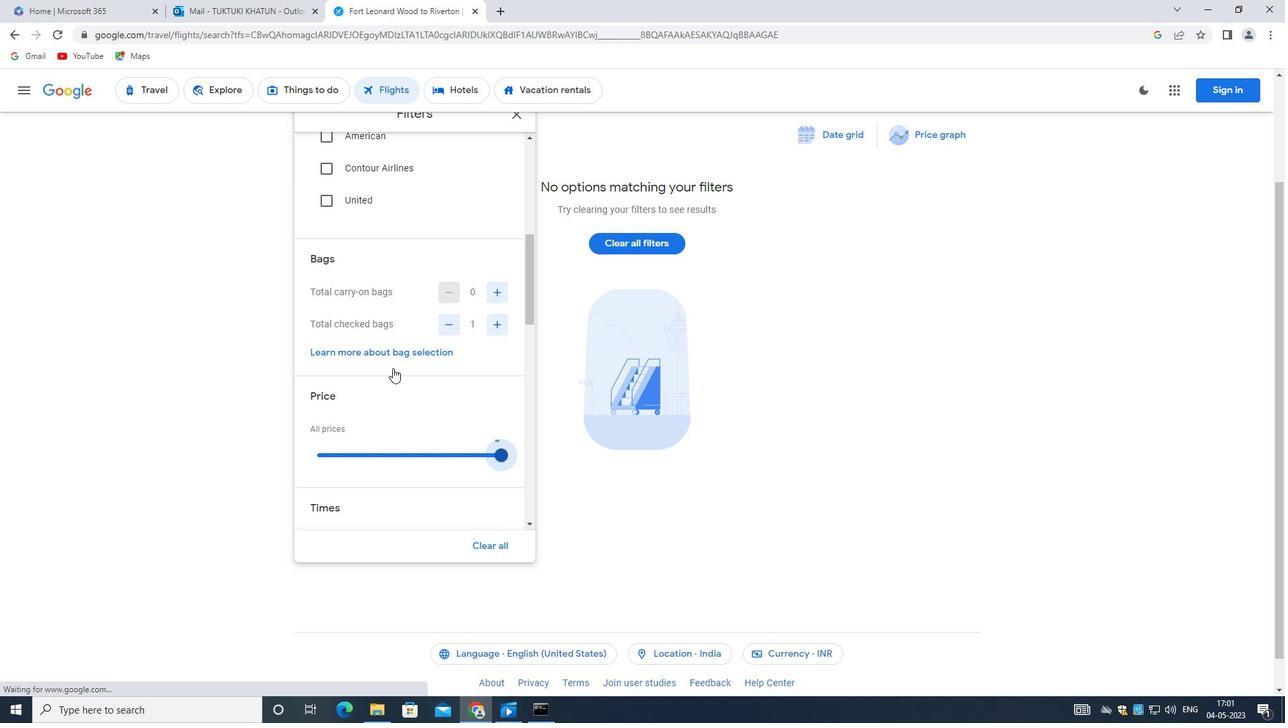 
Action: Mouse scrolled (368, 330) with delta (0, 0)
Screenshot: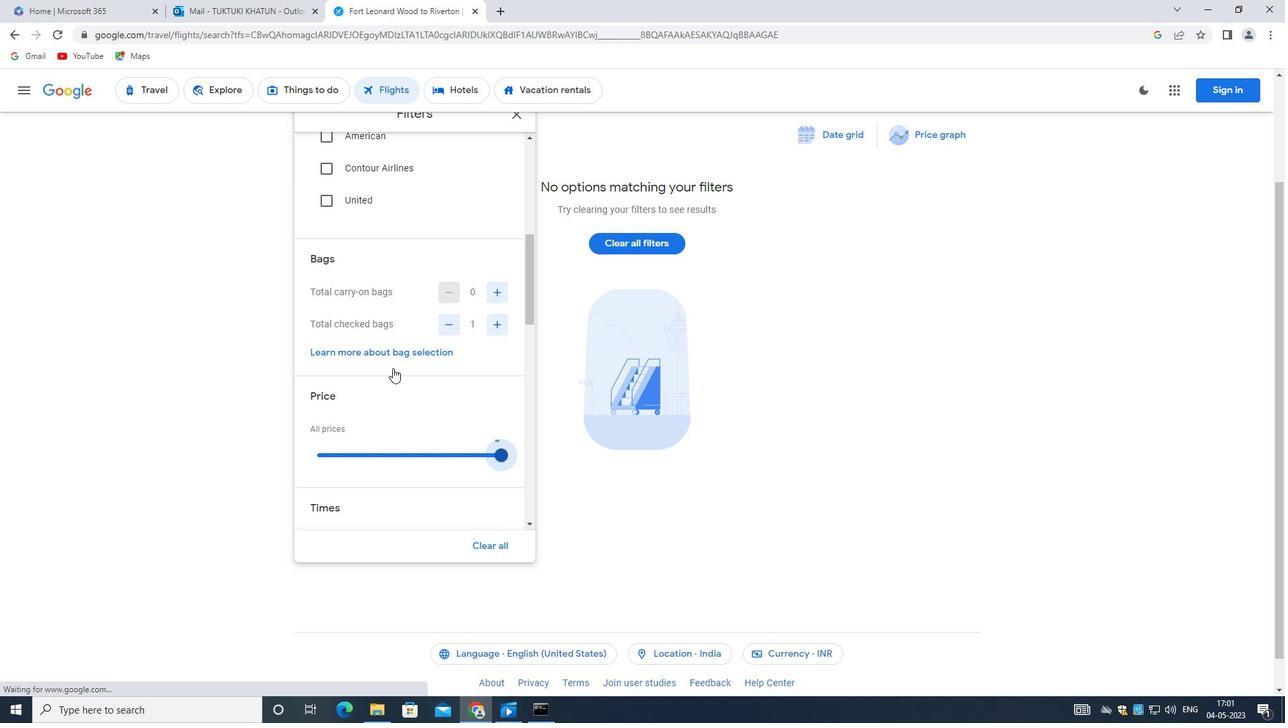
Action: Mouse moved to (368, 333)
Screenshot: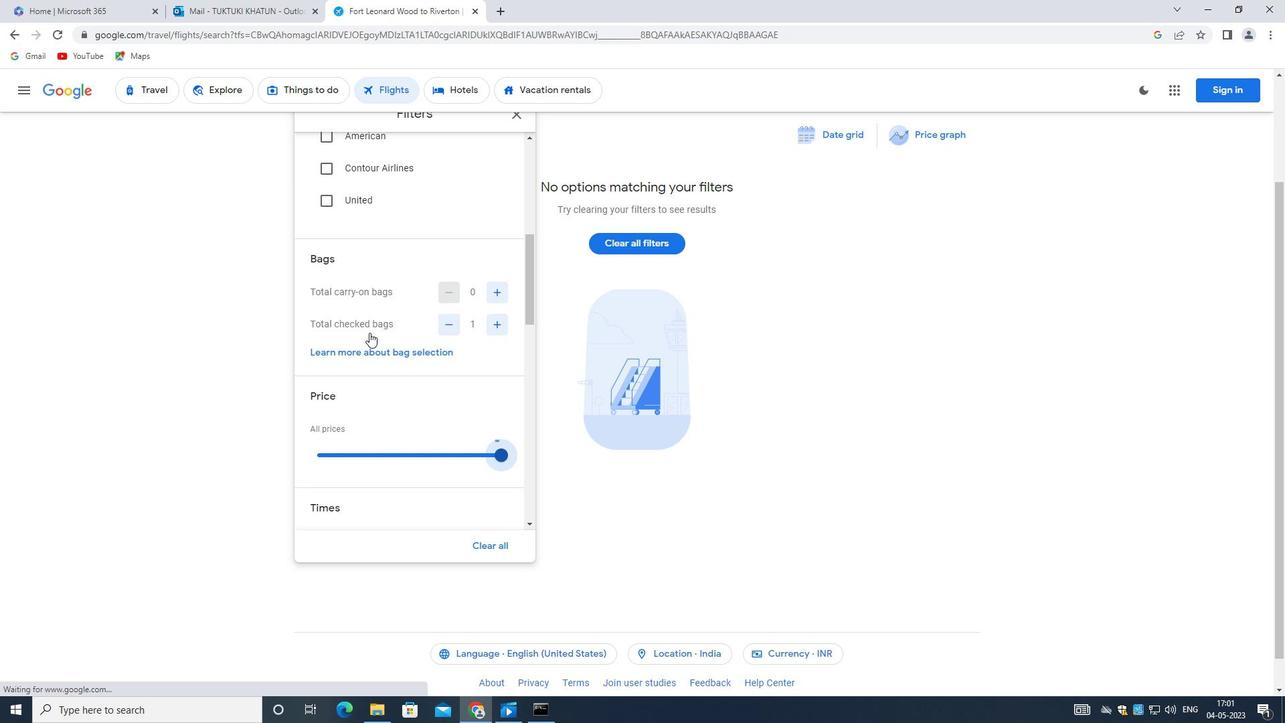 
Action: Mouse scrolled (368, 332) with delta (0, 0)
Screenshot: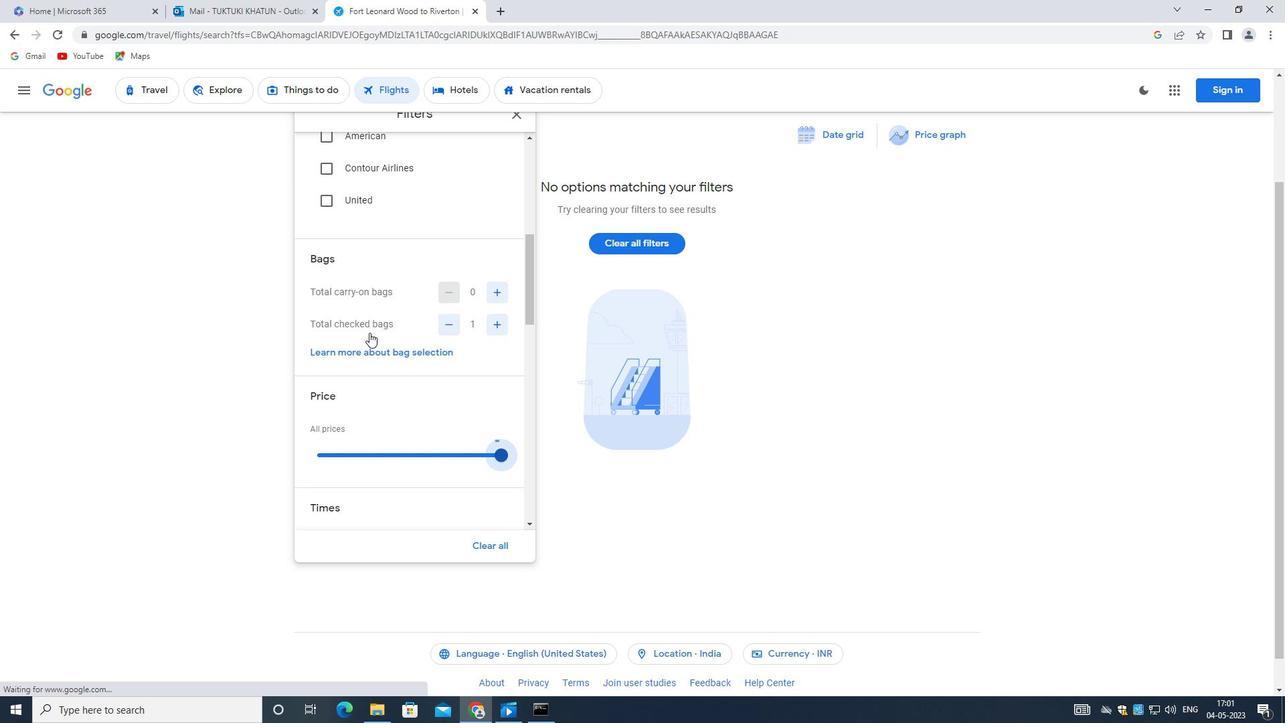 
Action: Mouse moved to (374, 347)
Screenshot: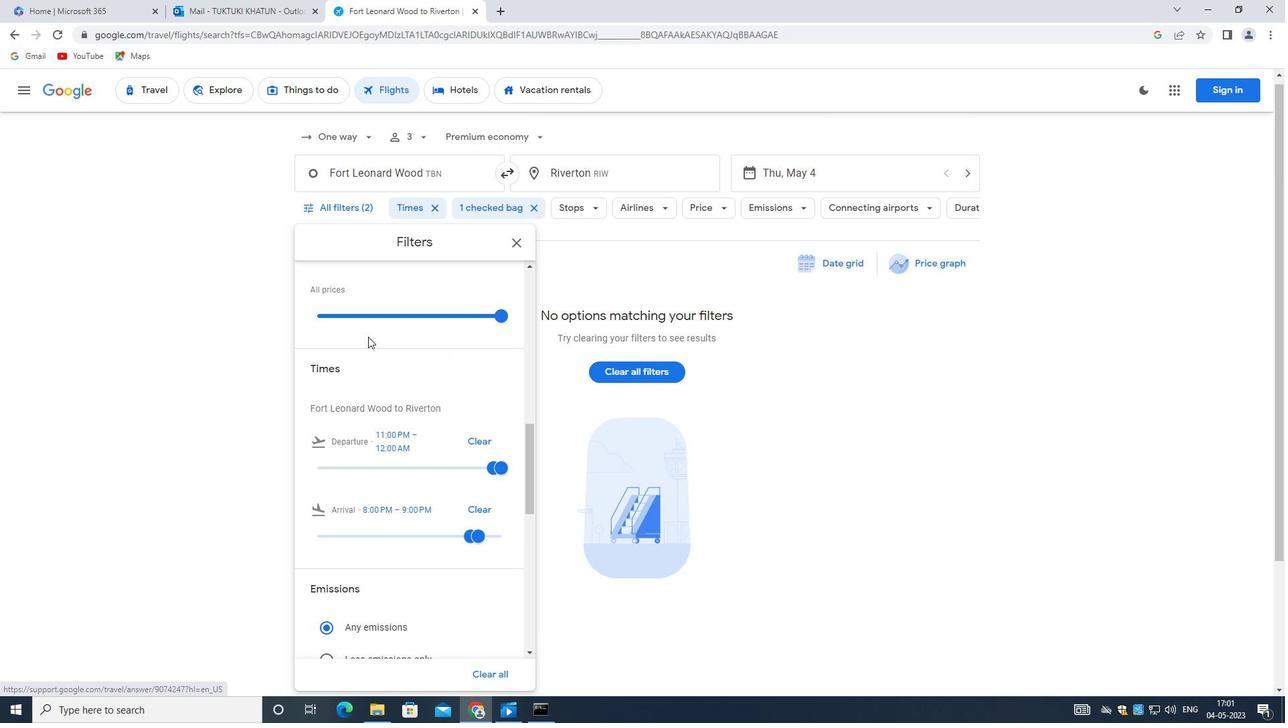 
Action: Mouse scrolled (374, 346) with delta (0, 0)
Screenshot: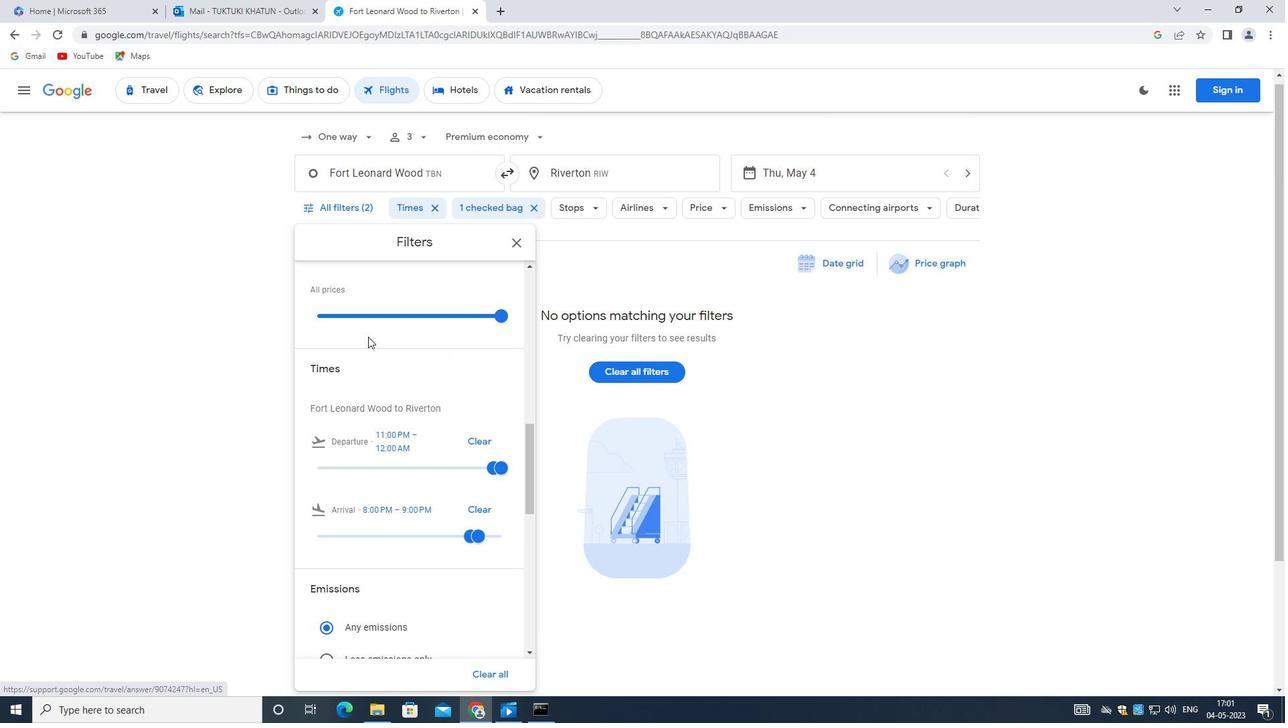 
Action: Mouse moved to (375, 349)
Screenshot: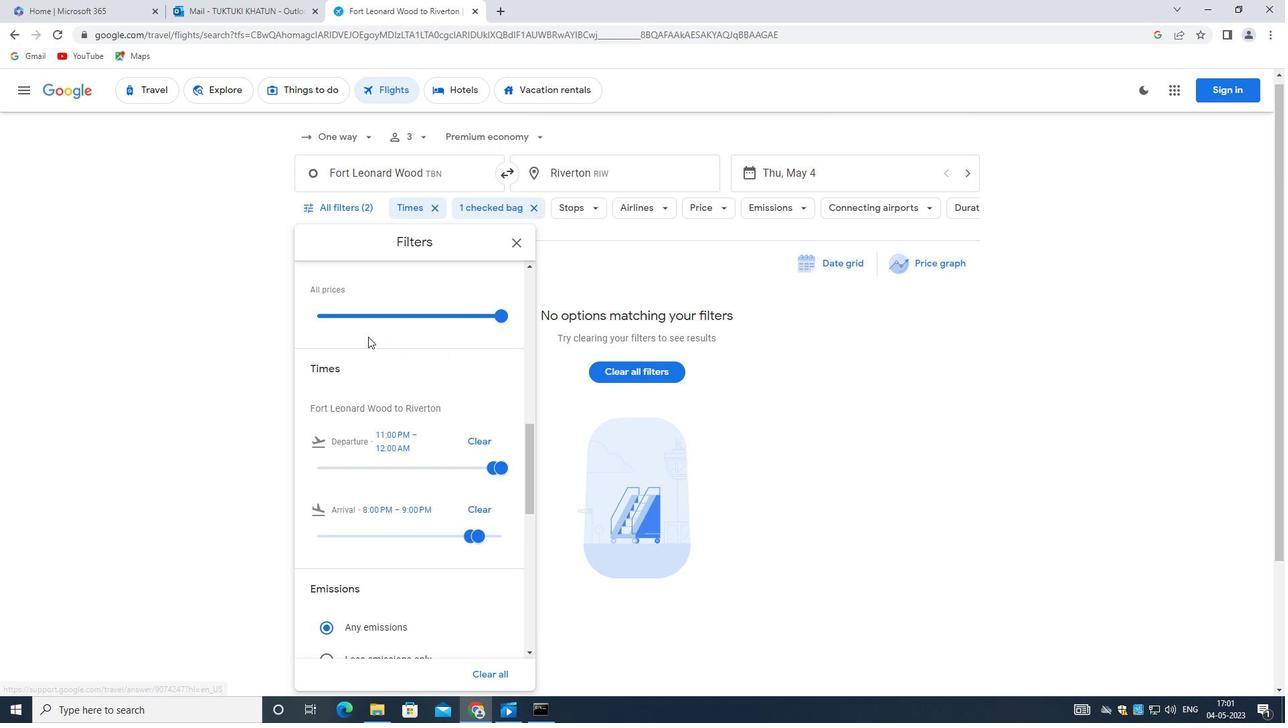 
Action: Mouse scrolled (375, 348) with delta (0, 0)
Screenshot: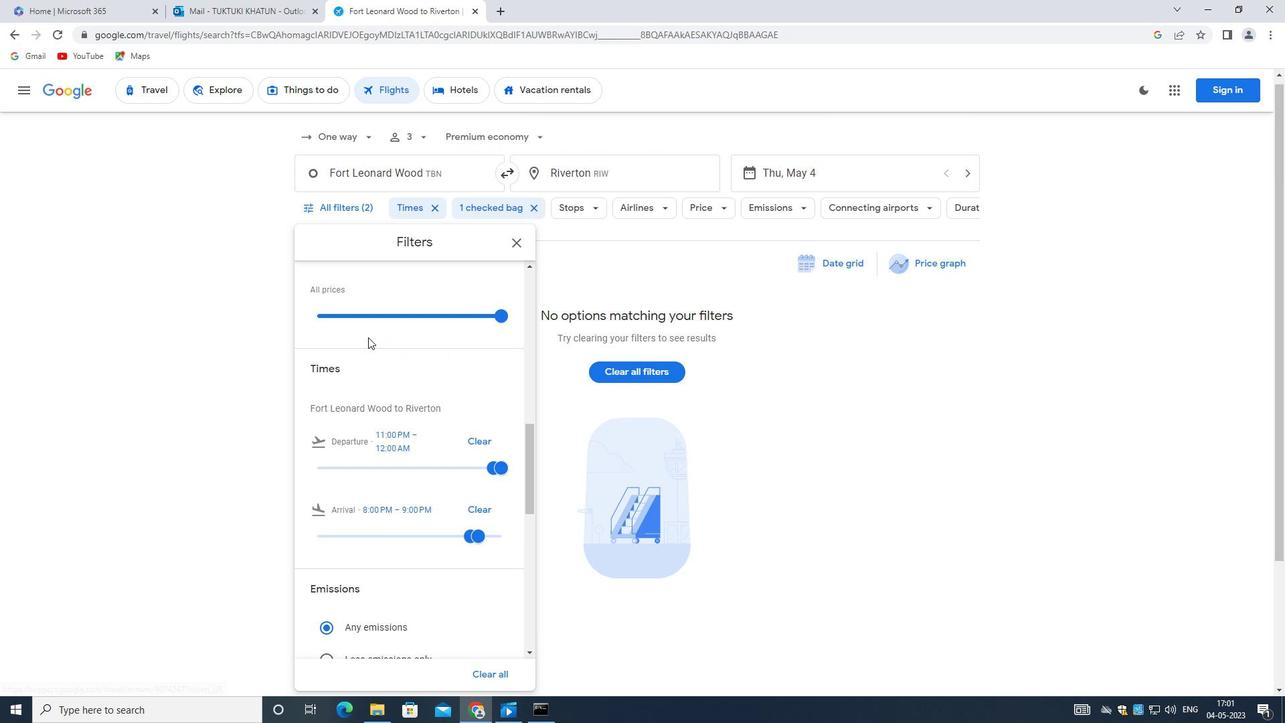 
Action: Mouse moved to (379, 354)
Screenshot: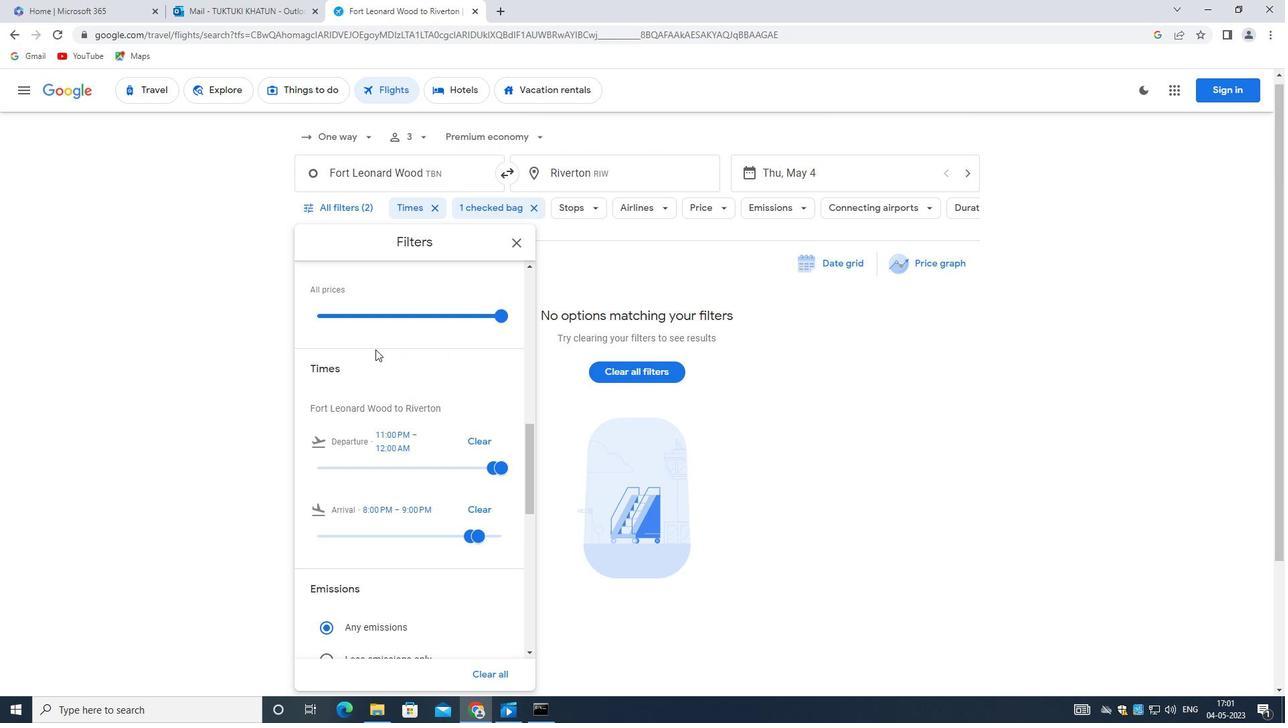 
Action: Mouse scrolled (379, 353) with delta (0, 0)
Screenshot: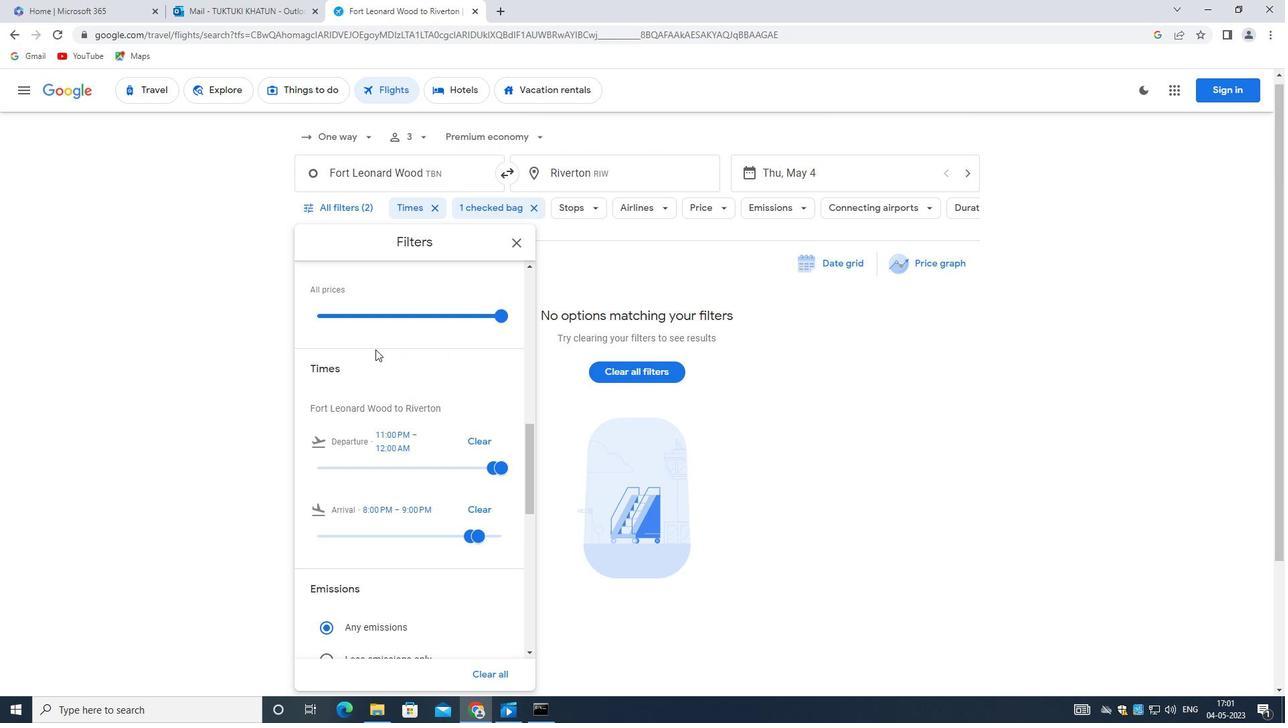 
Action: Mouse moved to (380, 355)
Screenshot: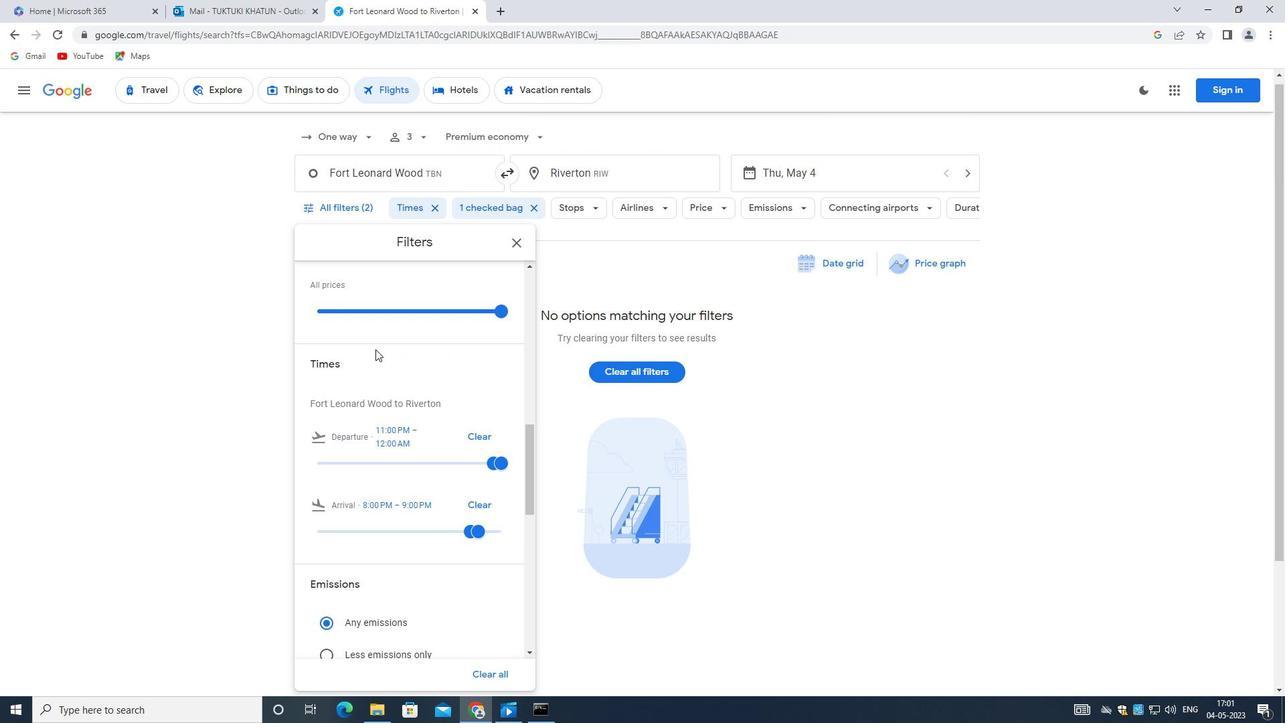 
Action: Mouse scrolled (380, 354) with delta (0, 0)
Screenshot: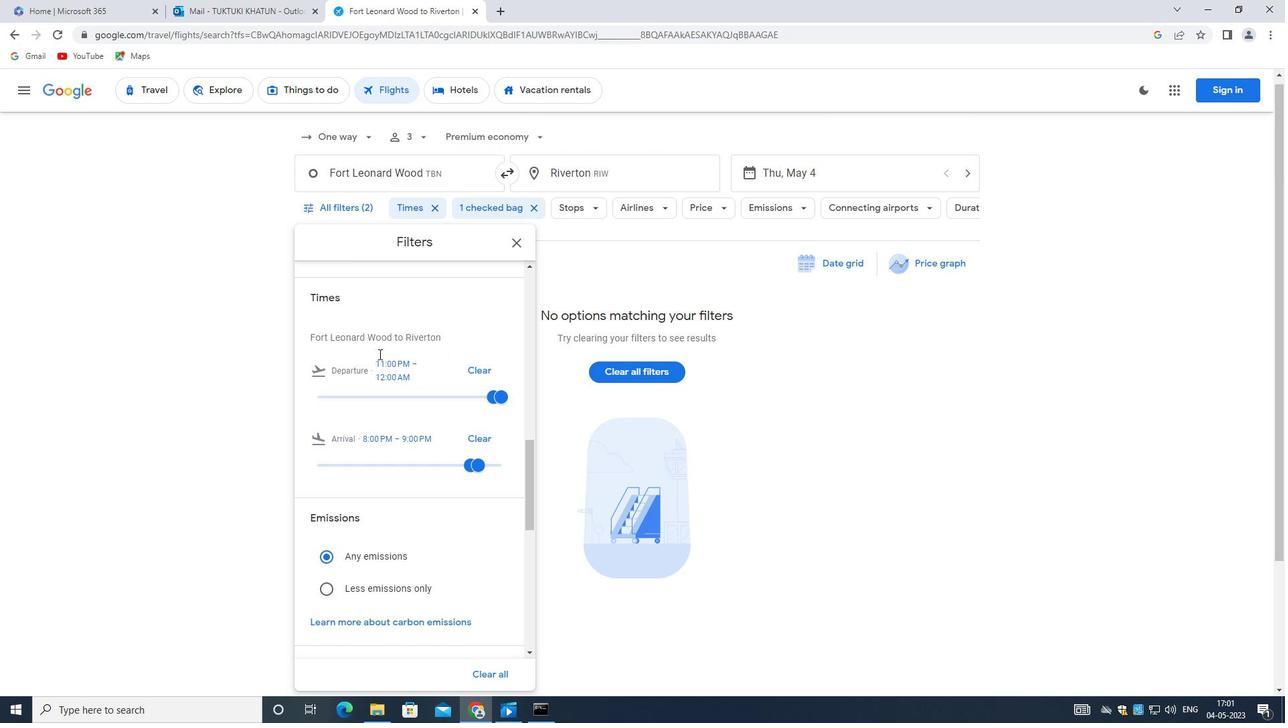 
Action: Mouse moved to (388, 361)
Screenshot: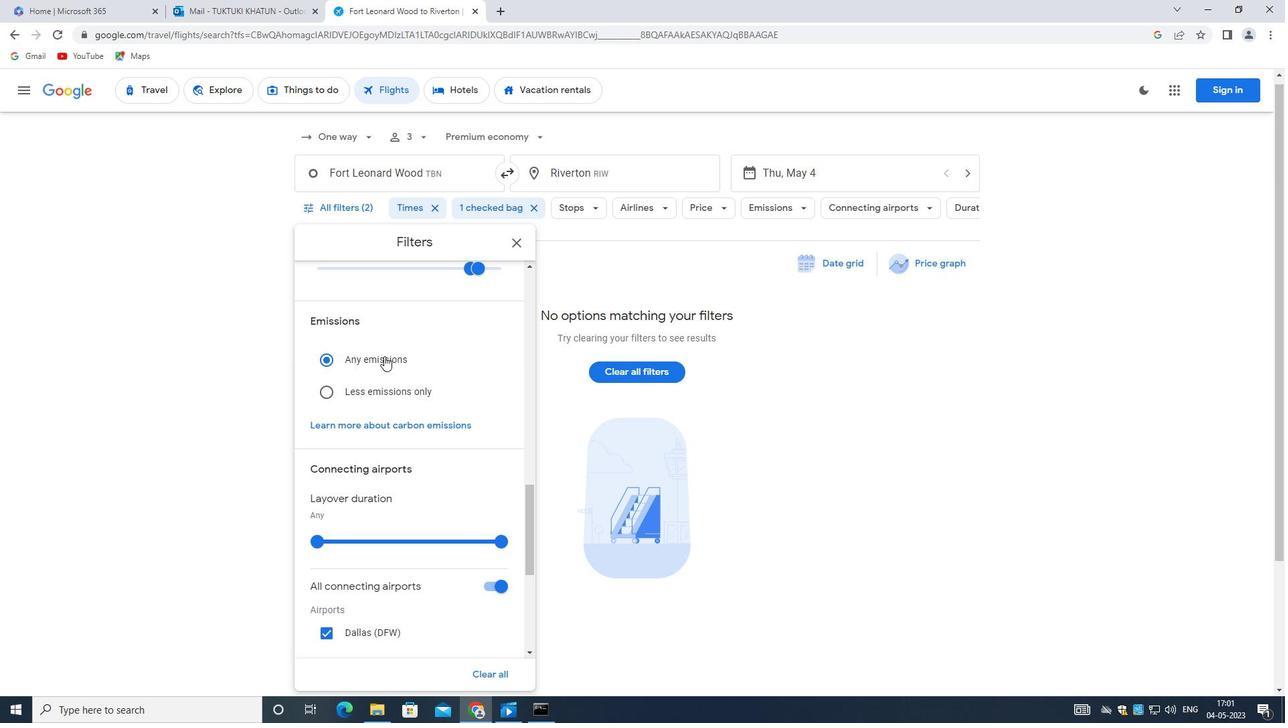 
Action: Mouse scrolled (388, 362) with delta (0, 0)
Screenshot: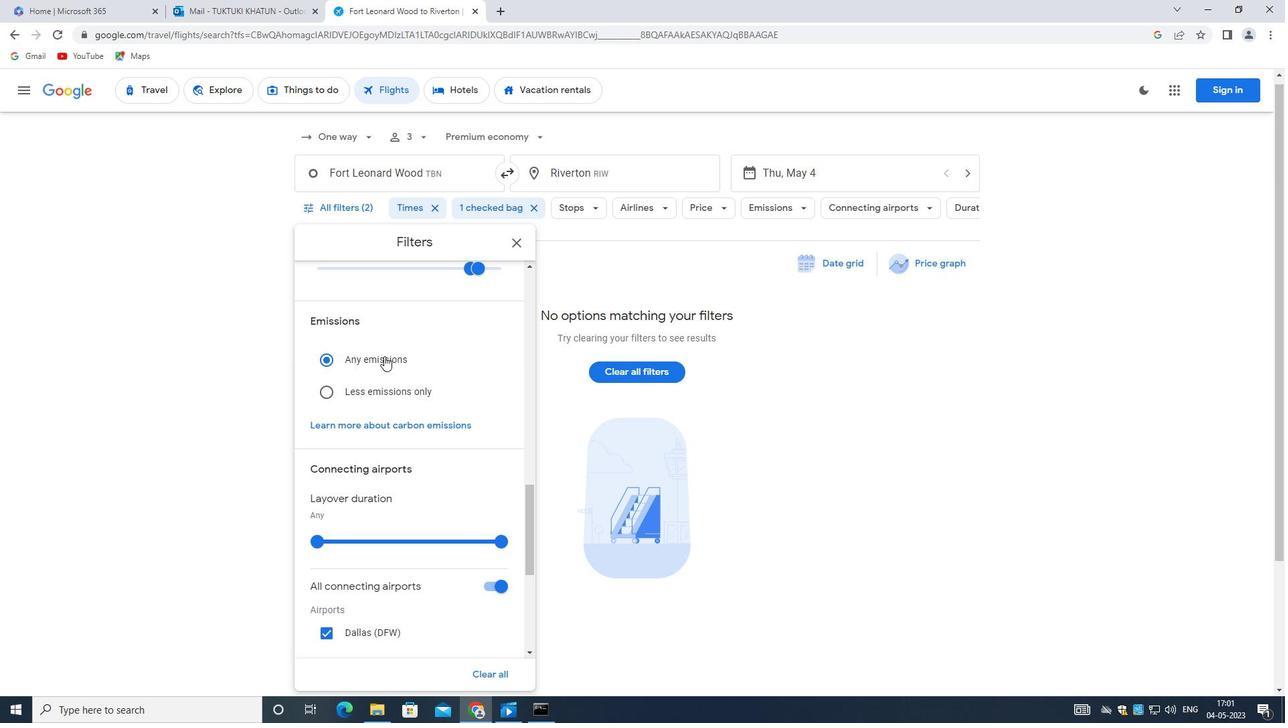 
Action: Mouse scrolled (388, 362) with delta (0, 0)
Screenshot: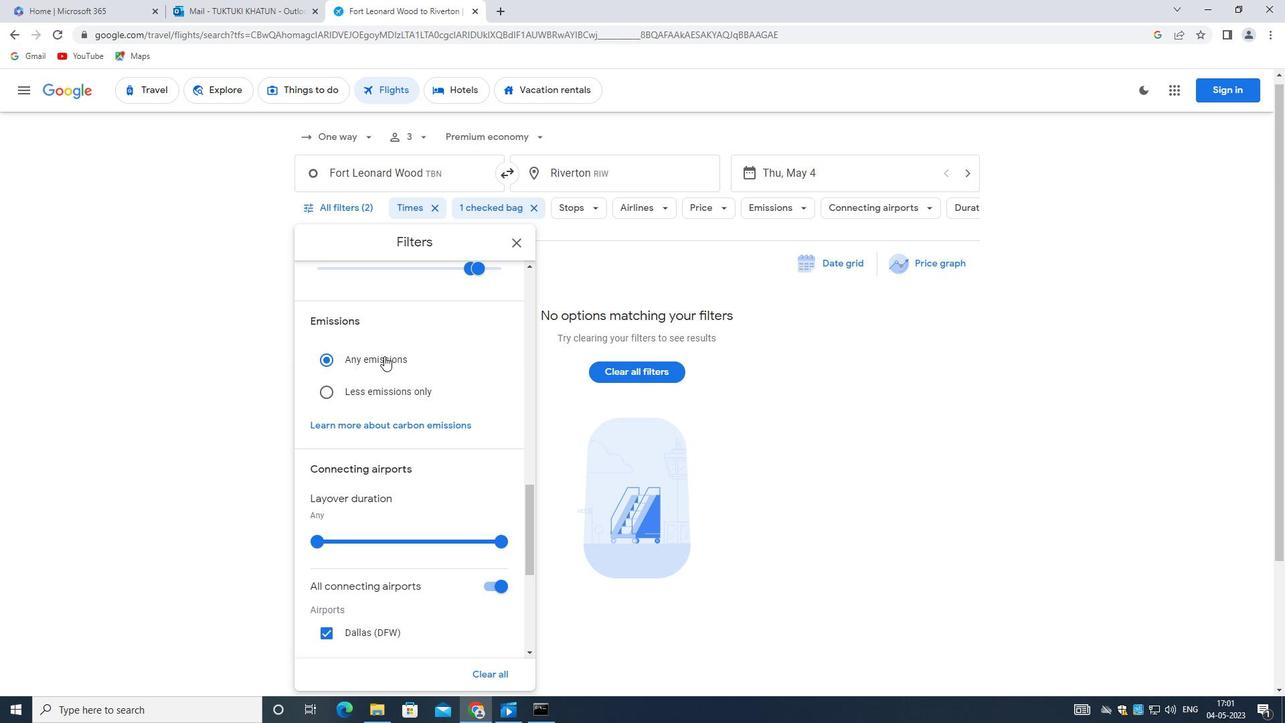 
Action: Mouse moved to (349, 403)
Screenshot: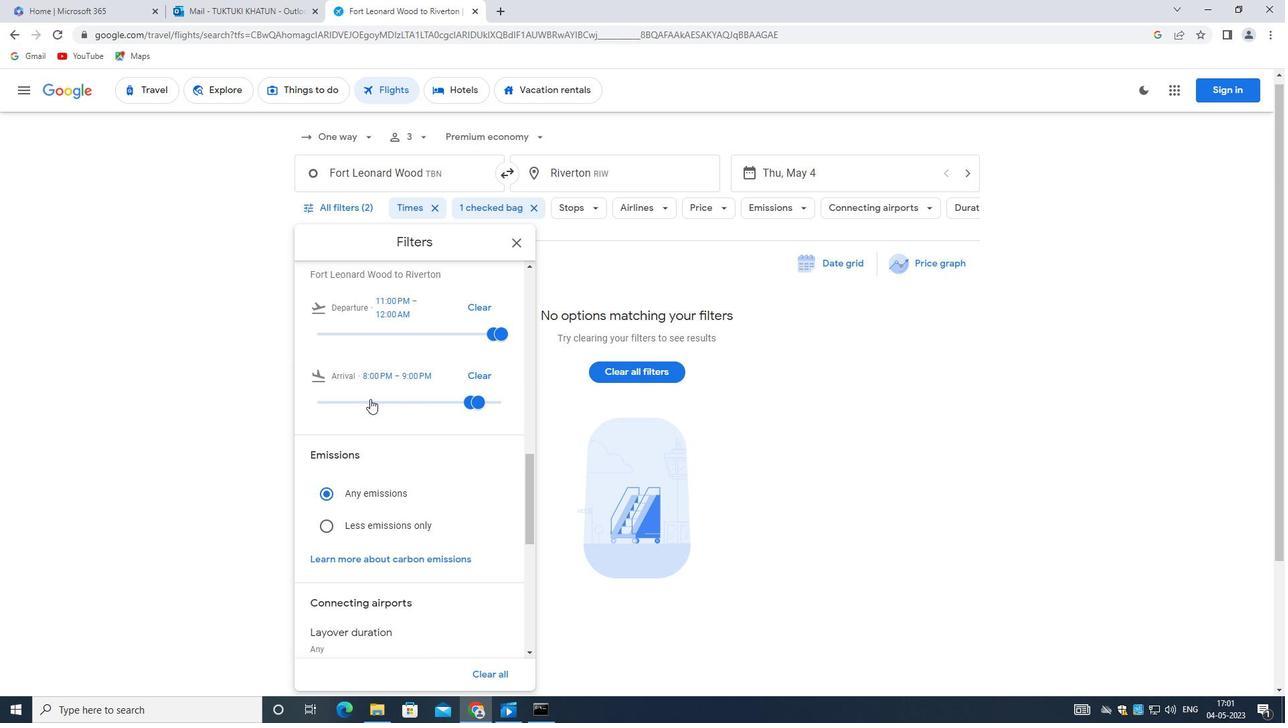 
Action: Mouse pressed left at (349, 403)
Screenshot: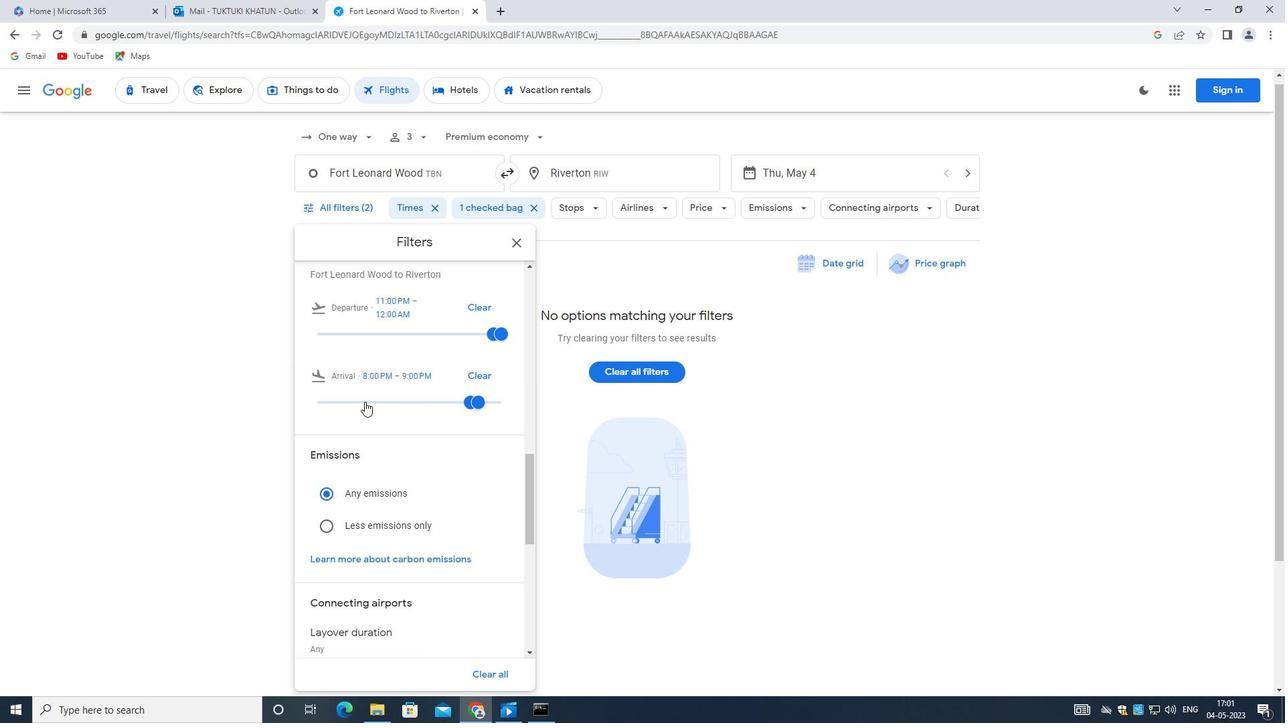 
Action: Mouse moved to (478, 401)
Screenshot: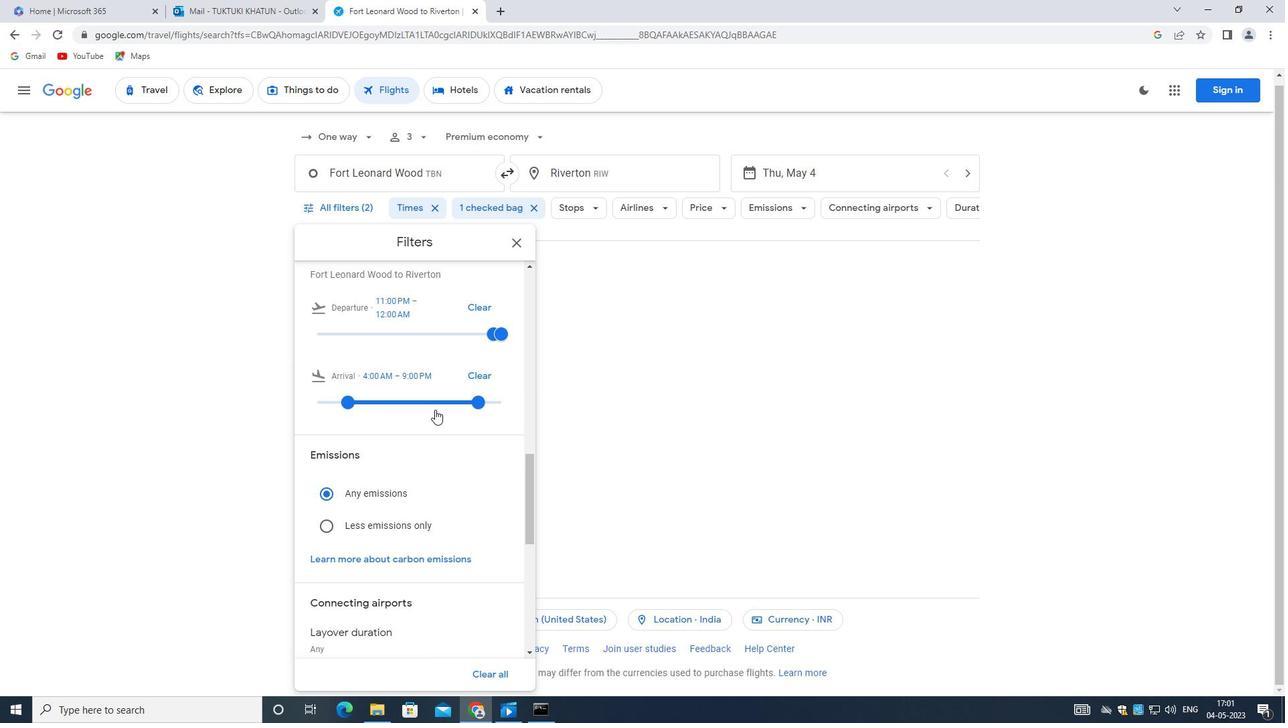 
Action: Mouse pressed left at (478, 401)
Screenshot: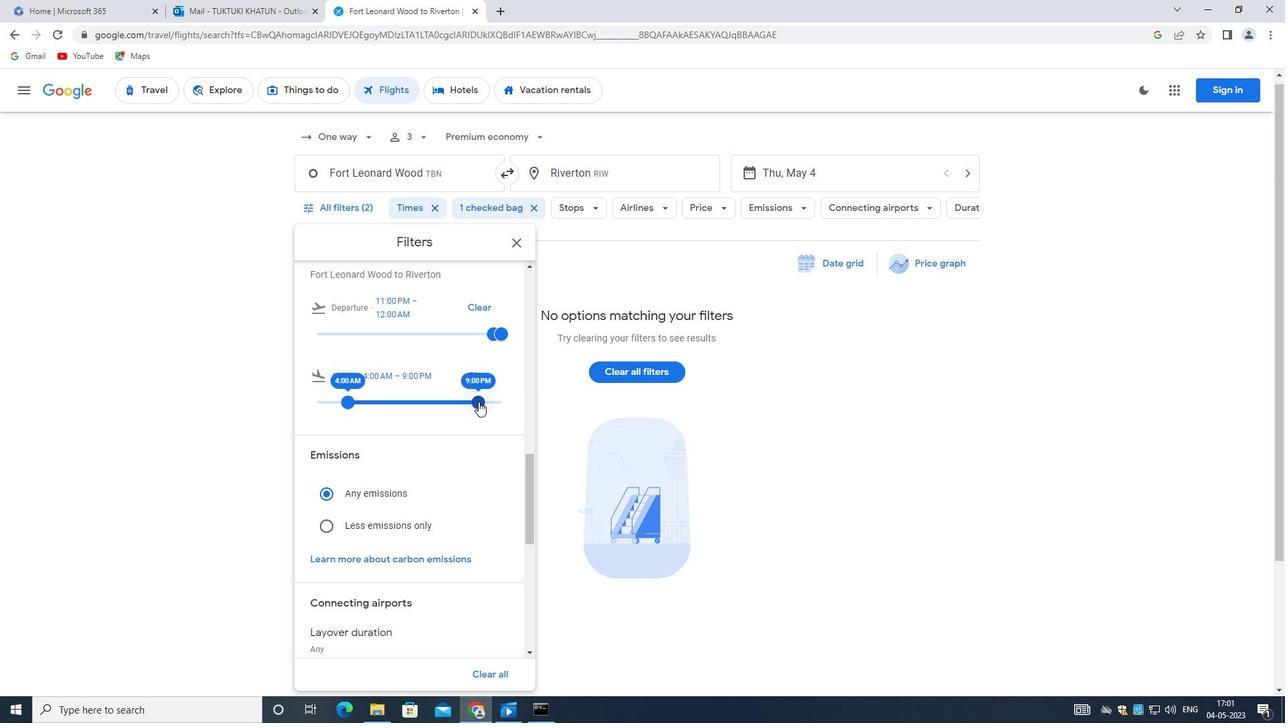 
Action: Mouse moved to (364, 398)
Screenshot: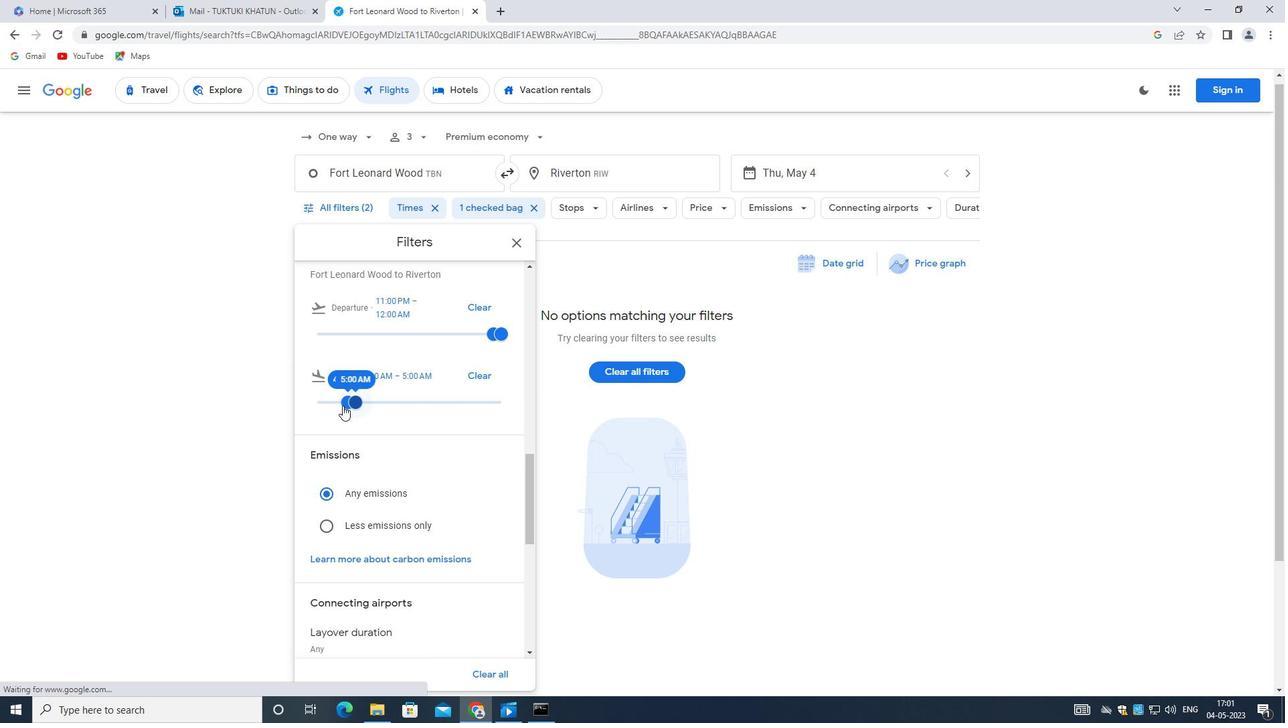 
Action: Mouse scrolled (364, 397) with delta (0, 0)
Screenshot: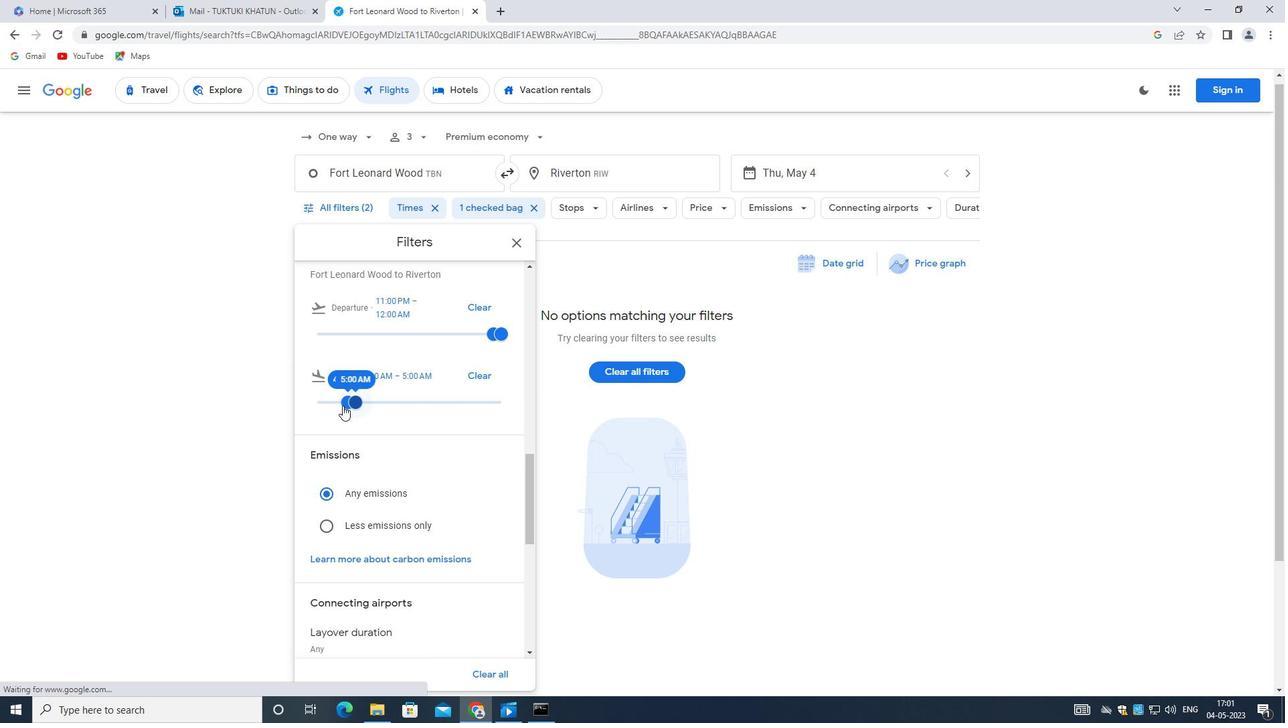 
Action: Mouse moved to (366, 397)
Screenshot: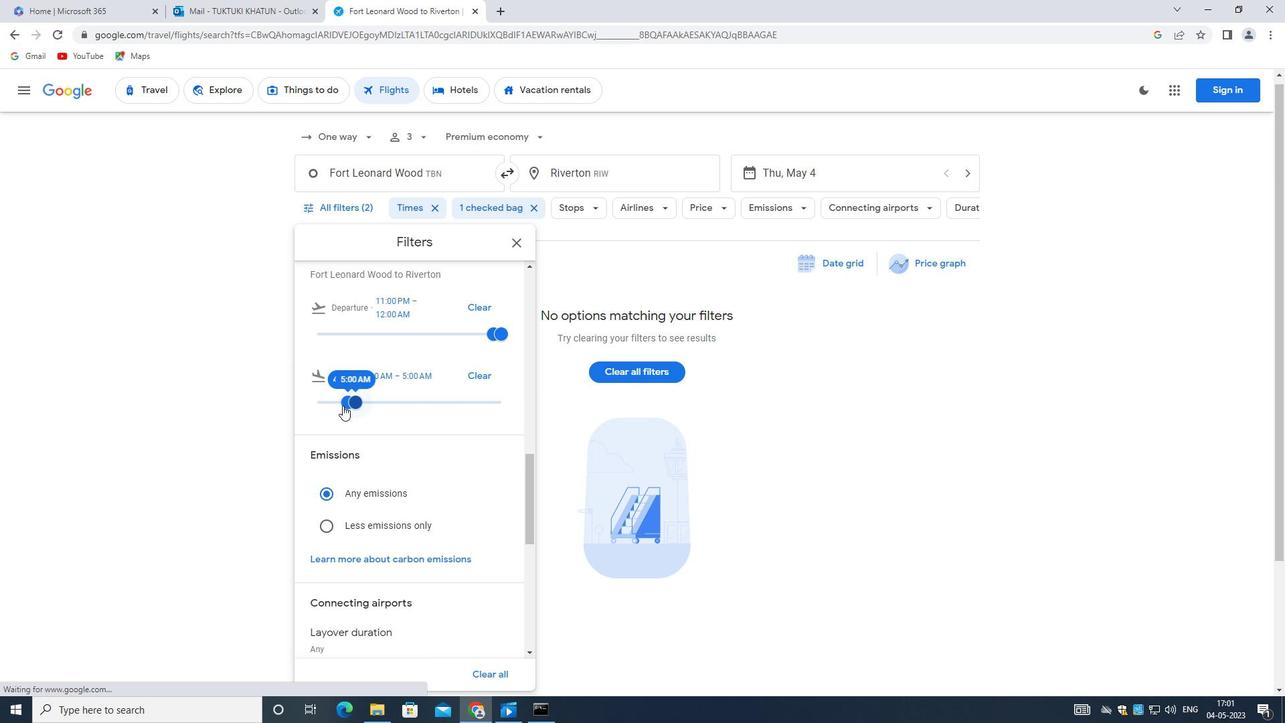 
Action: Mouse scrolled (366, 397) with delta (0, 0)
Screenshot: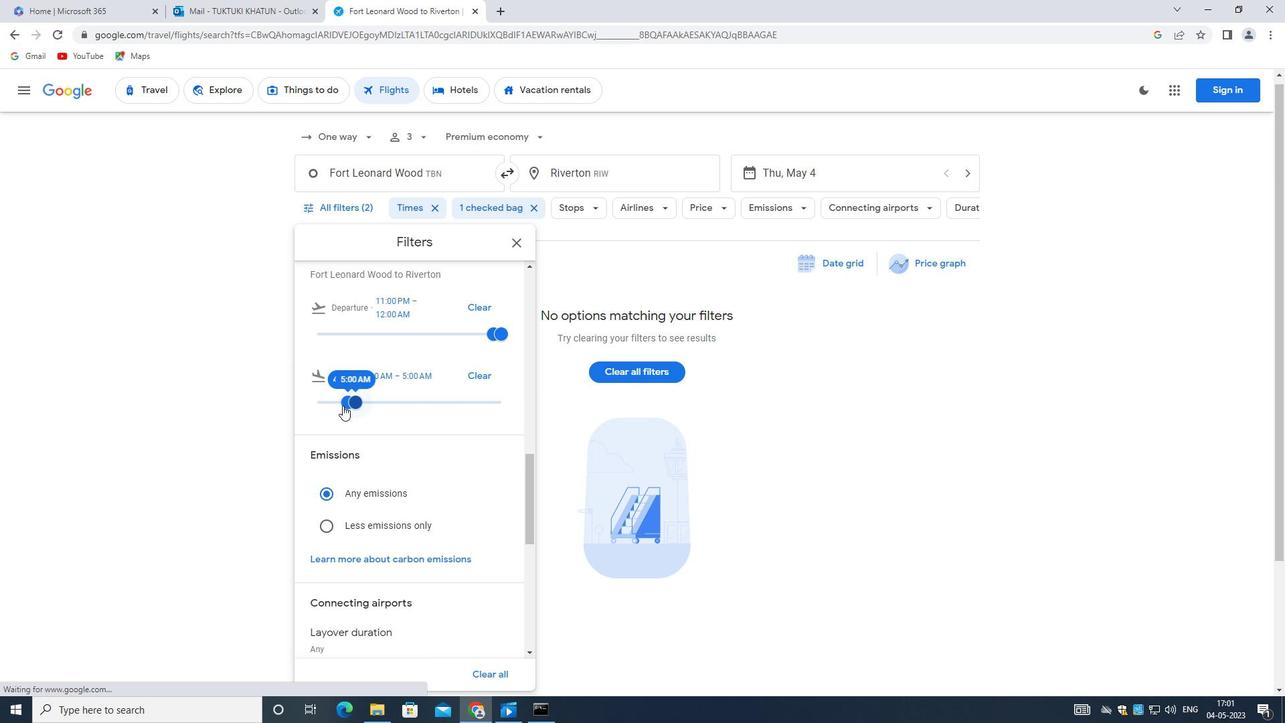 
Action: Mouse moved to (368, 397)
Screenshot: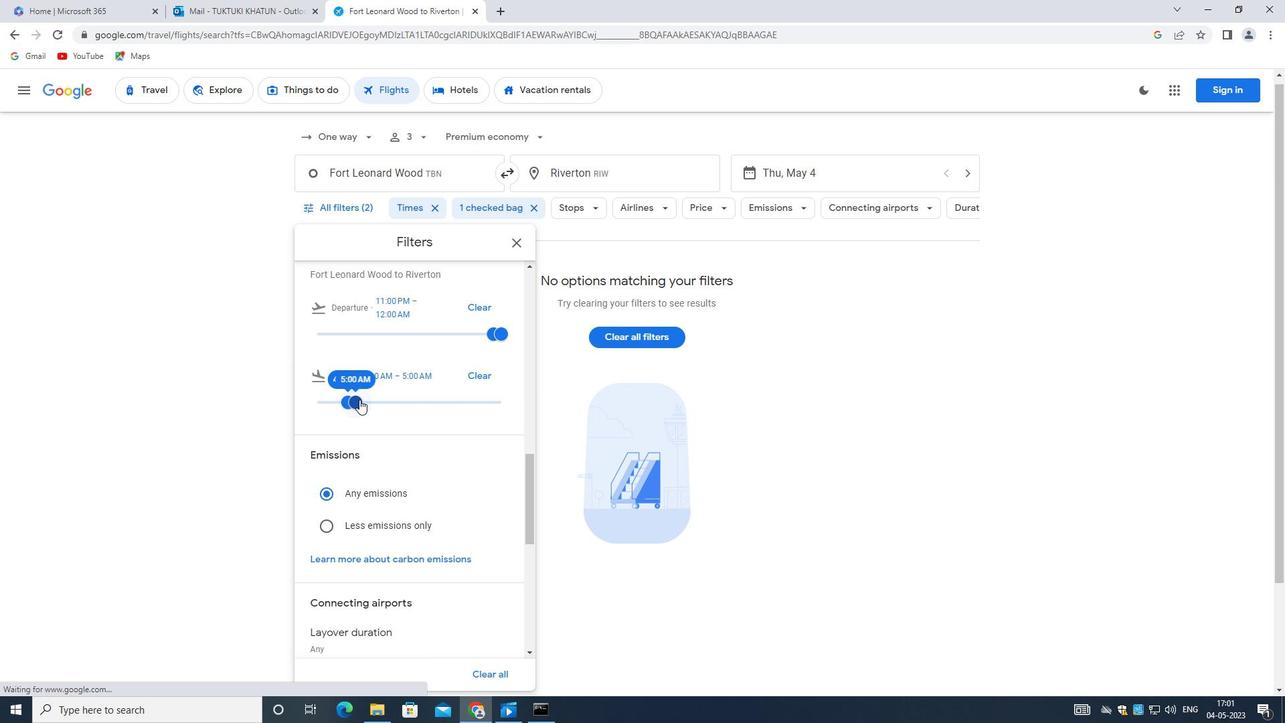
Action: Mouse scrolled (368, 396) with delta (0, 0)
Screenshot: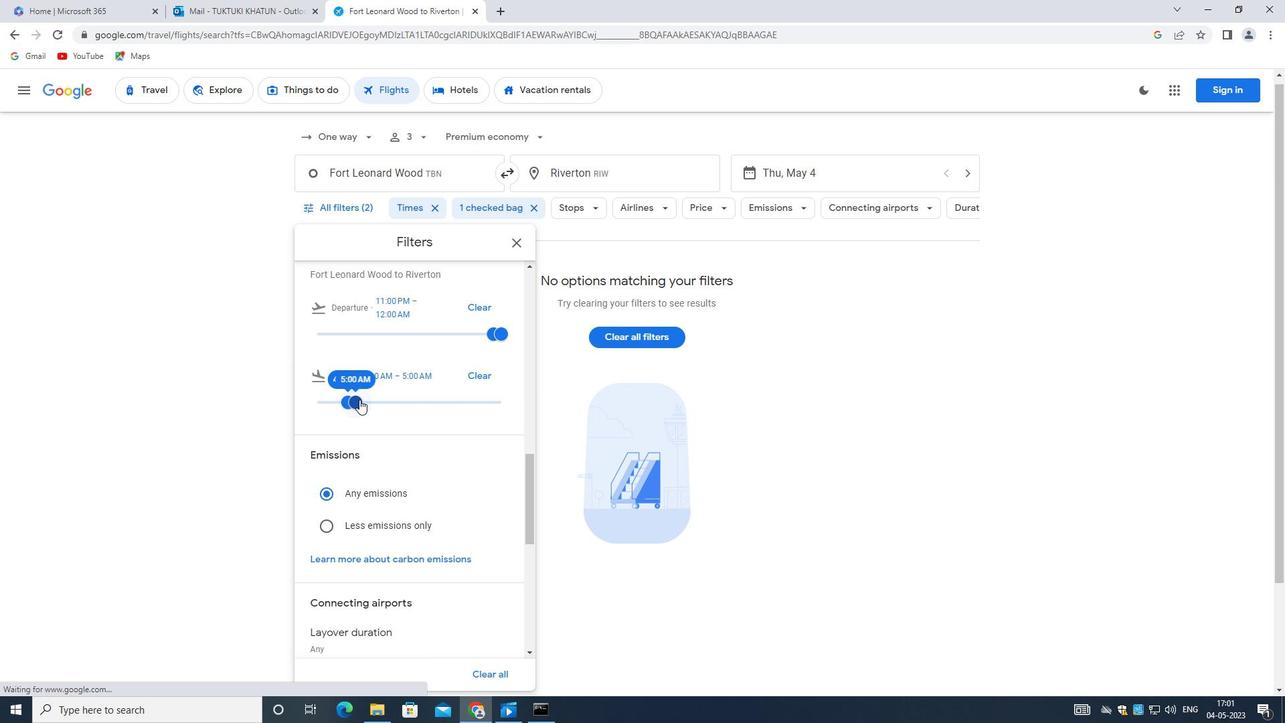 
Action: Mouse moved to (370, 397)
Screenshot: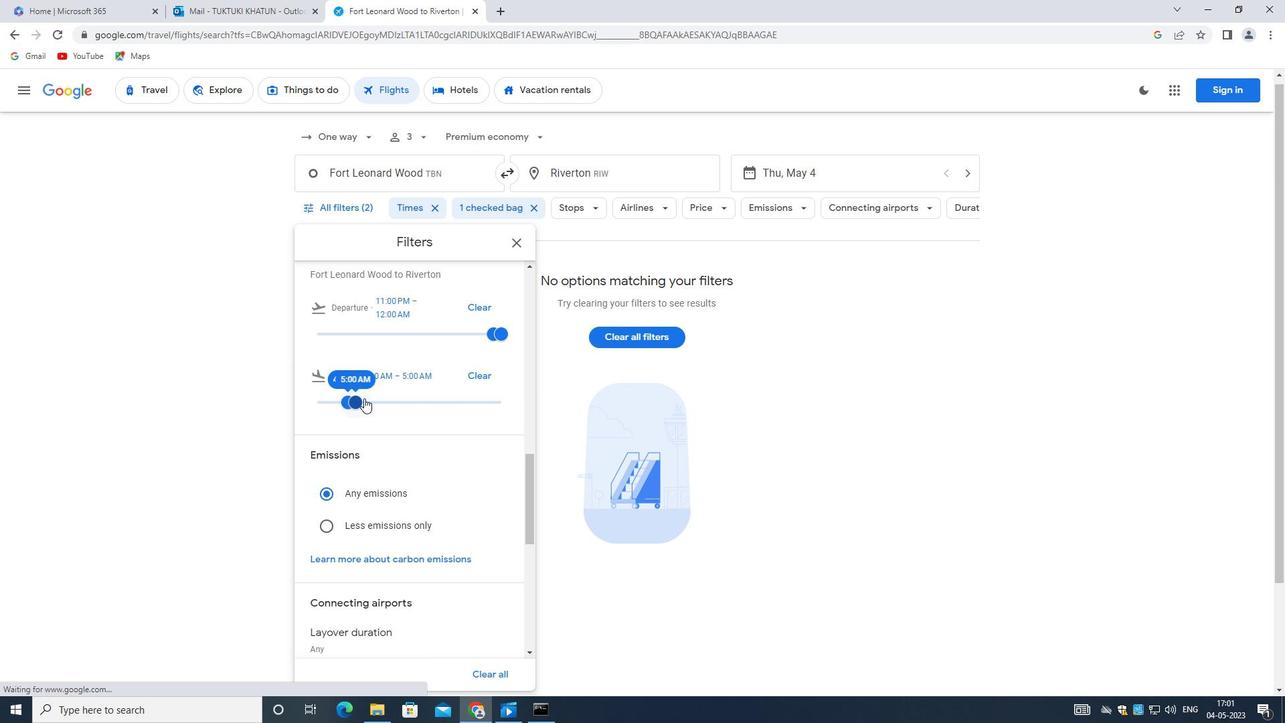 
Action: Mouse scrolled (370, 396) with delta (0, 0)
Screenshot: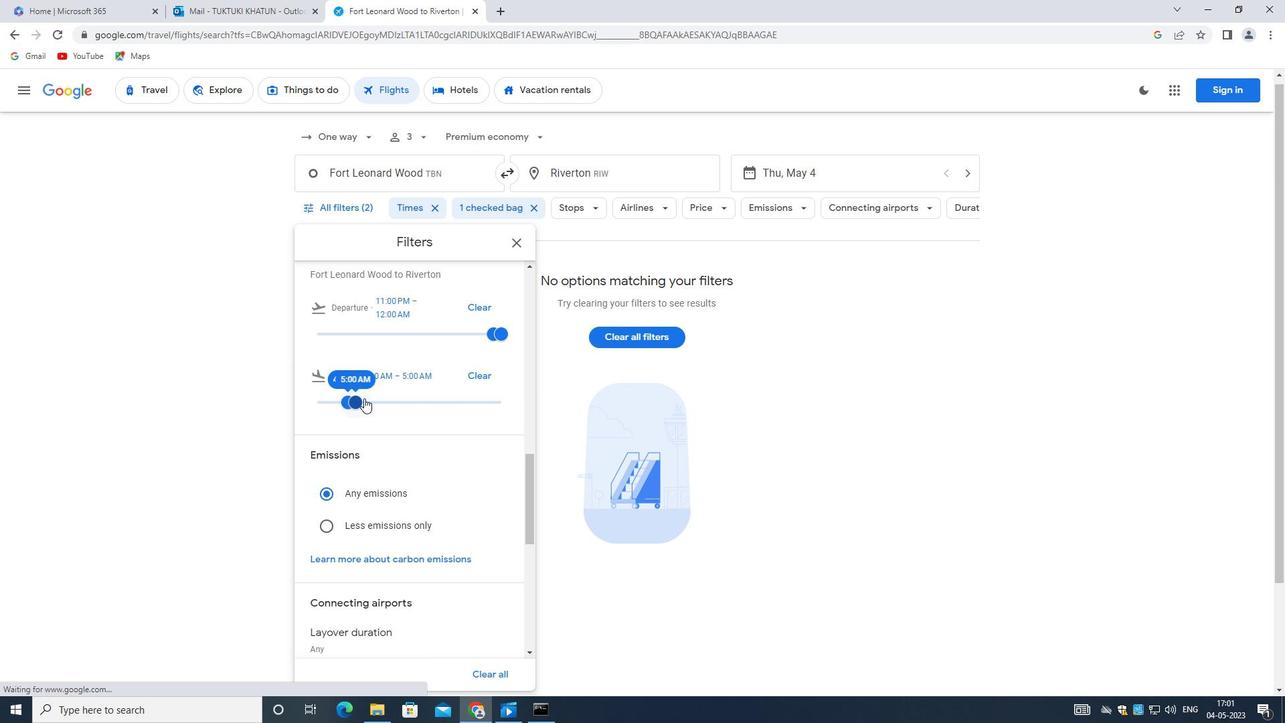 
Action: Mouse moved to (376, 399)
Screenshot: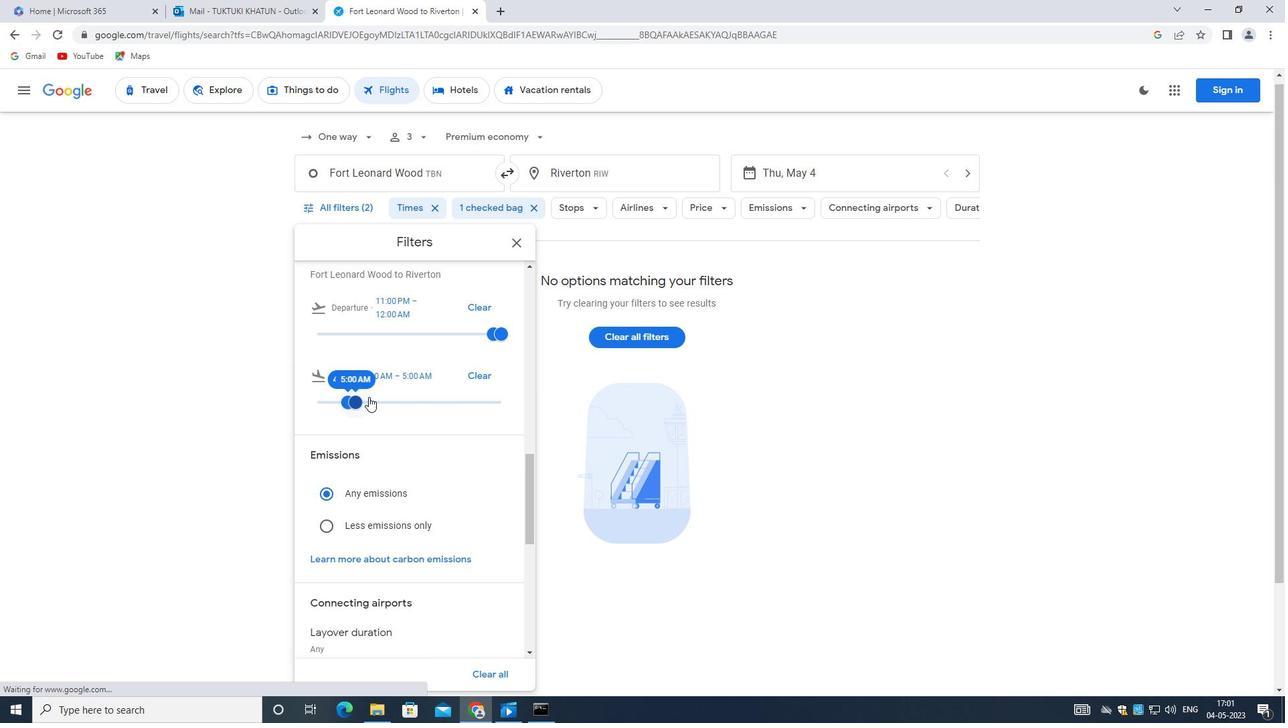 
Action: Mouse scrolled (376, 399) with delta (0, 0)
Screenshot: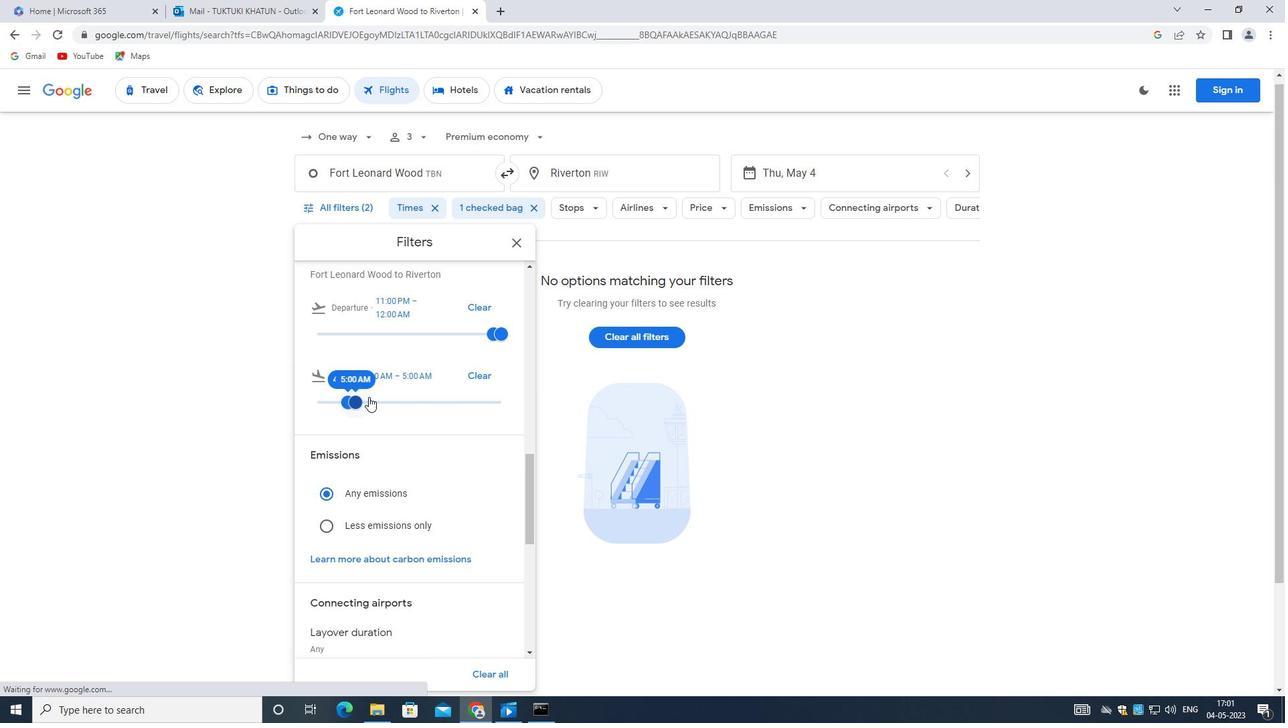 
Action: Mouse moved to (409, 426)
Screenshot: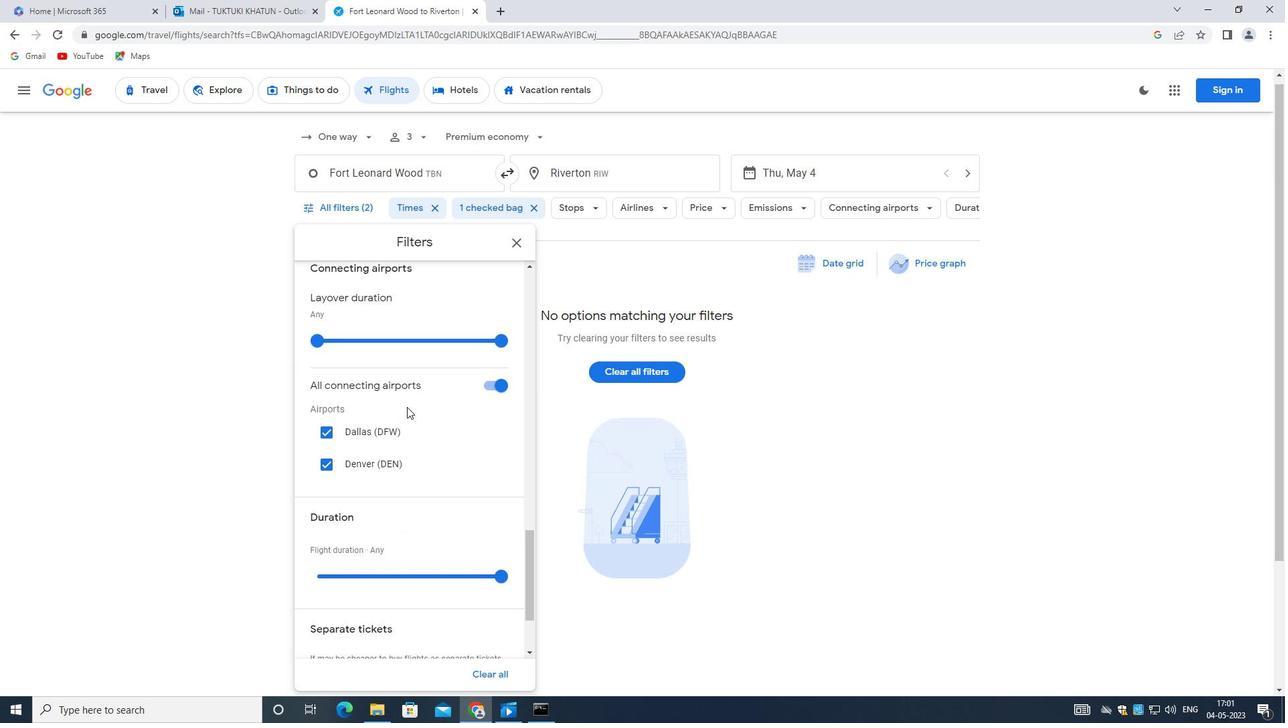 
Action: Mouse scrolled (409, 425) with delta (0, 0)
Screenshot: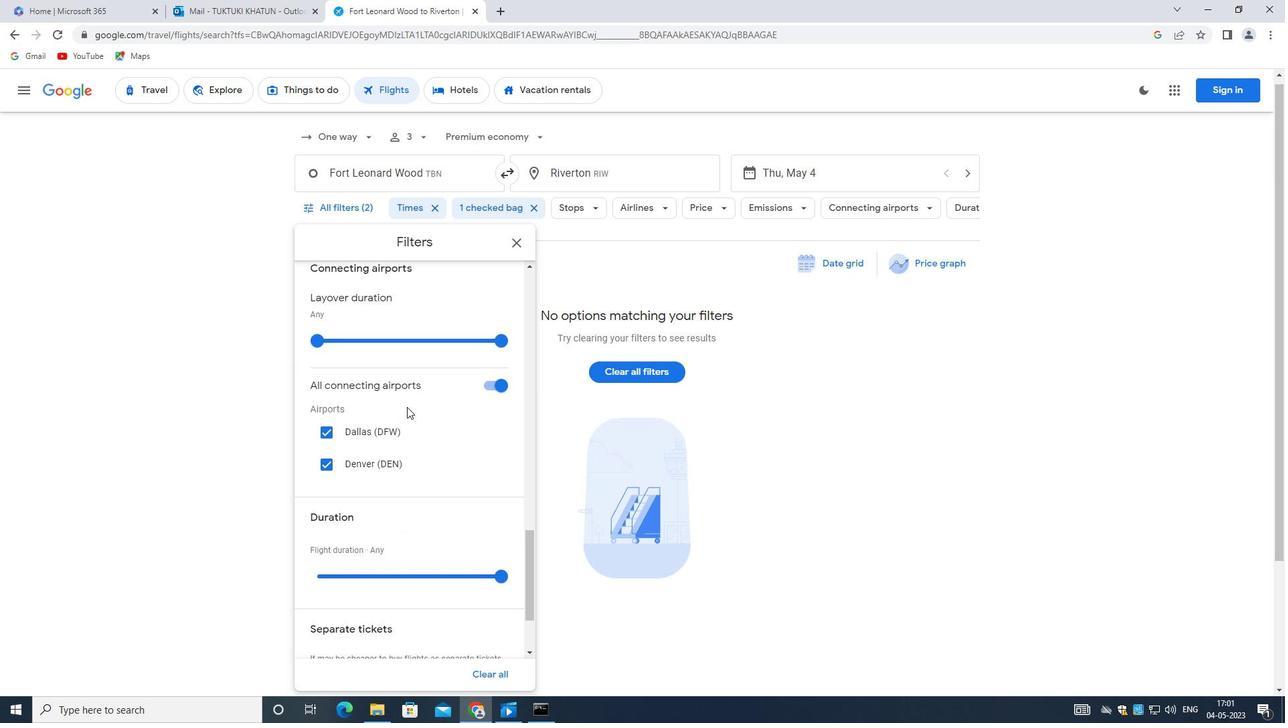 
Action: Mouse moved to (409, 435)
Screenshot: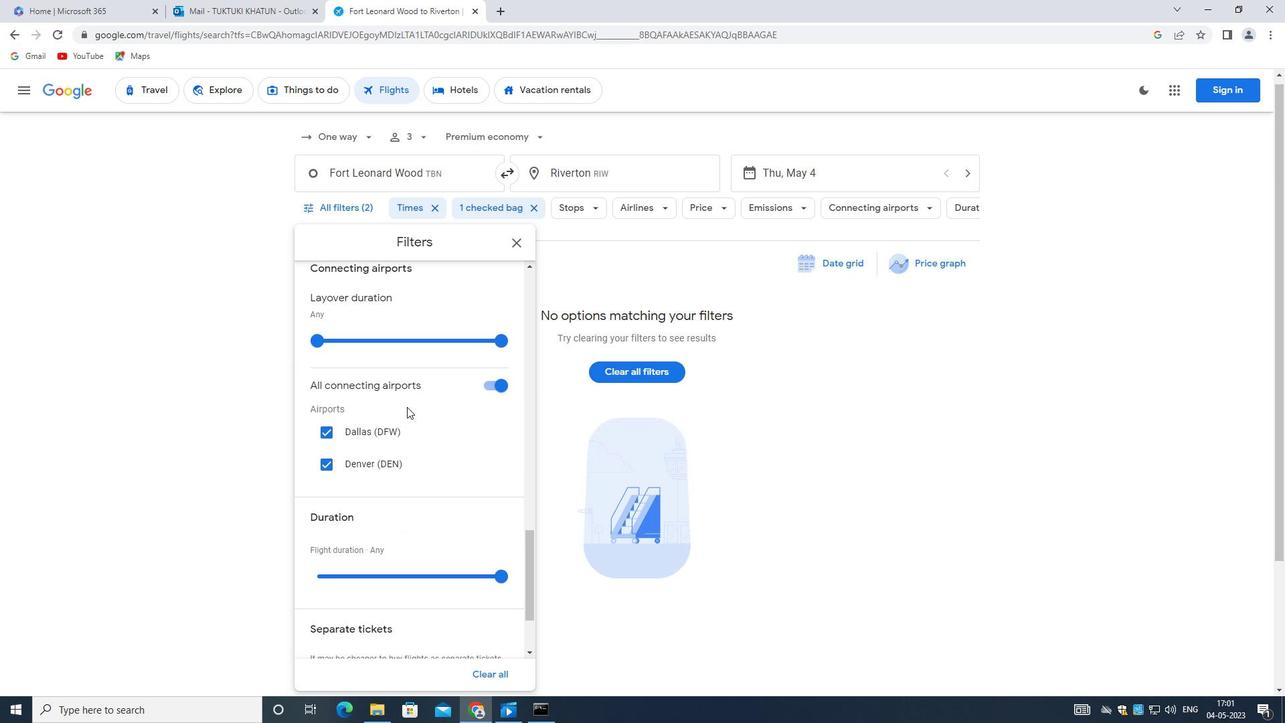 
Action: Mouse scrolled (409, 434) with delta (0, 0)
Screenshot: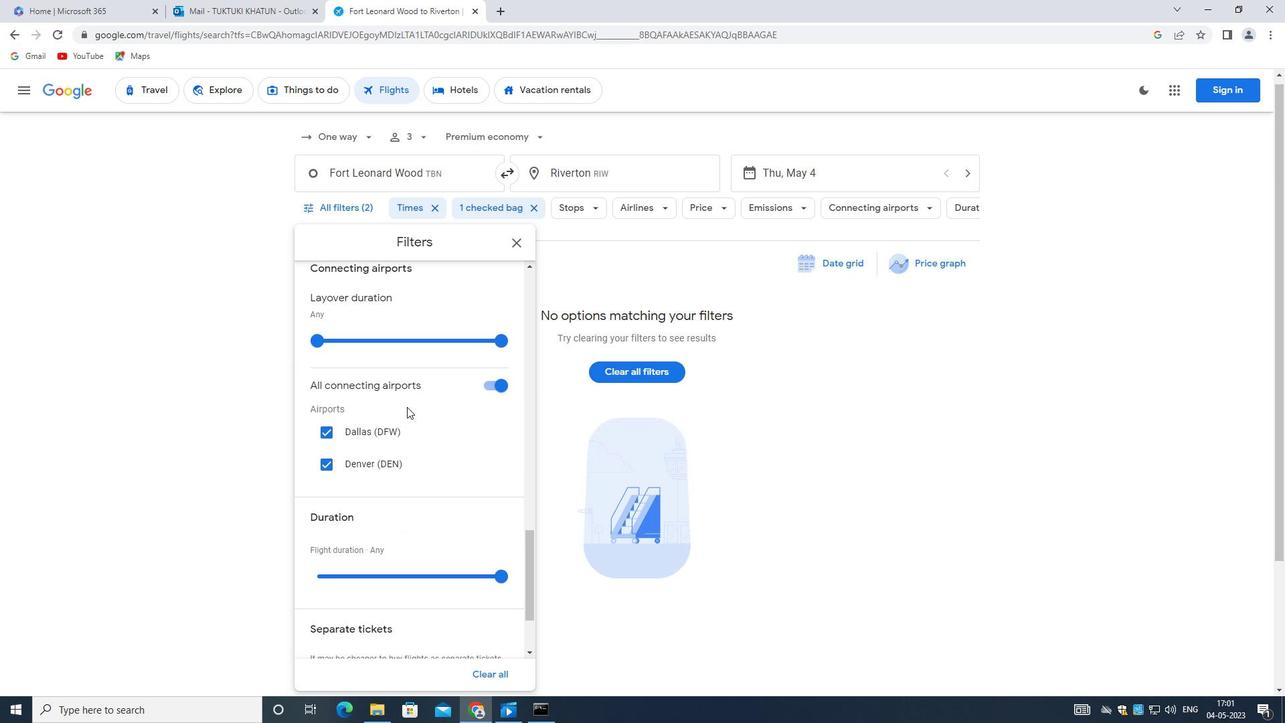
Action: Mouse moved to (409, 439)
Screenshot: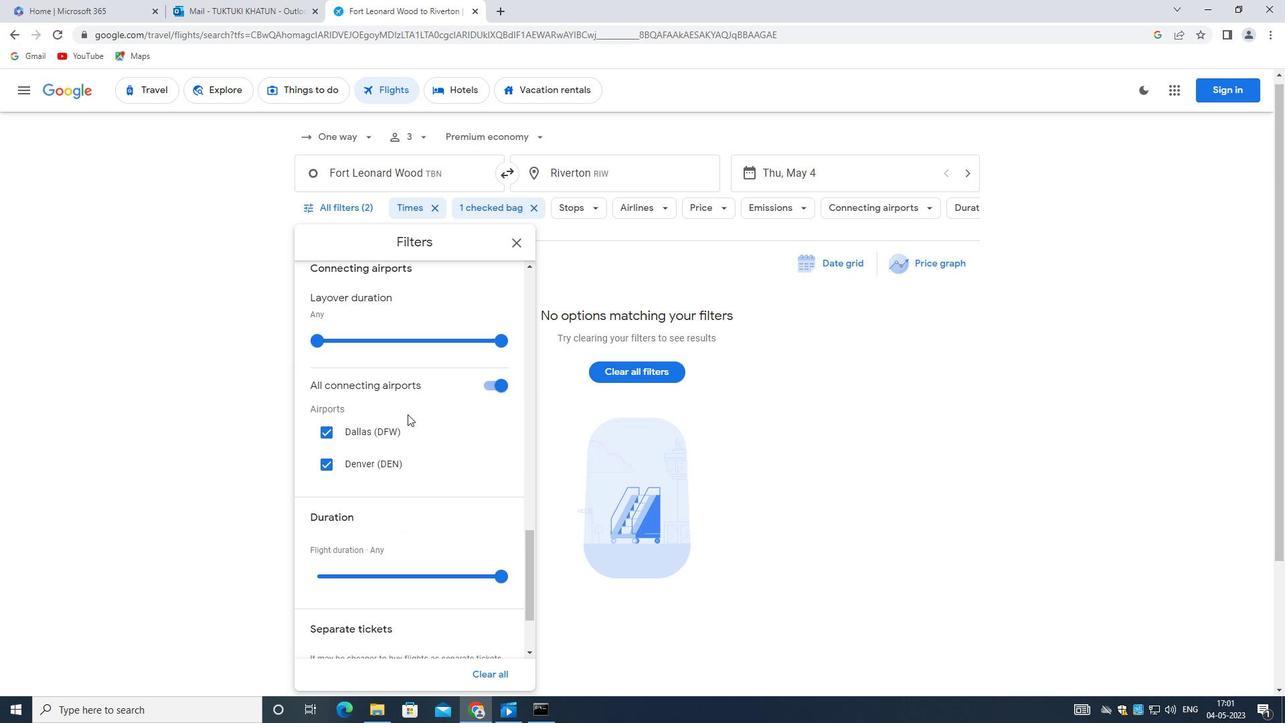 
Action: Mouse scrolled (409, 438) with delta (0, 0)
Screenshot: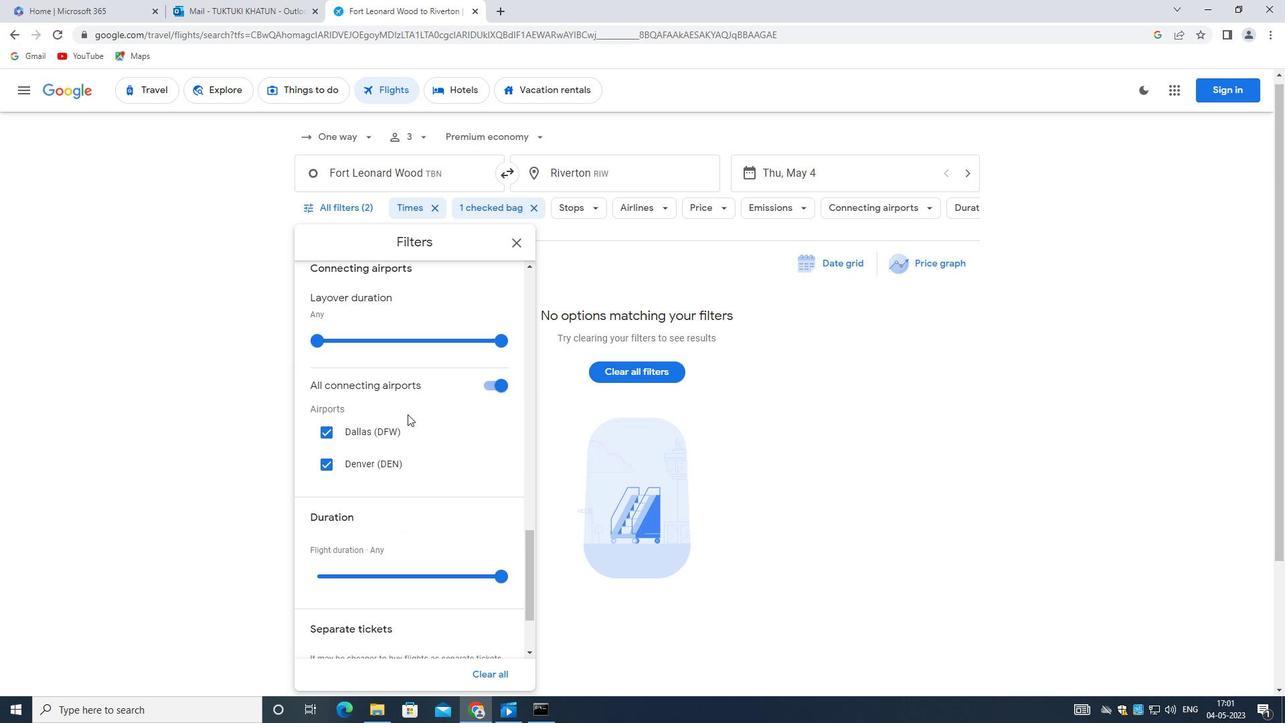 
Action: Mouse moved to (410, 443)
Screenshot: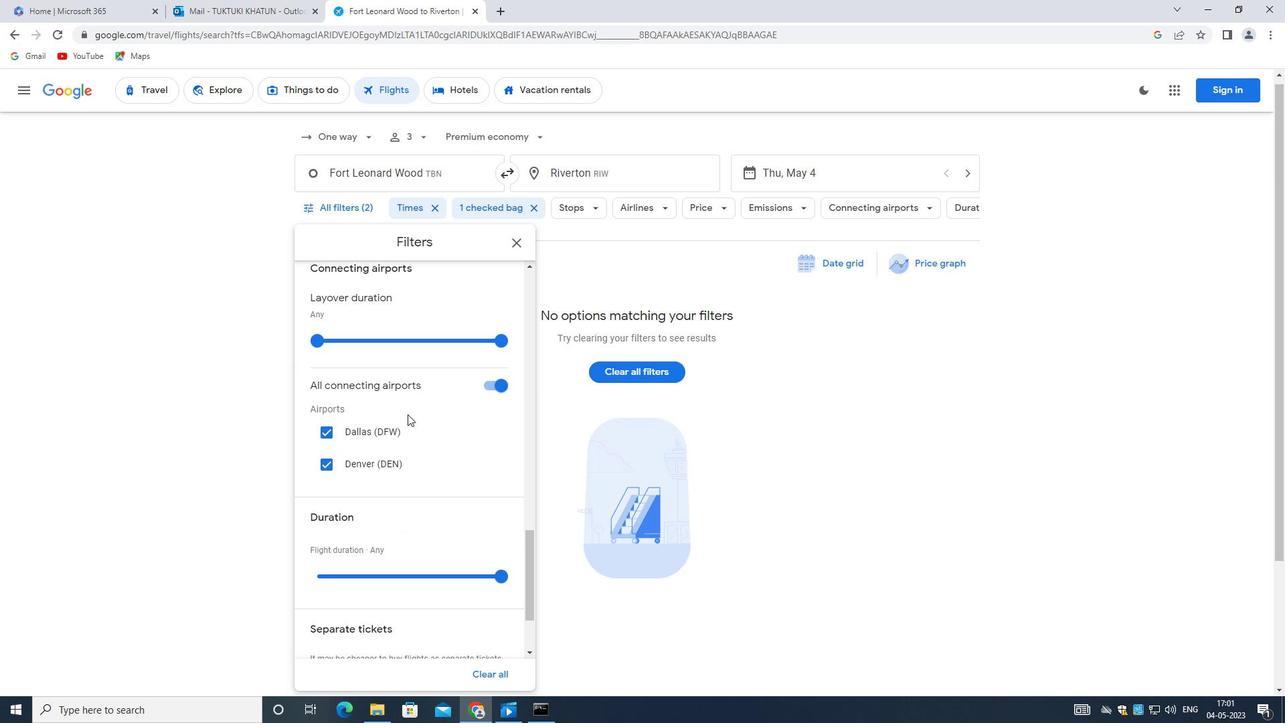 
Action: Mouse scrolled (410, 443) with delta (0, 0)
Screenshot: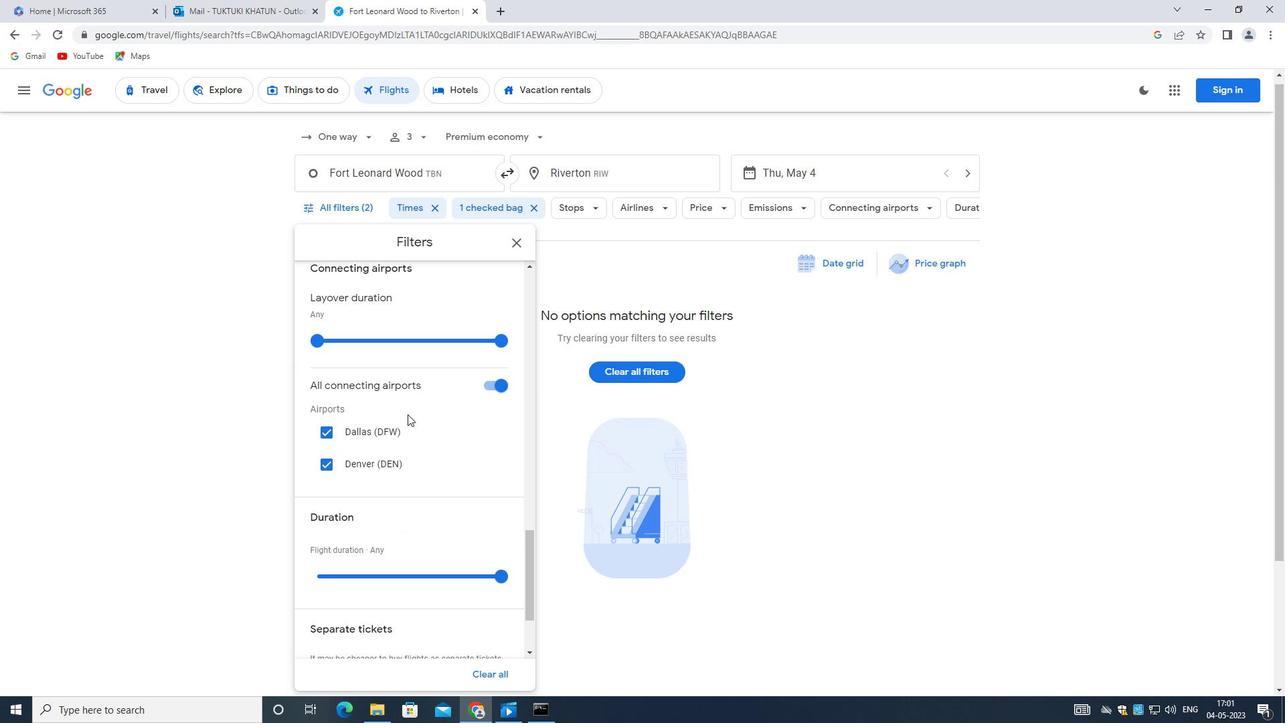 
Action: Mouse moved to (410, 445)
Screenshot: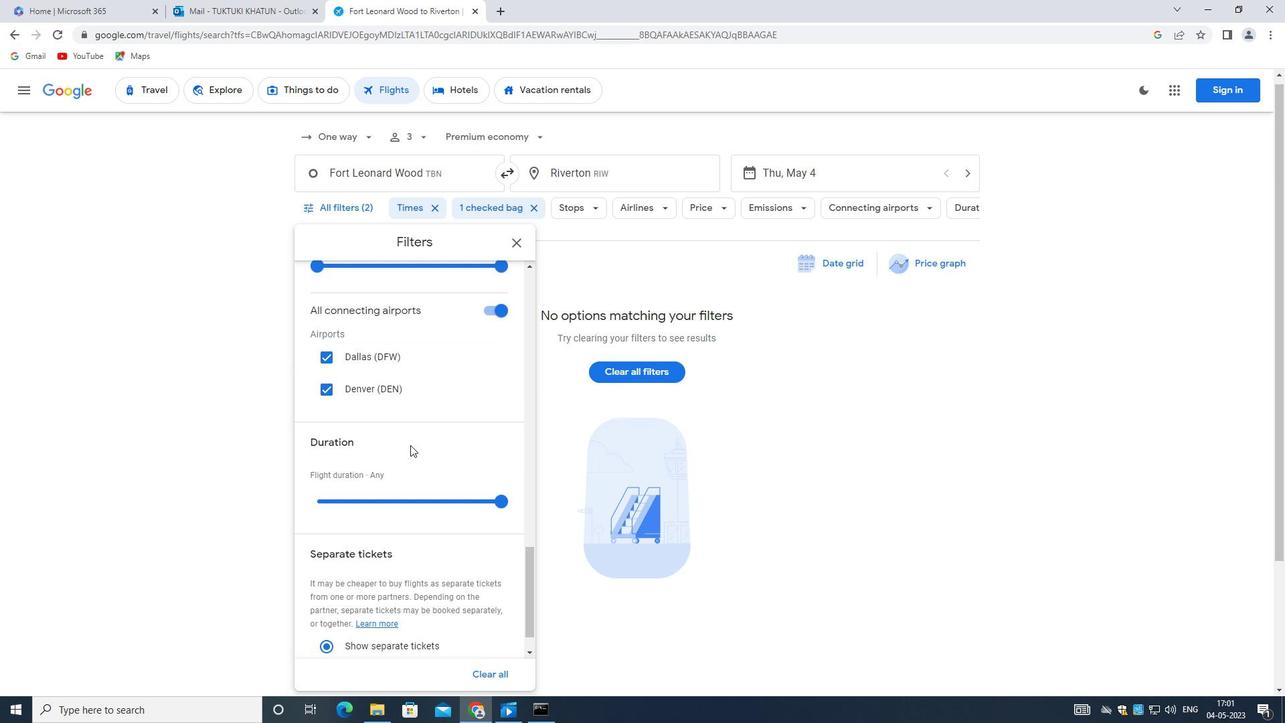 
Action: Mouse scrolled (410, 445) with delta (0, 0)
Screenshot: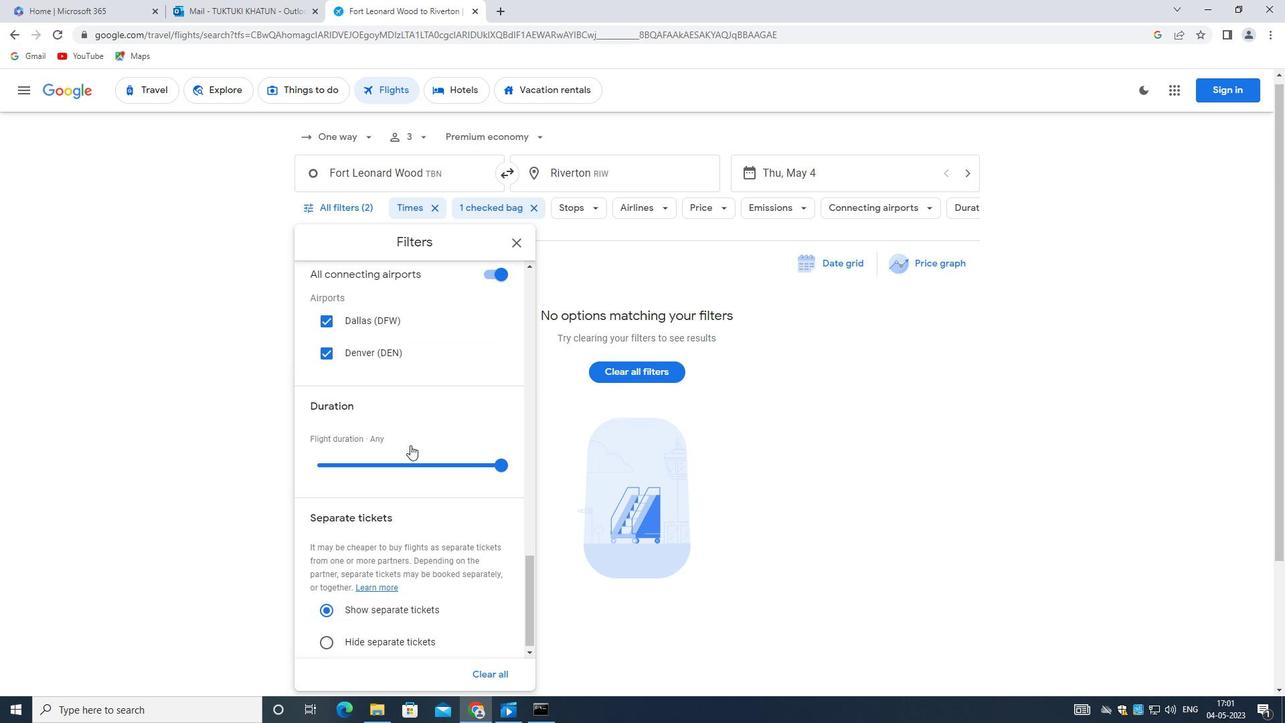 
Action: Mouse scrolled (410, 445) with delta (0, 0)
Screenshot: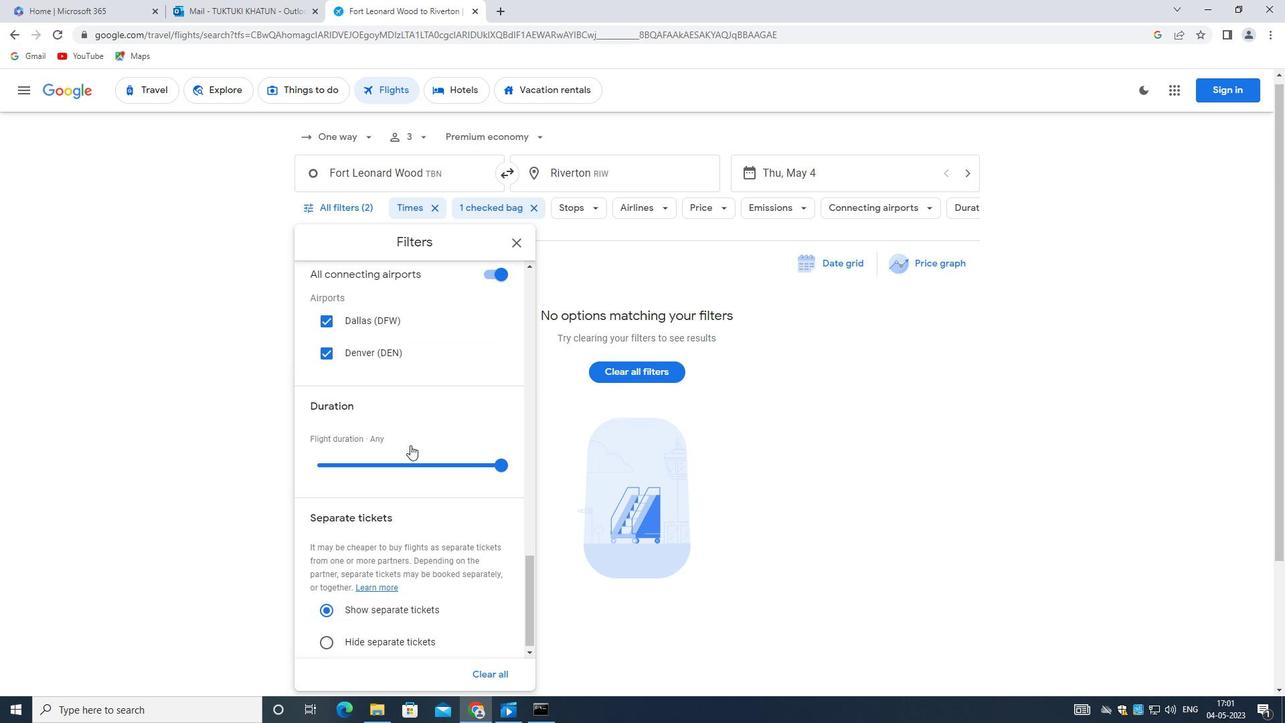
Action: Mouse moved to (411, 445)
Screenshot: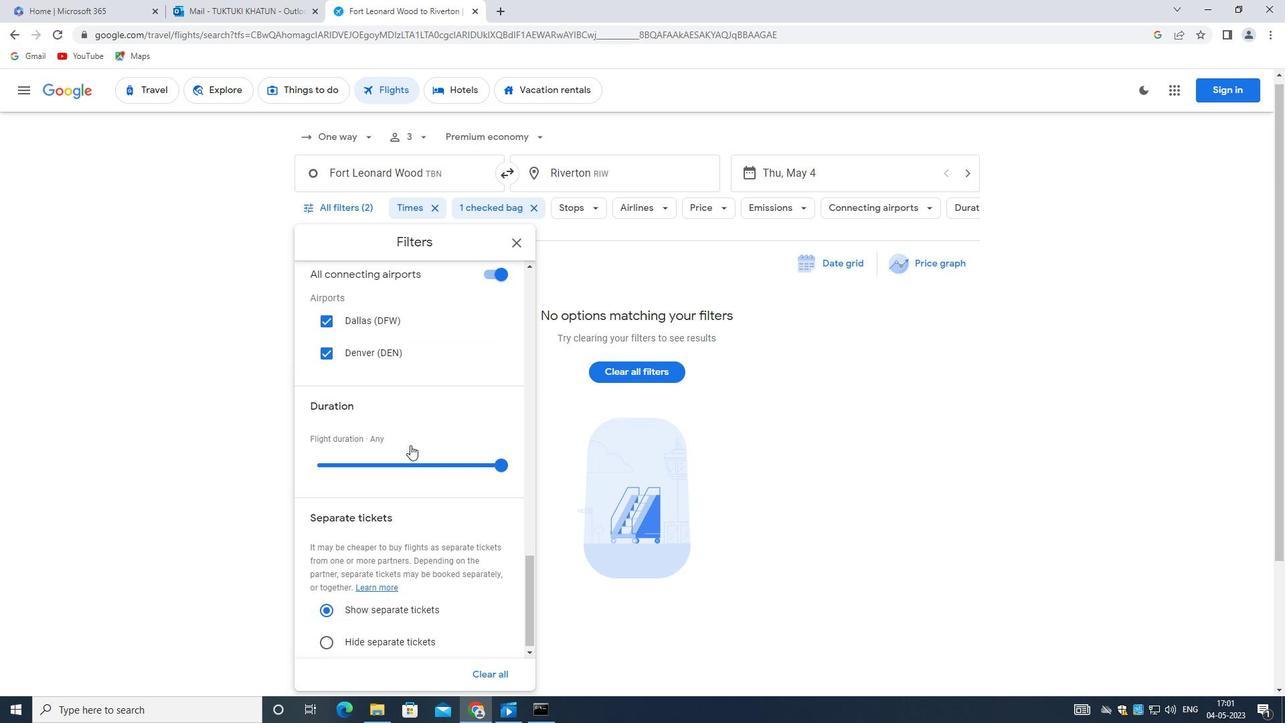 
Action: Mouse scrolled (411, 445) with delta (0, 0)
Screenshot: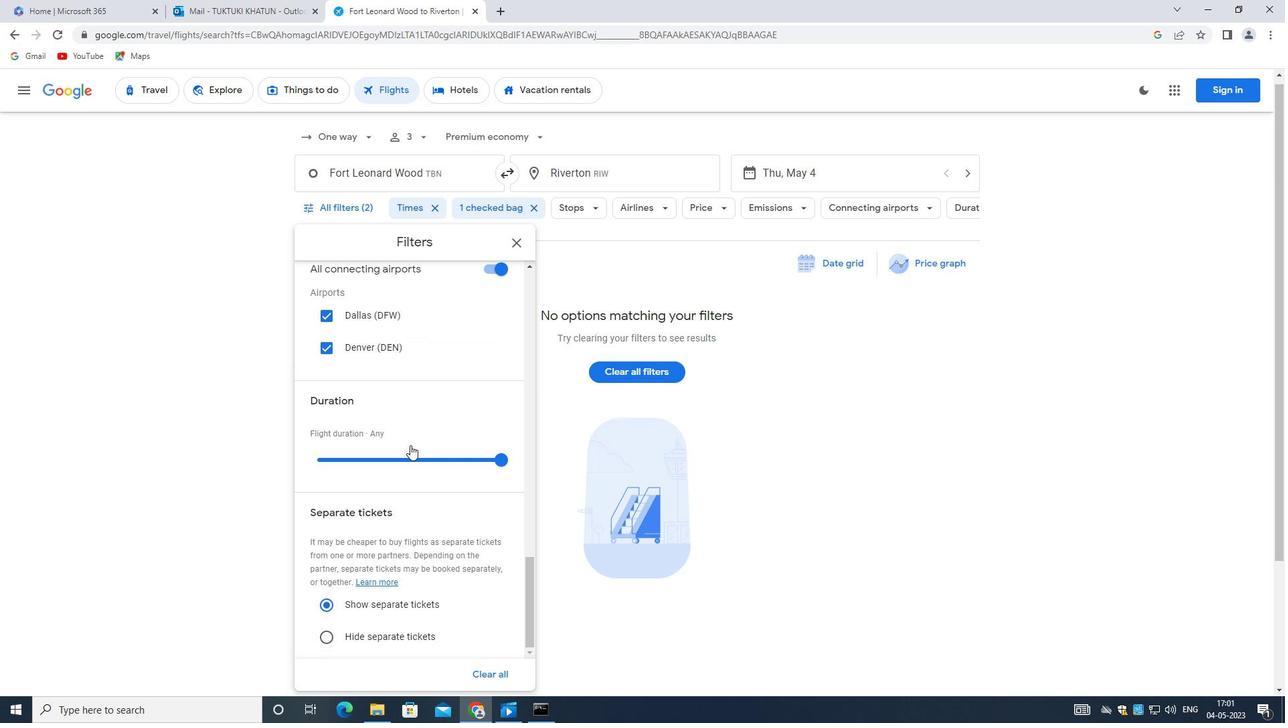 
Action: Mouse scrolled (411, 445) with delta (0, 0)
Screenshot: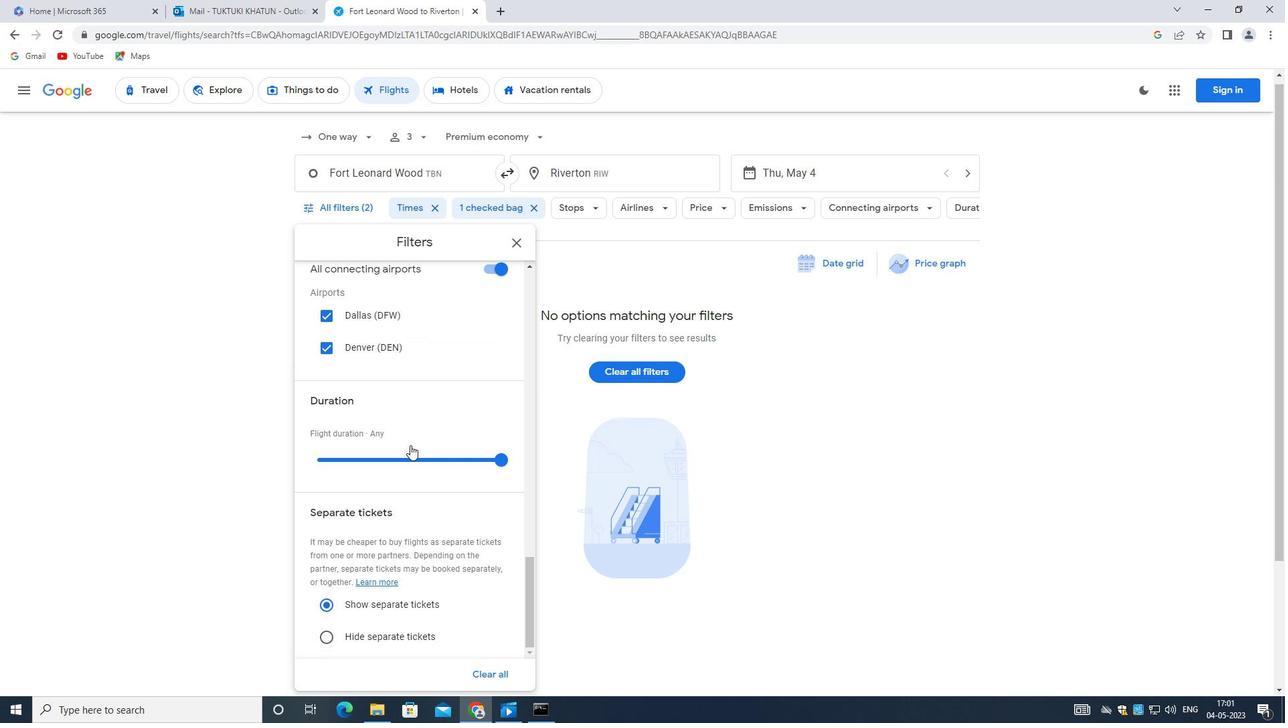 
Action: Mouse moved to (411, 445)
Screenshot: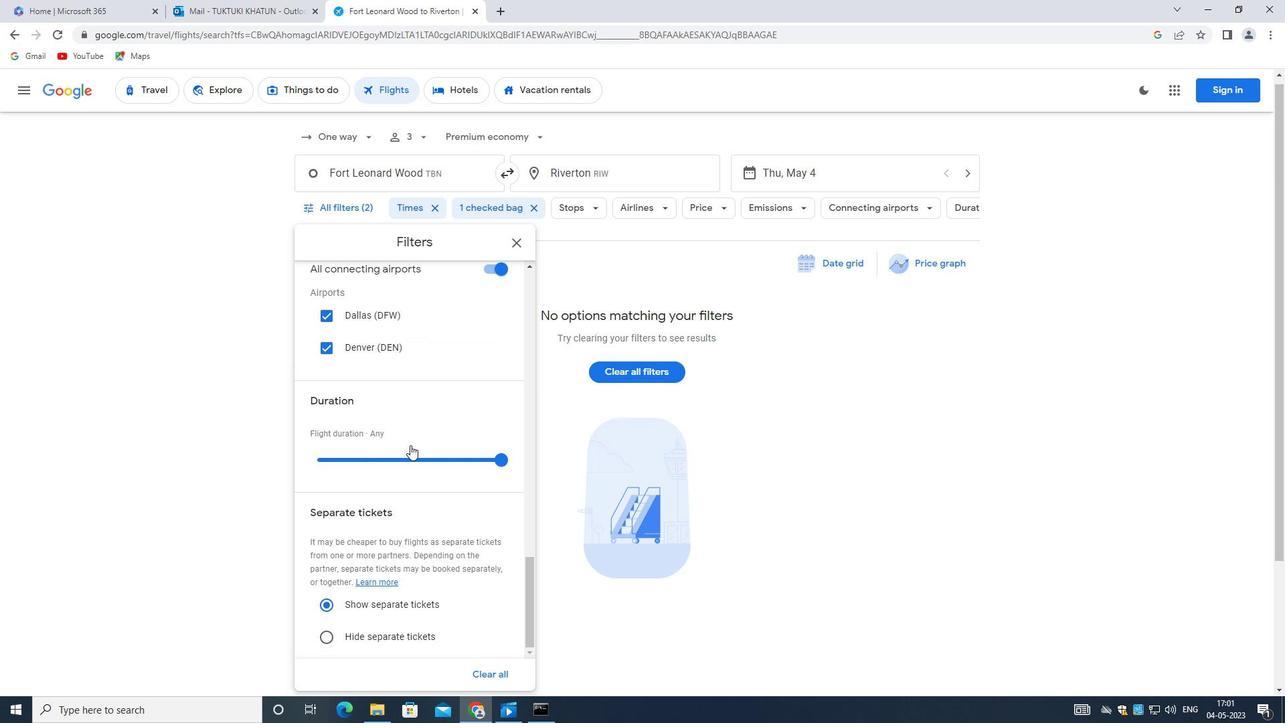 
Action: Mouse scrolled (411, 445) with delta (0, 0)
Screenshot: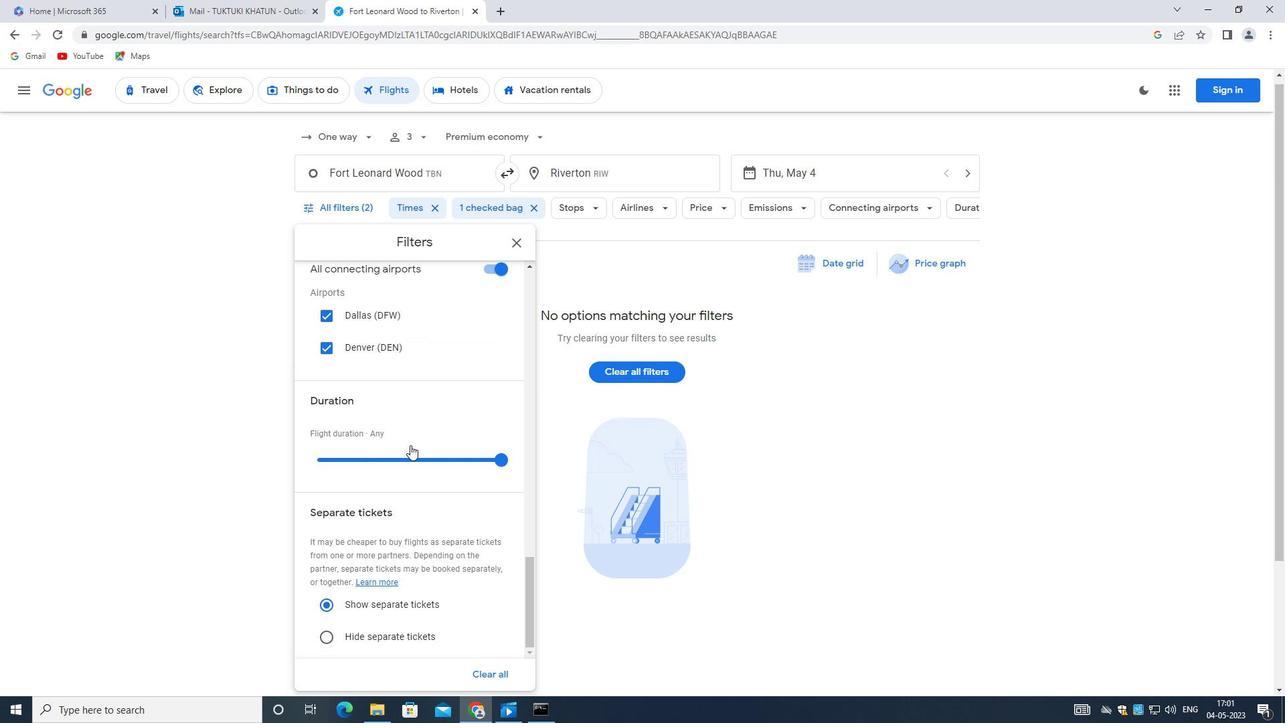 
Action: Mouse moved to (411, 456)
Screenshot: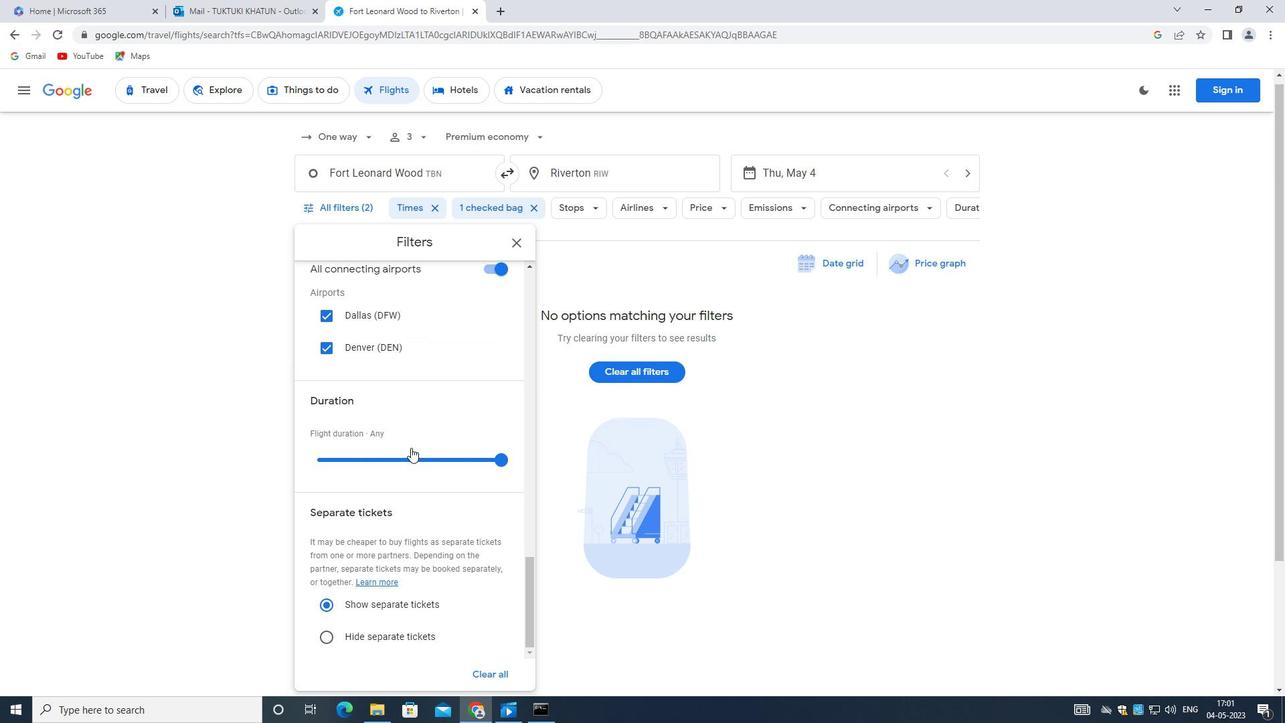
Action: Mouse scrolled (411, 455) with delta (0, 0)
Screenshot: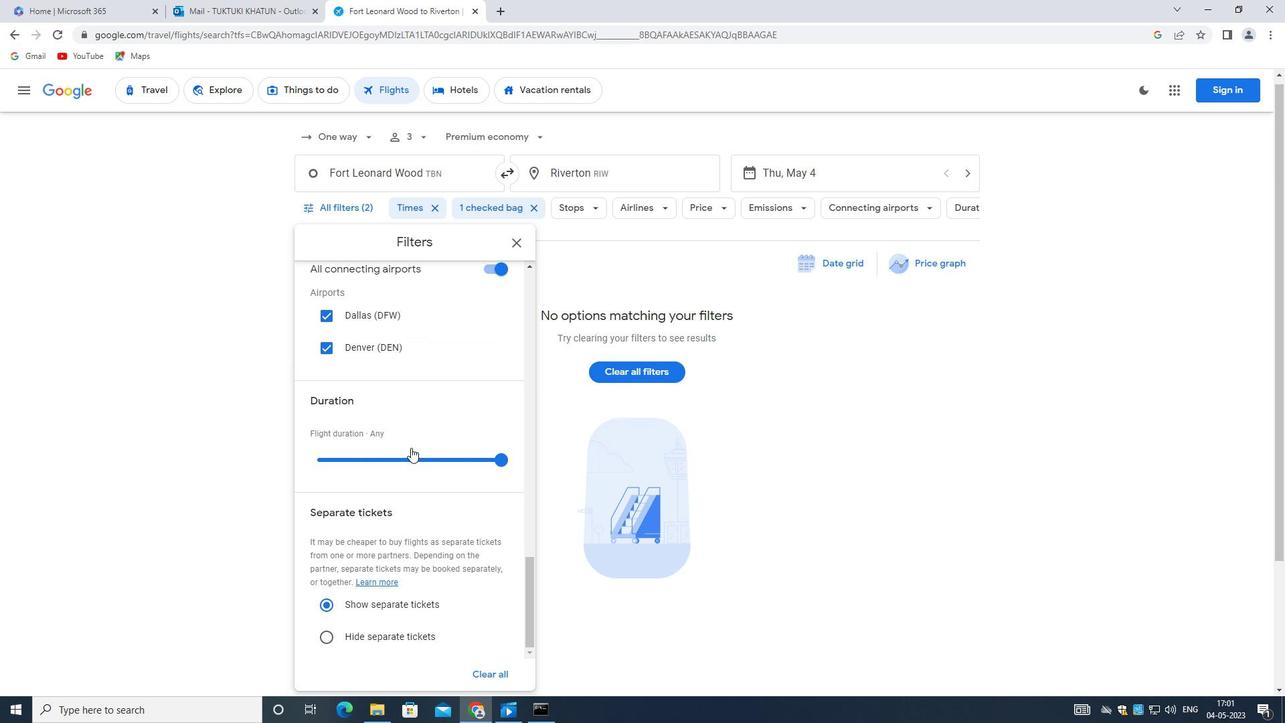 
Action: Mouse moved to (411, 463)
Screenshot: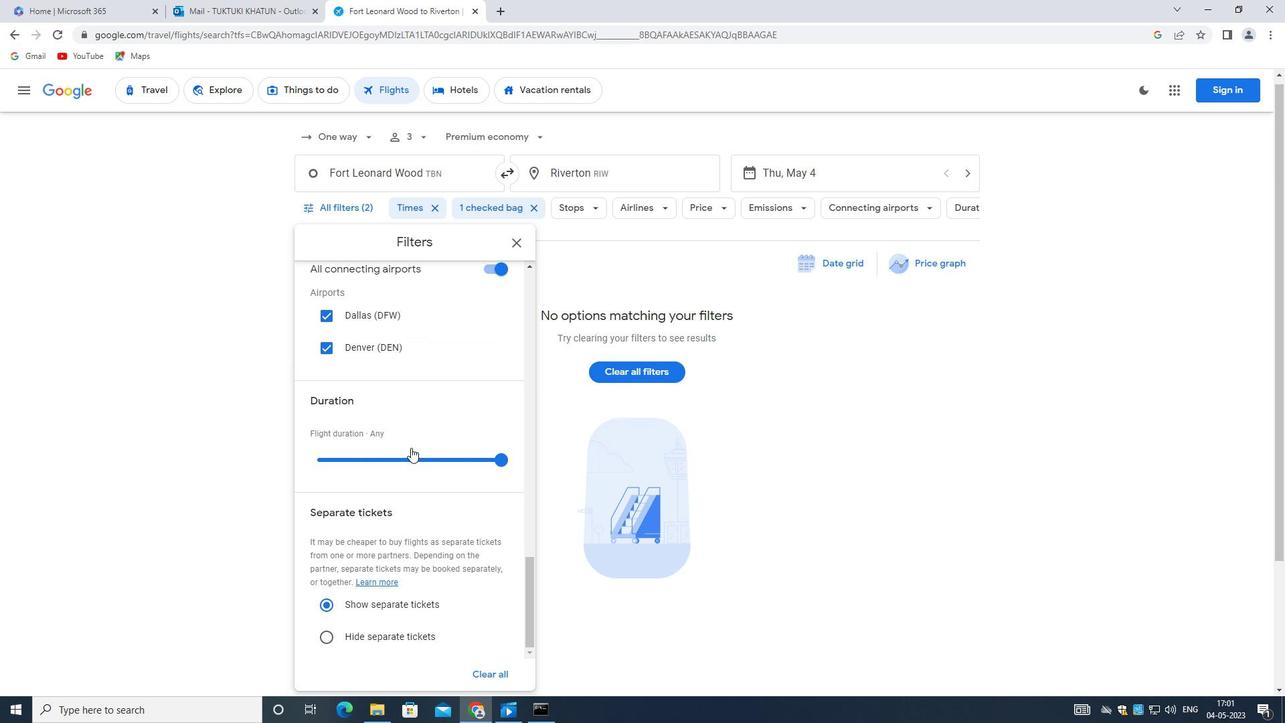 
Action: Mouse scrolled (411, 462) with delta (0, 0)
Screenshot: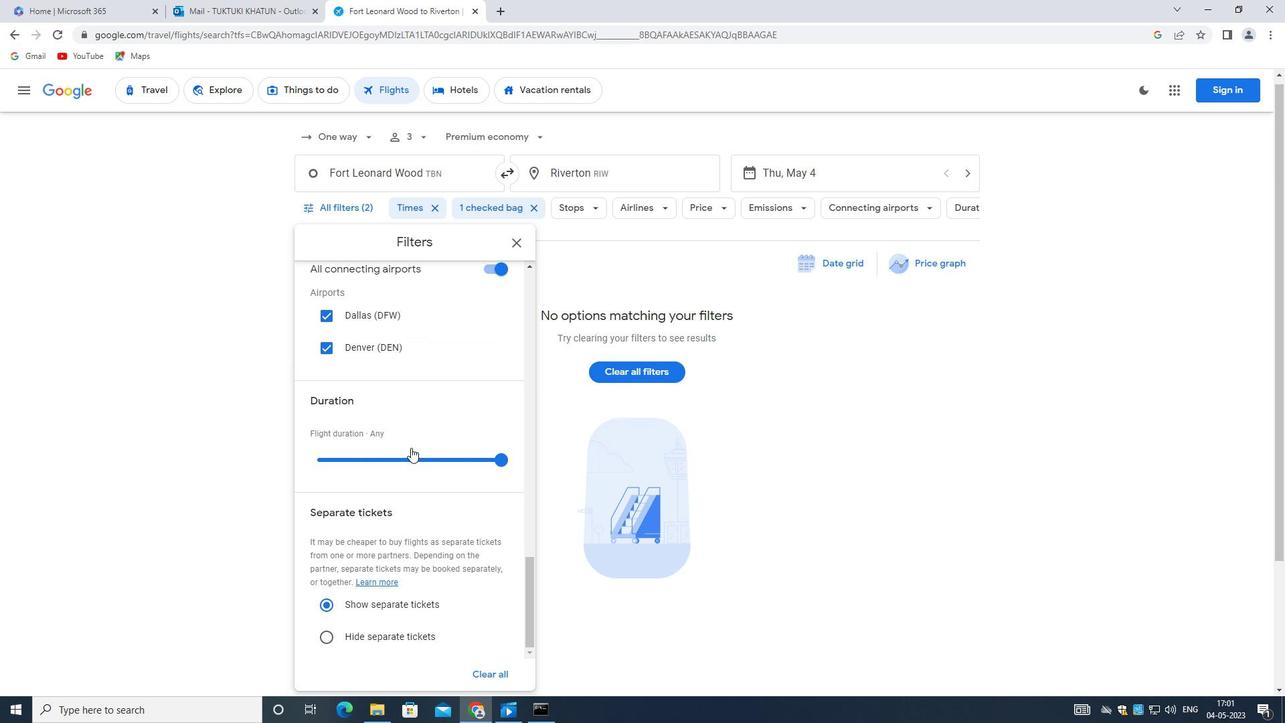 
Action: Mouse moved to (410, 467)
Screenshot: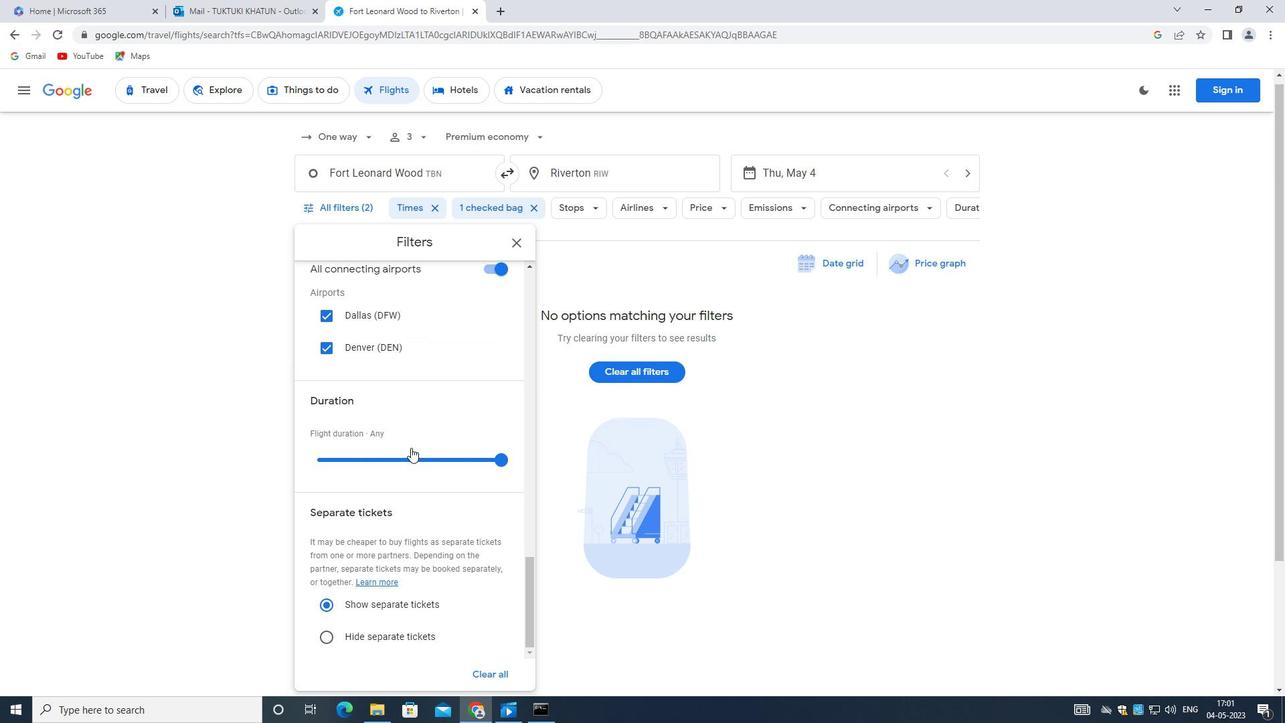 
Action: Mouse scrolled (410, 467) with delta (0, 0)
Screenshot: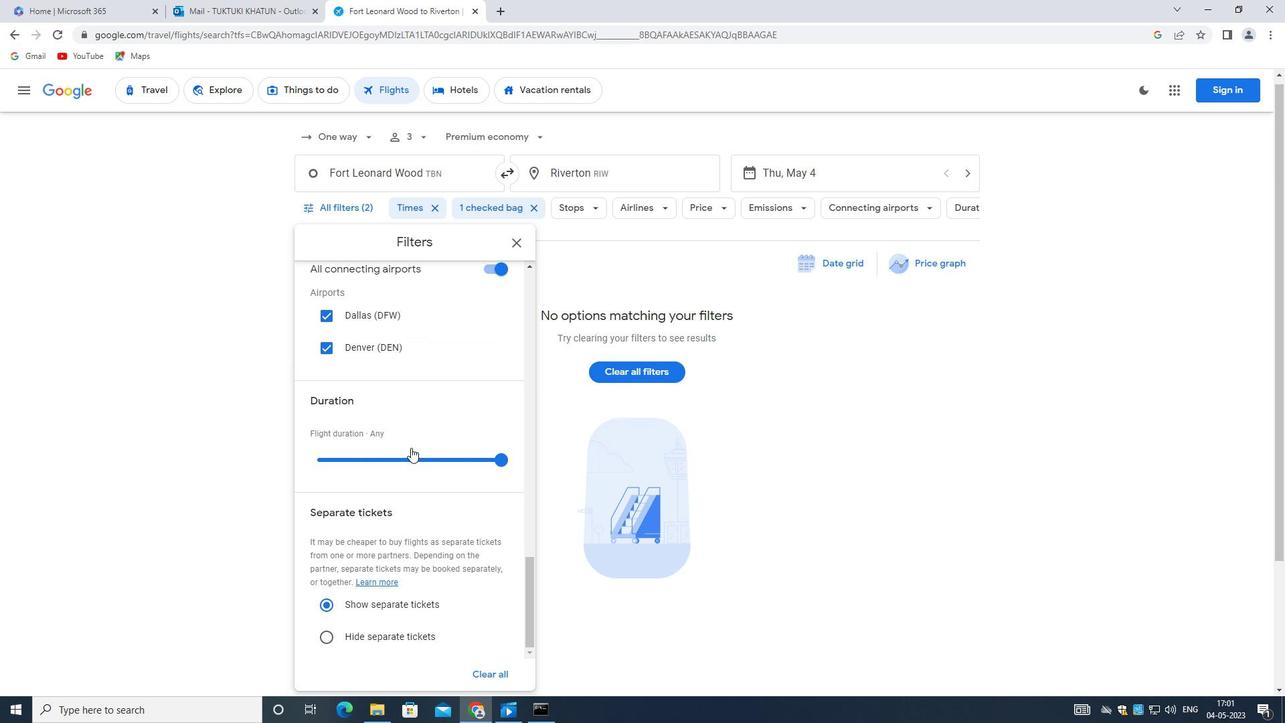 
Action: Mouse moved to (410, 470)
Screenshot: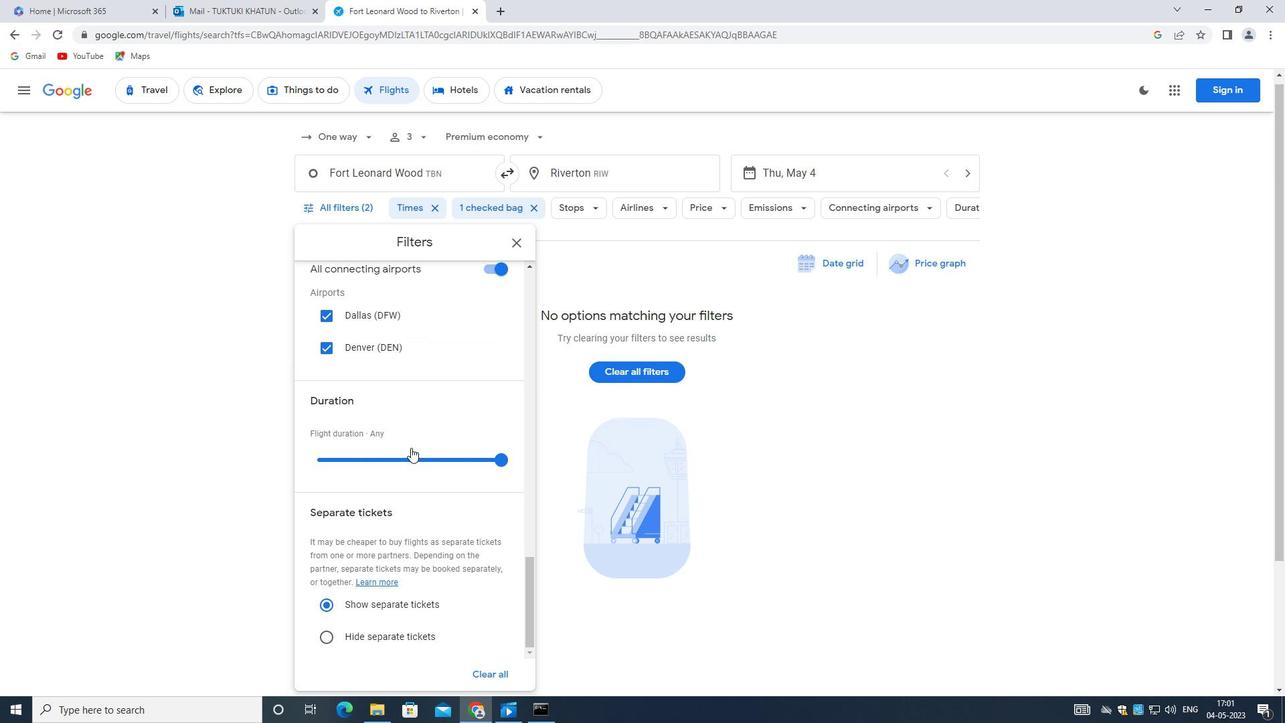 
Action: Mouse scrolled (410, 469) with delta (0, 0)
Screenshot: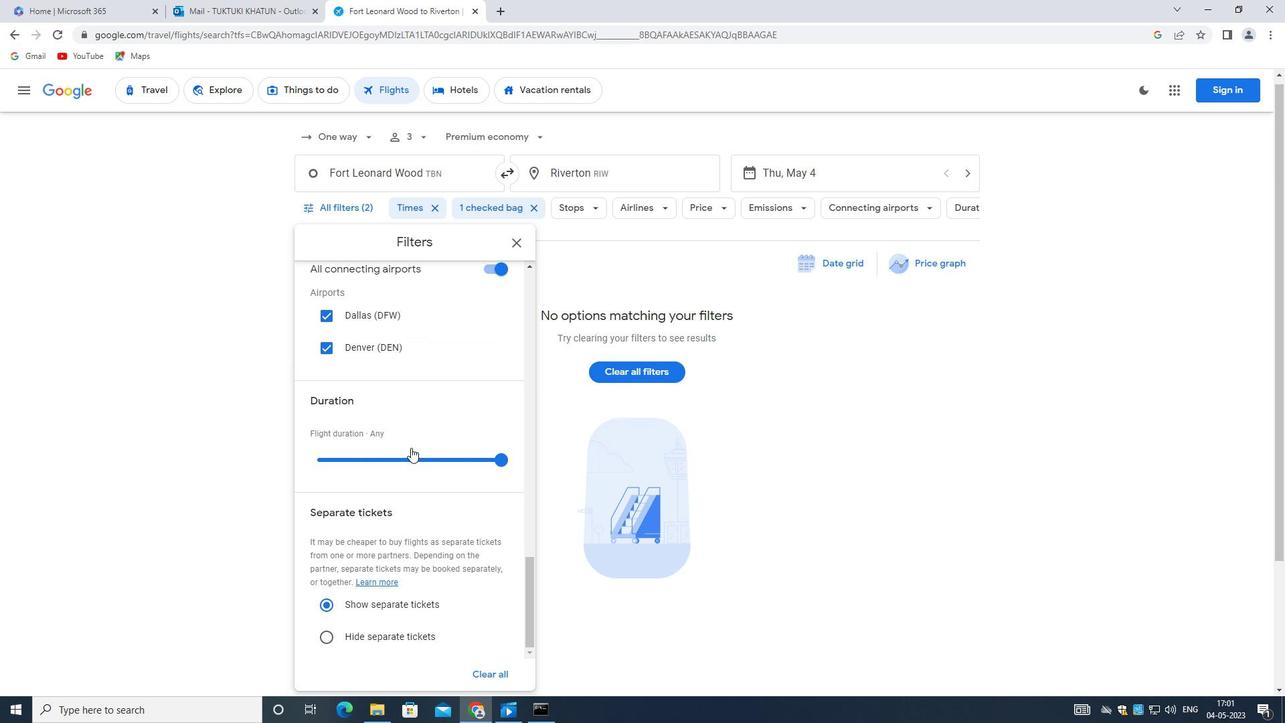 
Action: Mouse moved to (433, 575)
Screenshot: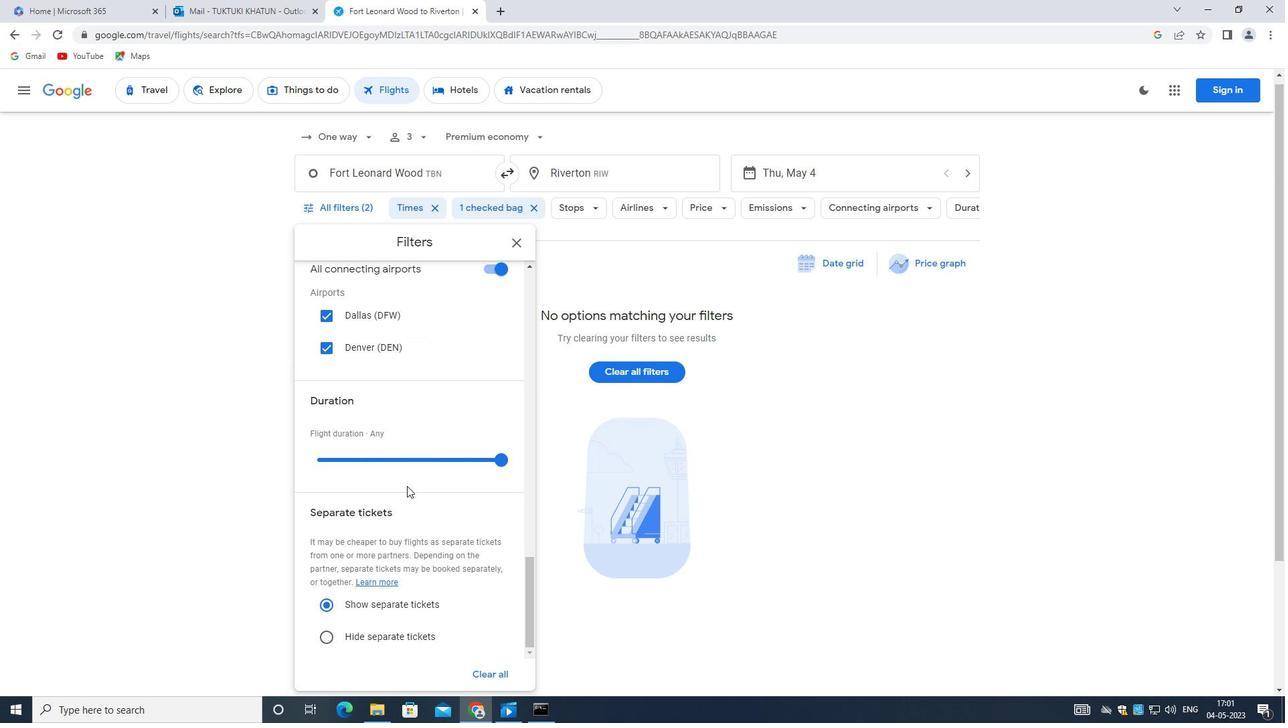 
Action: Mouse scrolled (433, 575) with delta (0, 0)
Screenshot: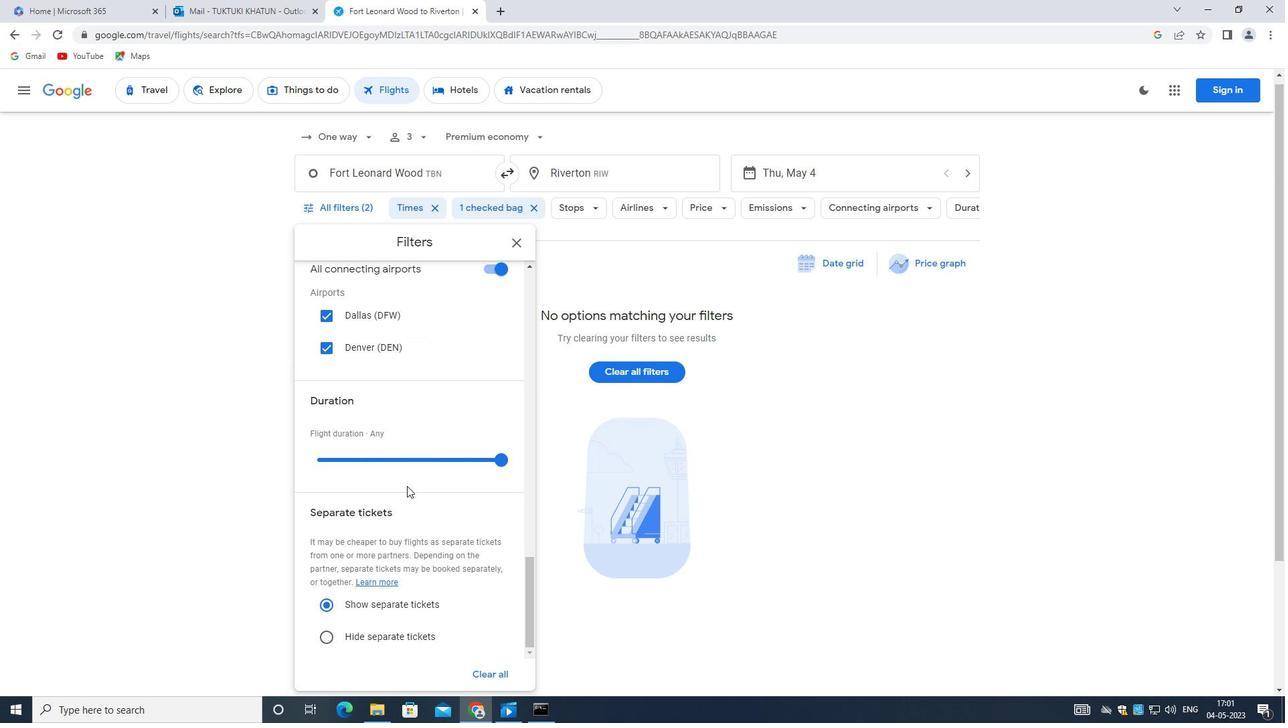 
Action: Mouse moved to (435, 585)
Screenshot: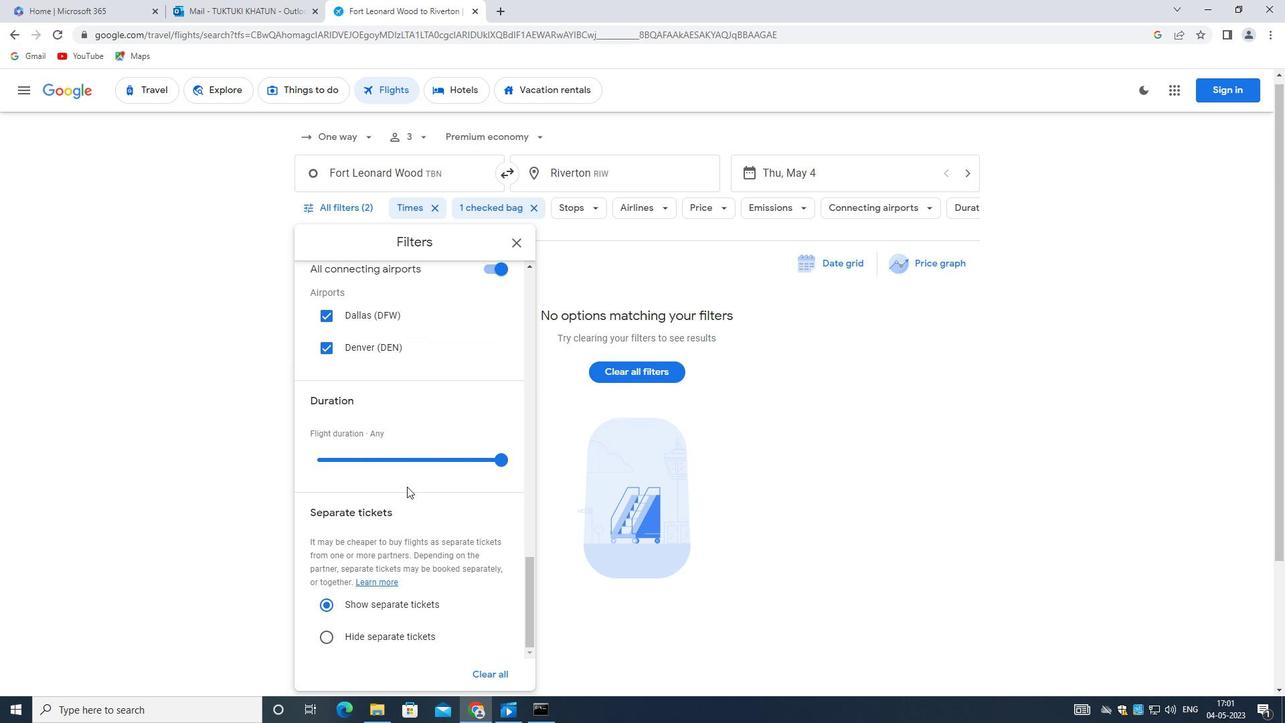 
Action: Mouse scrolled (435, 585) with delta (0, 0)
Screenshot: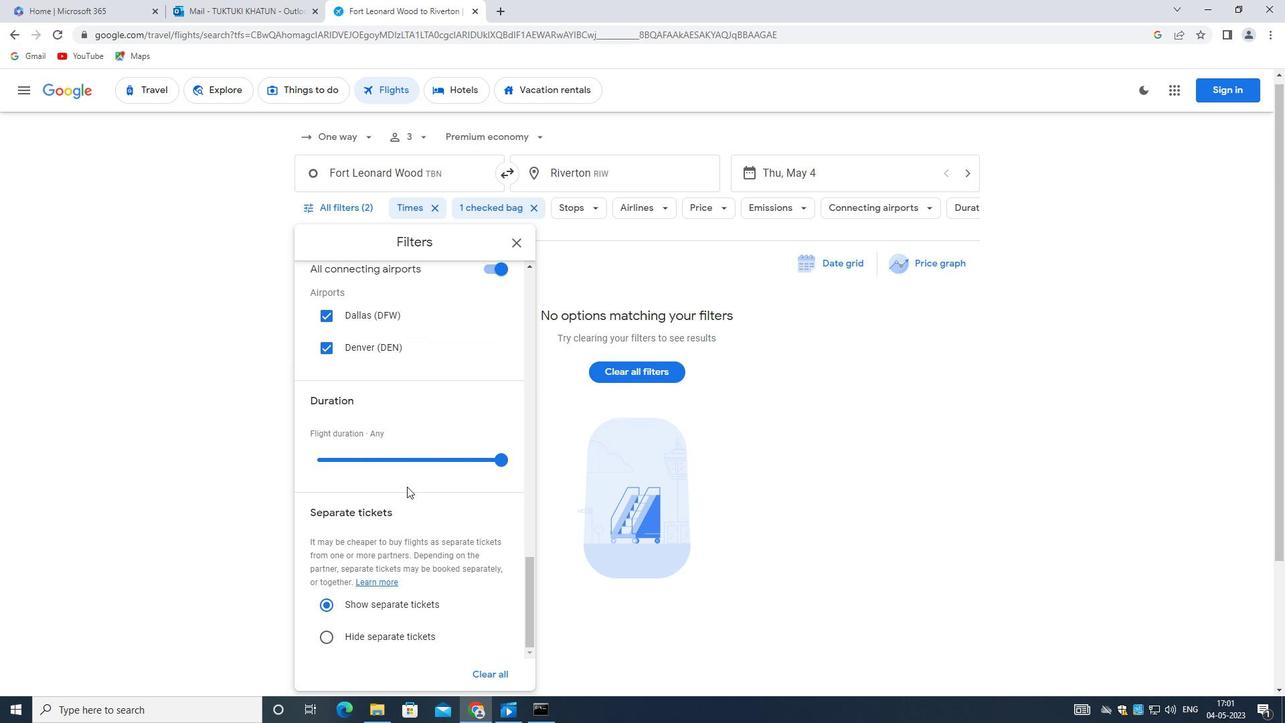 
Action: Mouse moved to (436, 587)
Screenshot: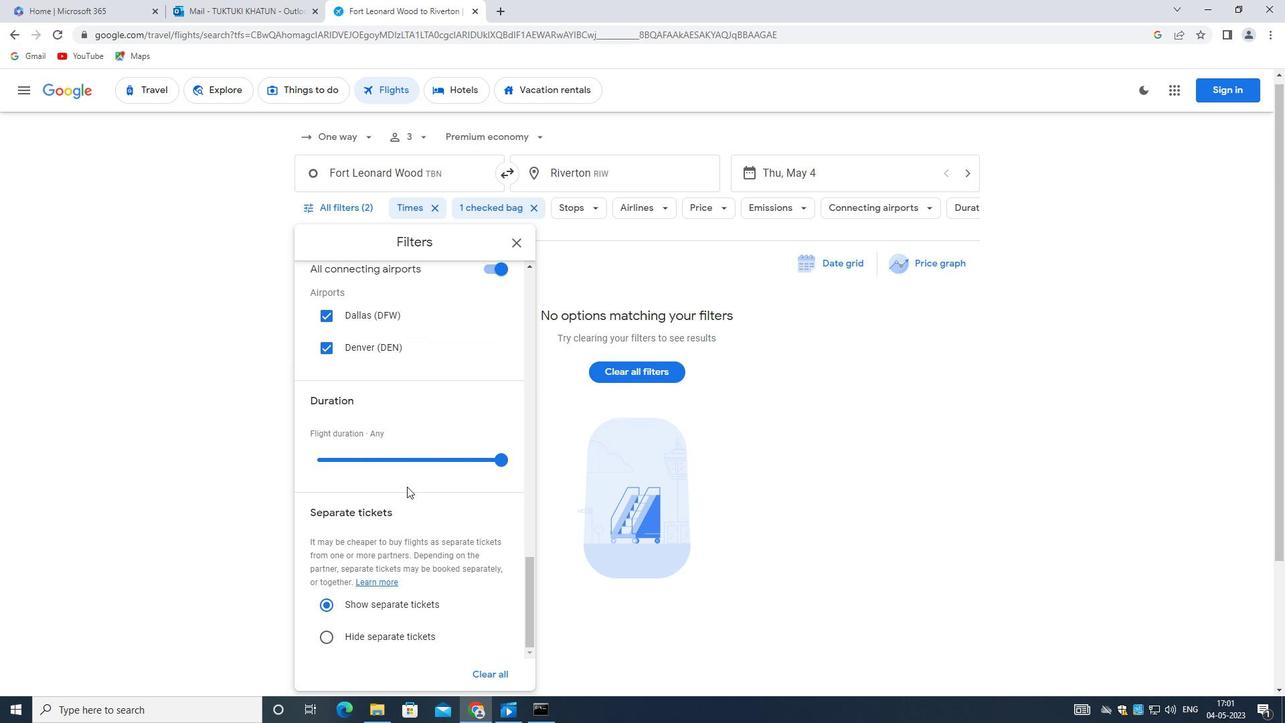 
Action: Mouse scrolled (436, 586) with delta (0, 0)
Screenshot: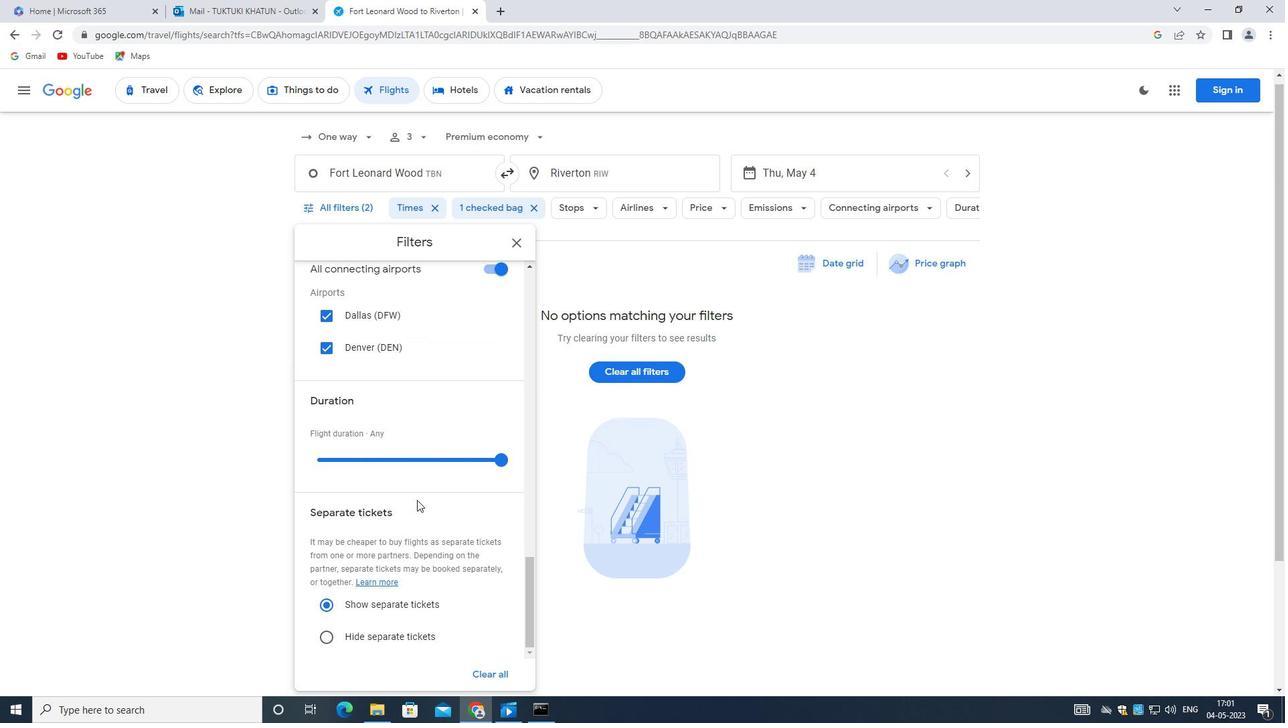 
Action: Mouse scrolled (436, 586) with delta (0, 0)
Screenshot: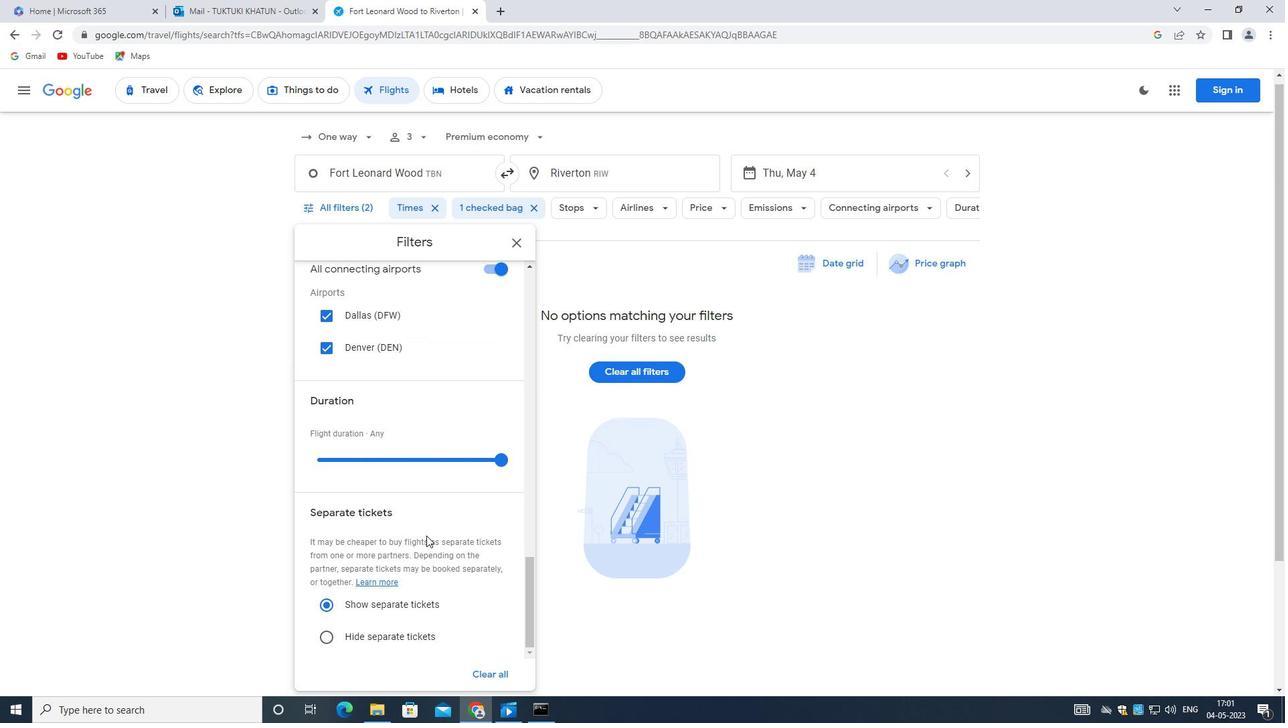 
Action: Mouse moved to (394, 511)
Screenshot: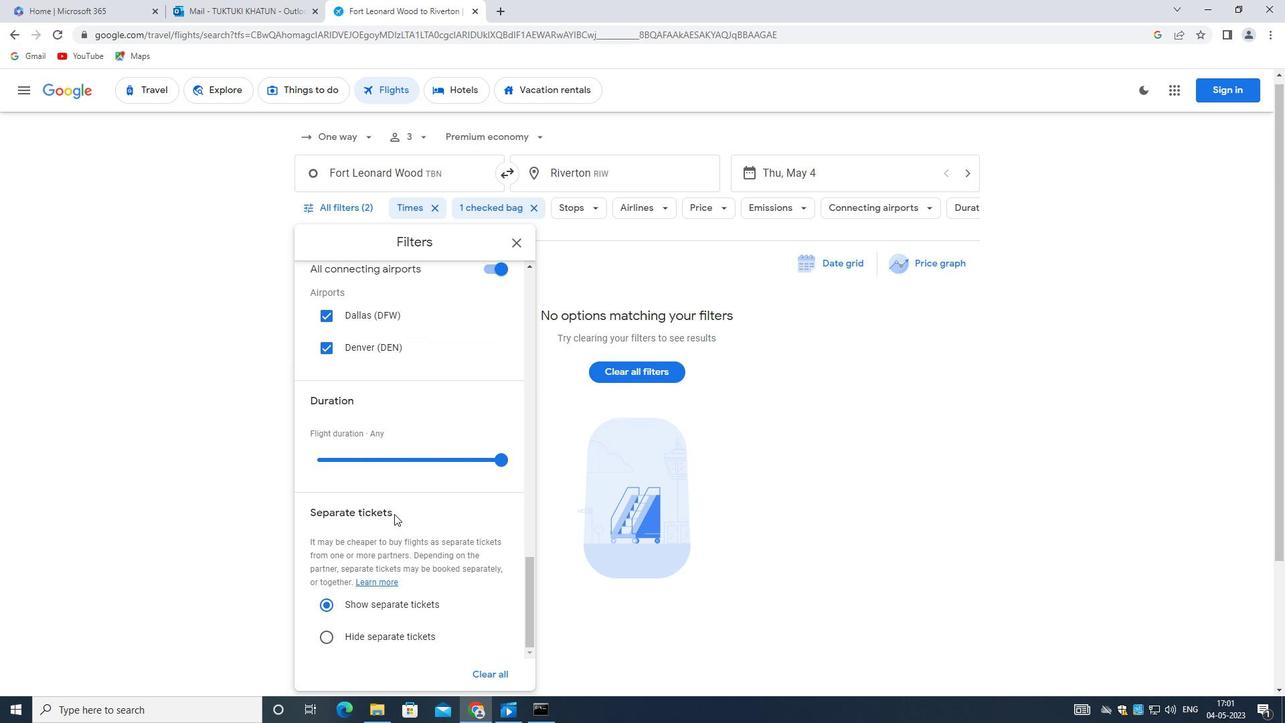 
